Task: Look for space in Howick, South Africa from 12th July, 2023 to 16th July, 2023 for 8 adults in price range Rs.10000 to Rs.16000. Place can be private room with 8 bedrooms having 8 beds and 8 bathrooms. Property type can be house, flat, guest house, hotel. Amenities needed are: wifi, TV, free parkinig on premises, gym, breakfast. Booking option can be shelf check-in. Required host language is English.
Action: Mouse moved to (565, 135)
Screenshot: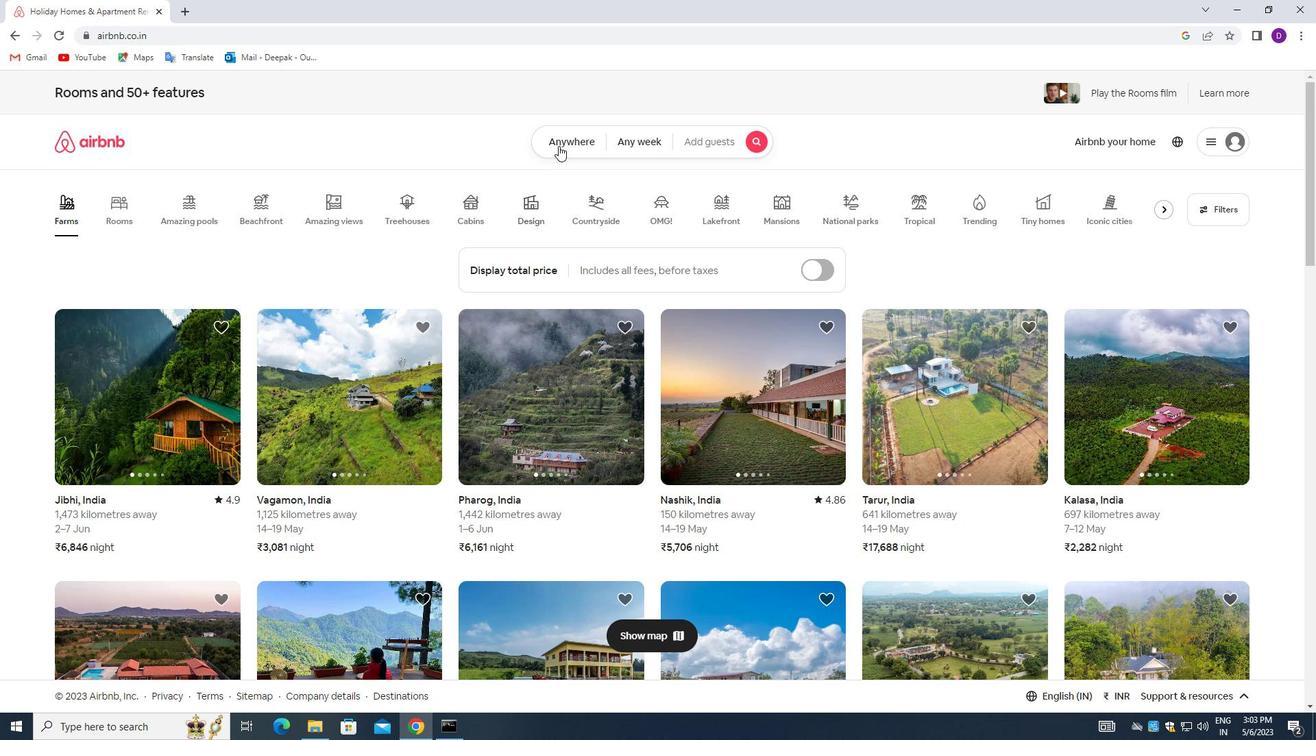 
Action: Mouse pressed left at (565, 135)
Screenshot: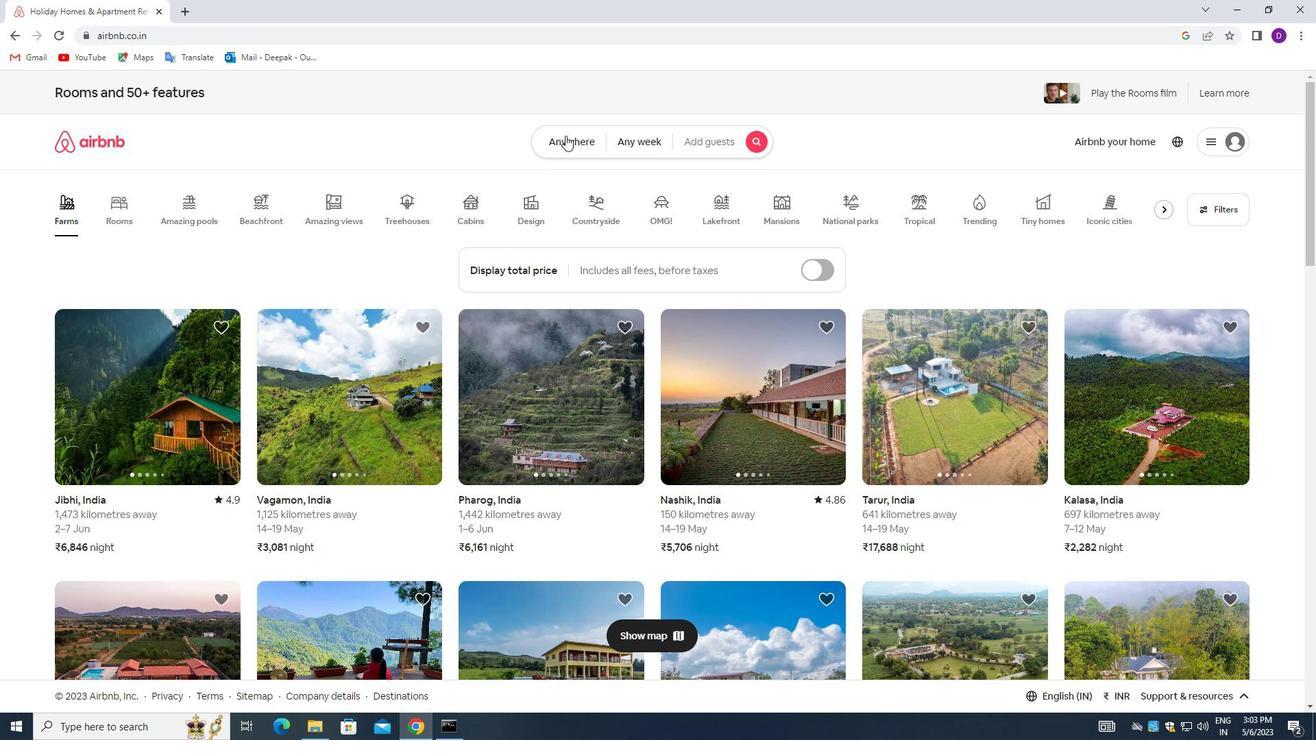 
Action: Mouse moved to (496, 190)
Screenshot: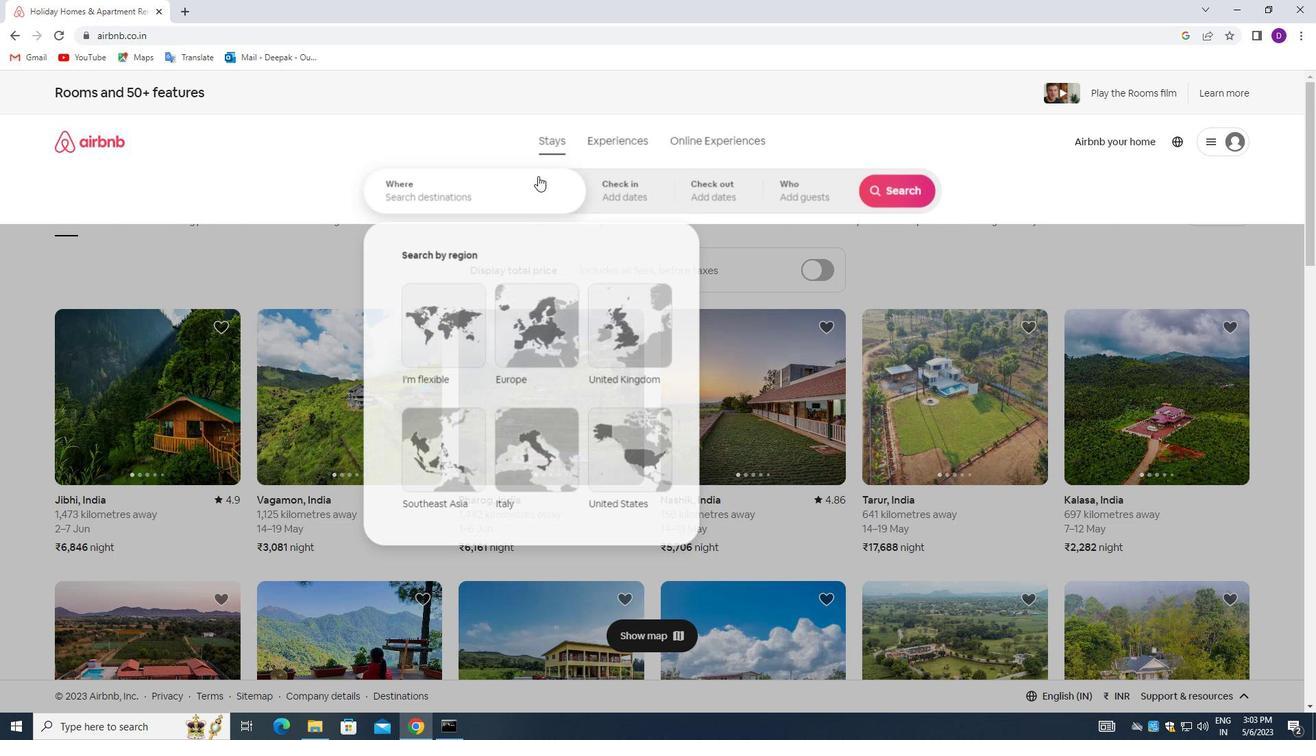 
Action: Mouse pressed left at (496, 190)
Screenshot: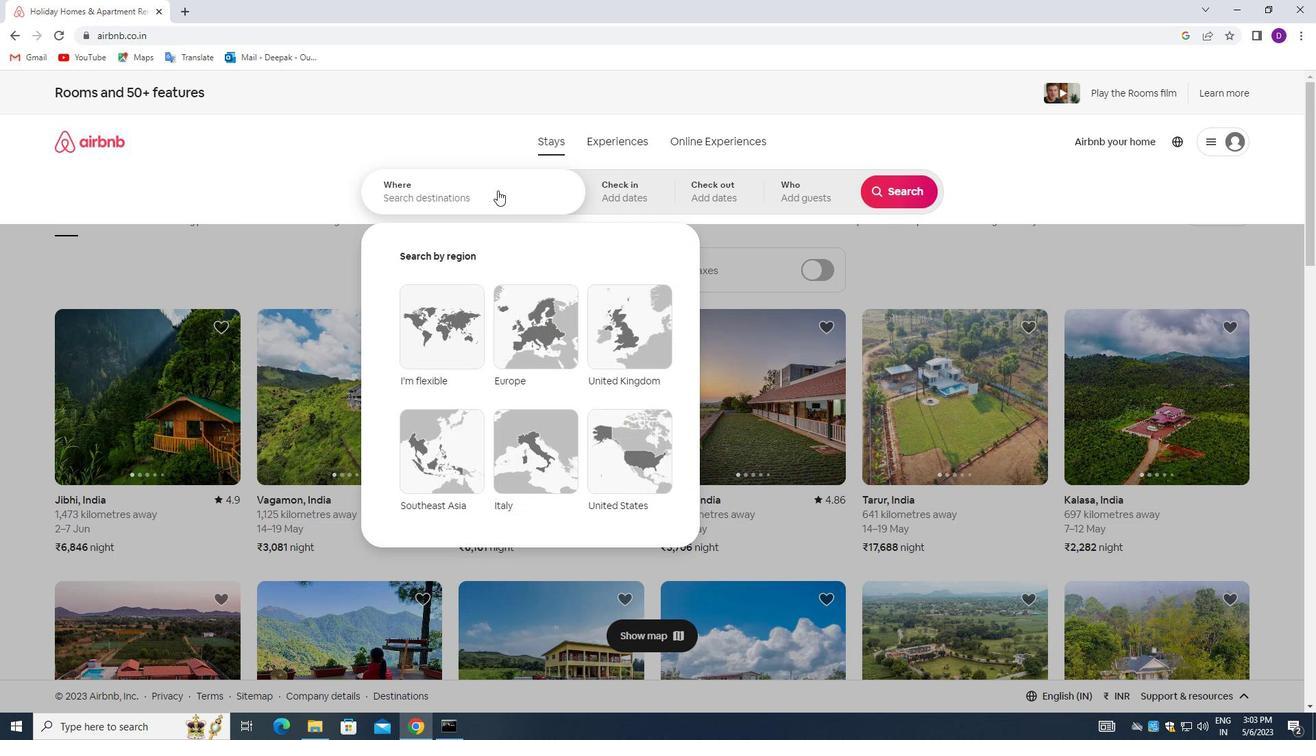 
Action: Mouse moved to (221, 287)
Screenshot: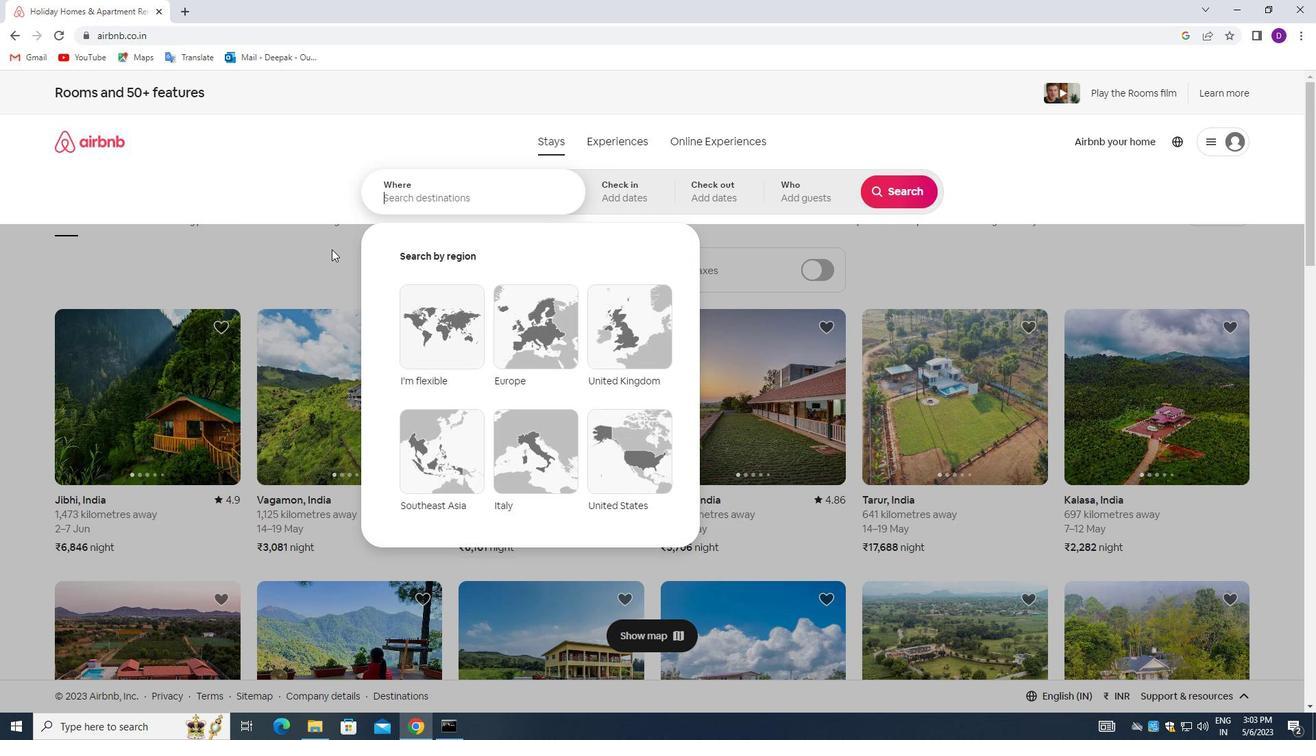 
Action: Key pressed <Key.shift>HOWICK,<Key.space><Key.shift_r>SOUTH<Key.space><Key.shift_r>AFRICA<Key.enter>
Screenshot: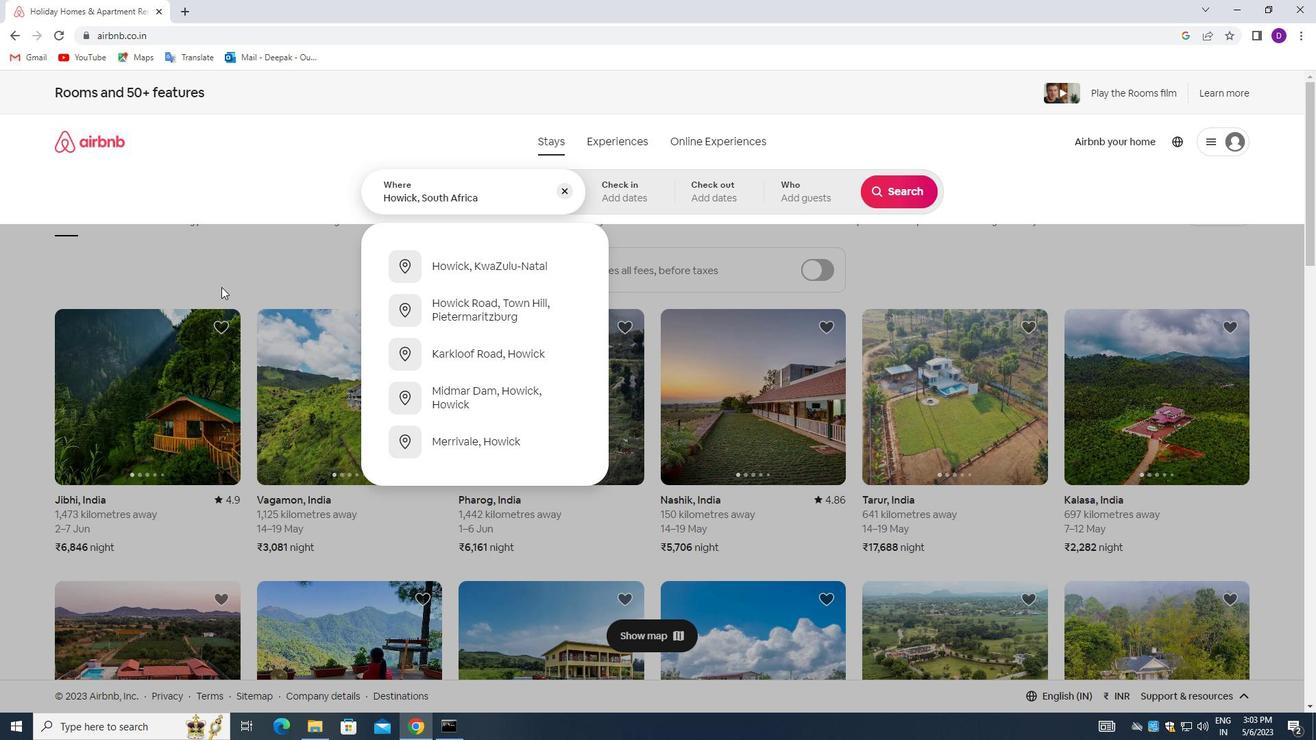 
Action: Mouse moved to (891, 302)
Screenshot: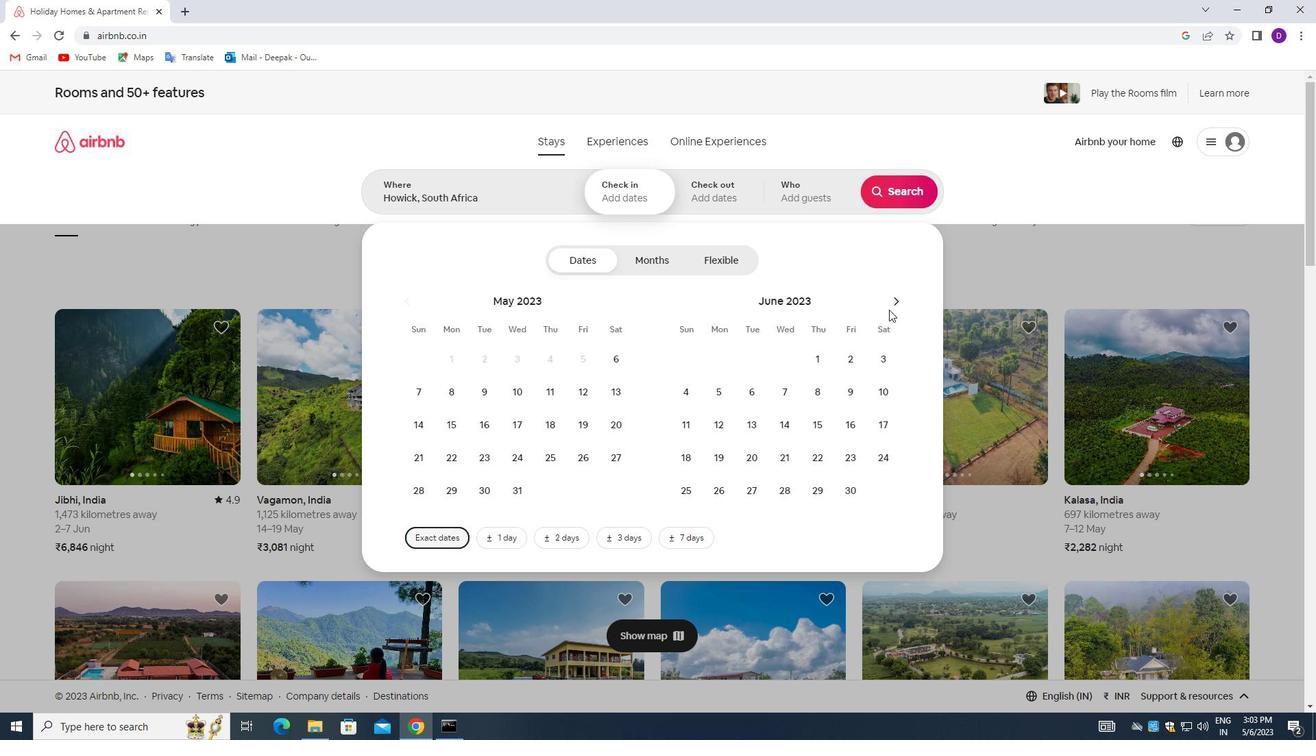 
Action: Mouse pressed left at (891, 302)
Screenshot: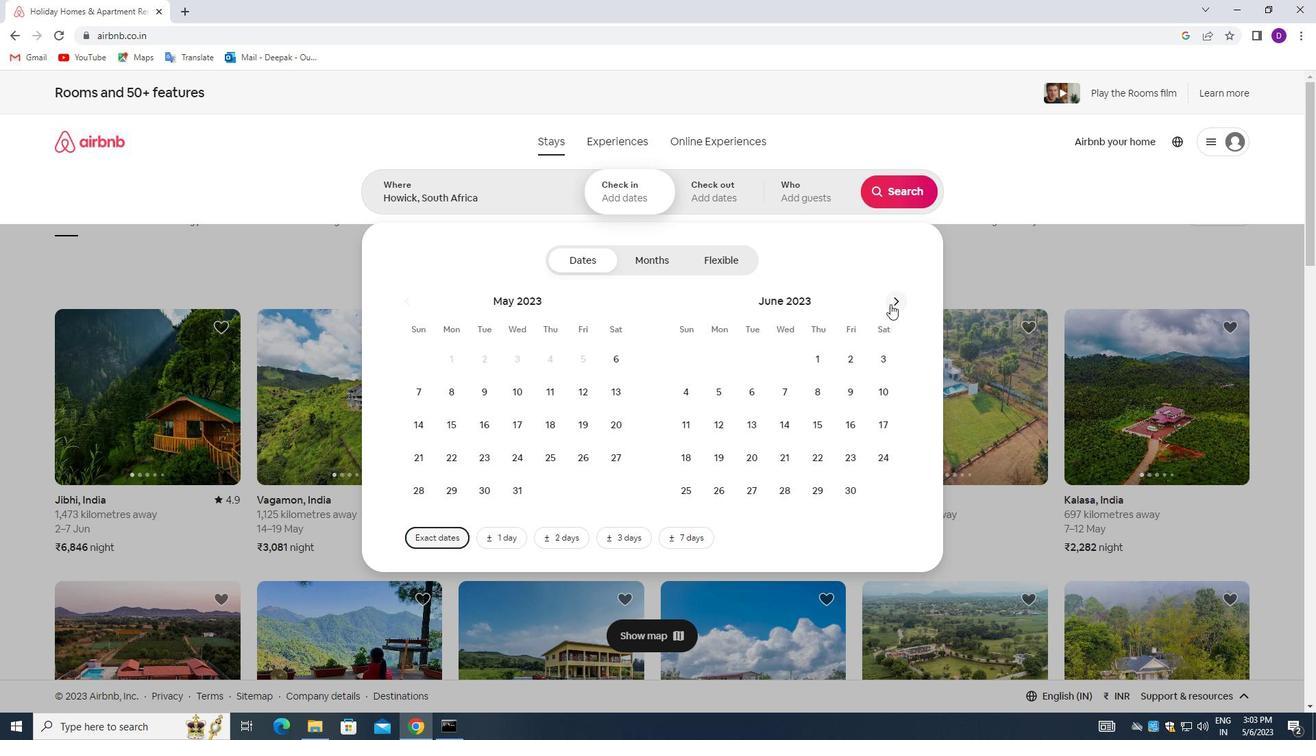 
Action: Mouse moved to (780, 424)
Screenshot: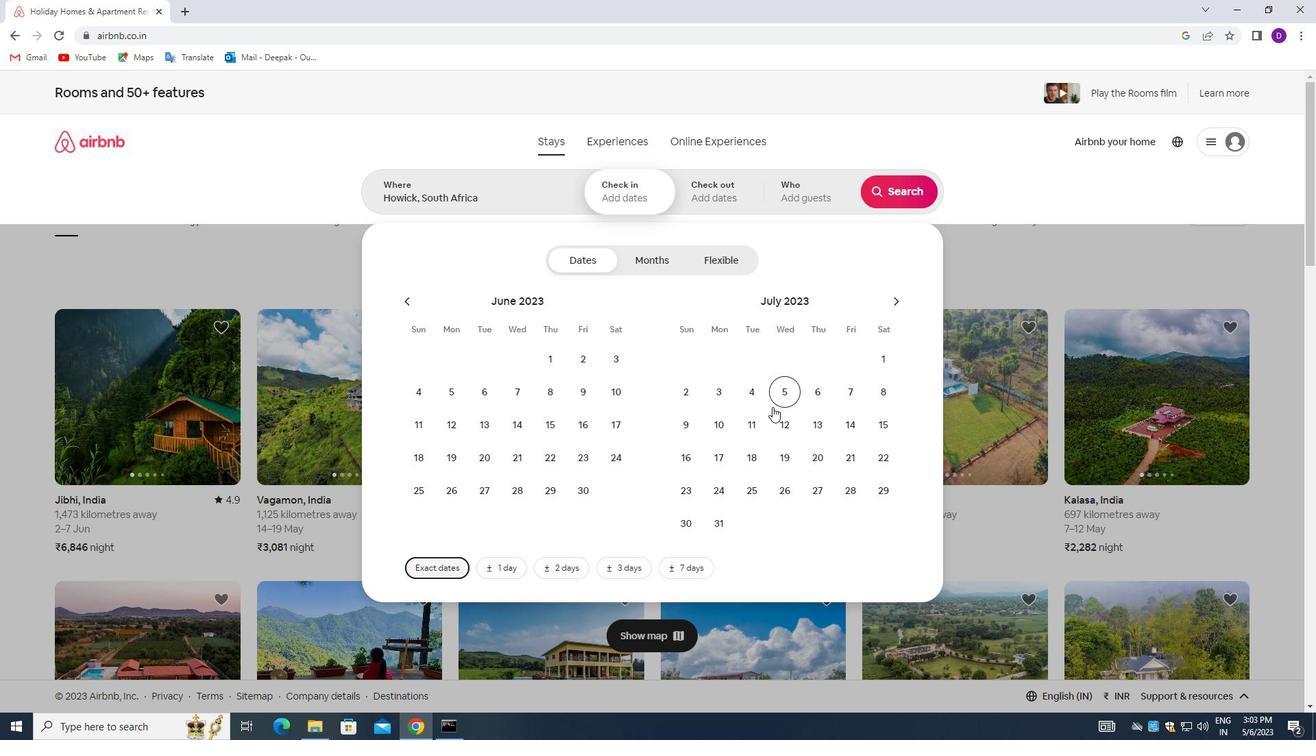 
Action: Mouse pressed left at (780, 424)
Screenshot: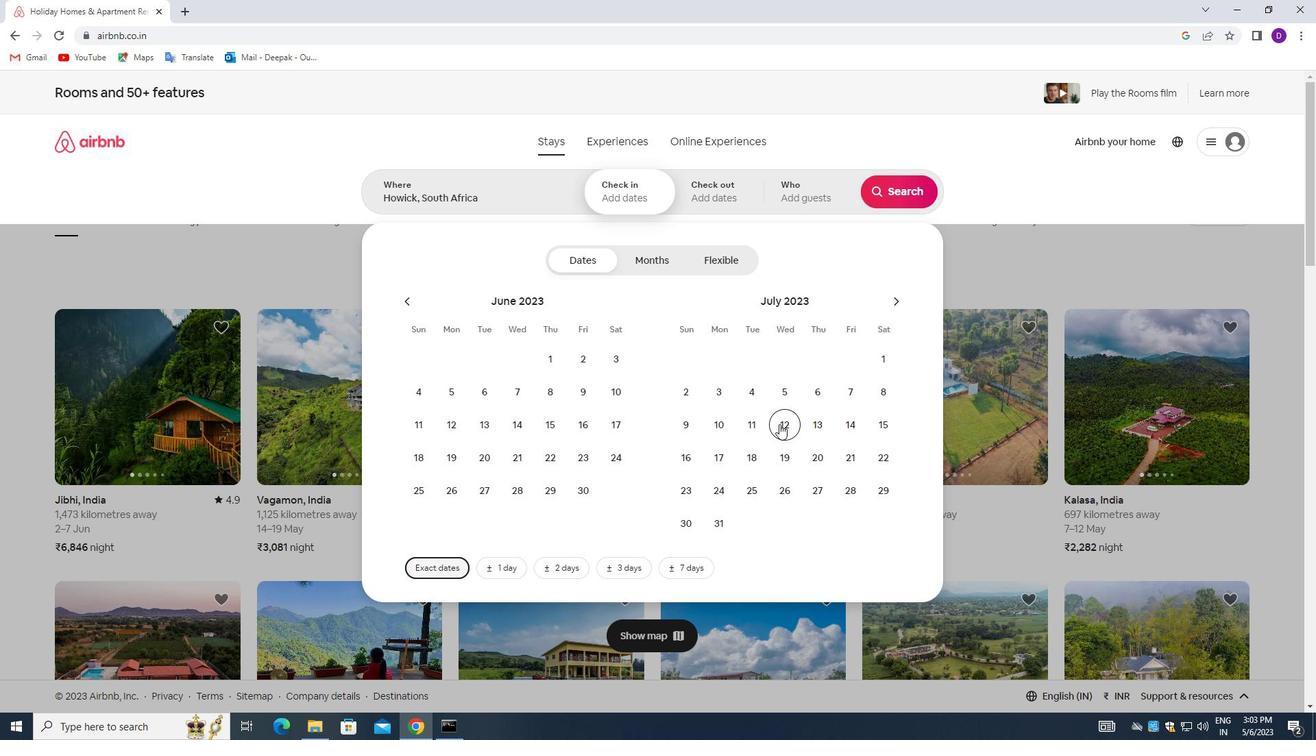
Action: Mouse moved to (688, 455)
Screenshot: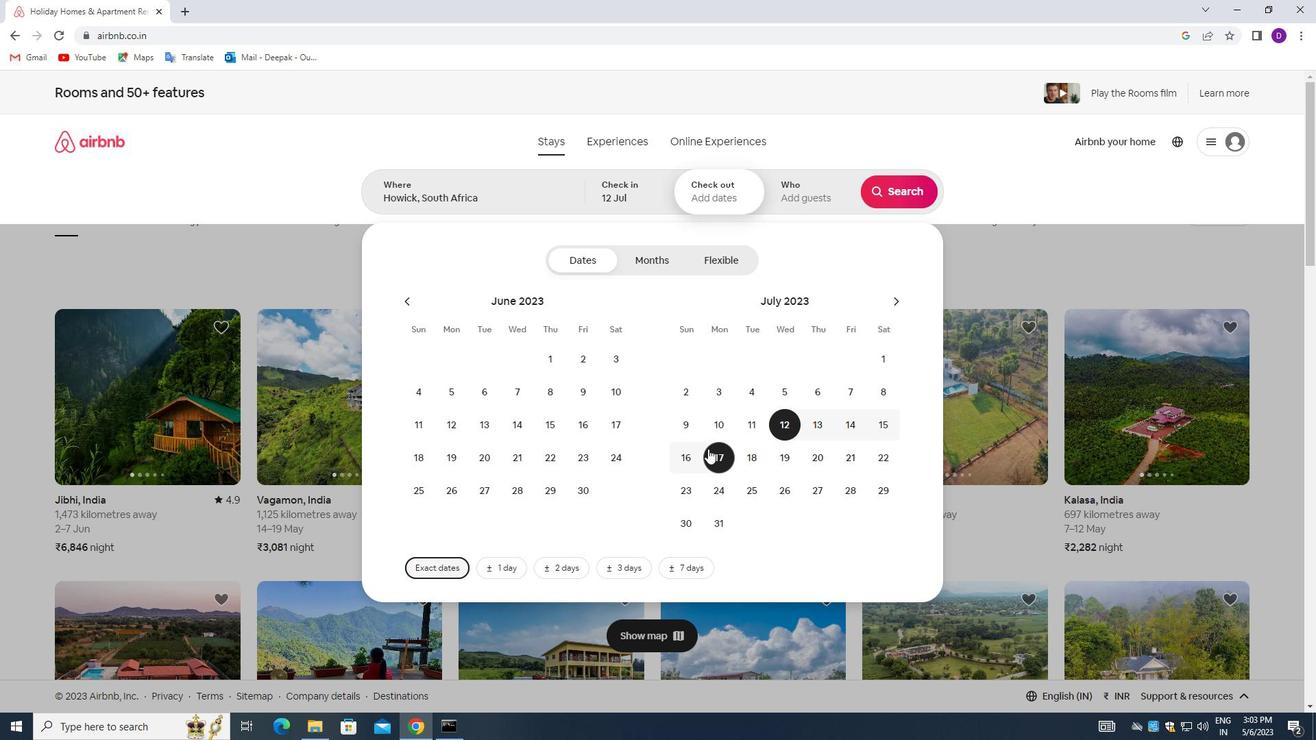 
Action: Mouse pressed left at (688, 455)
Screenshot: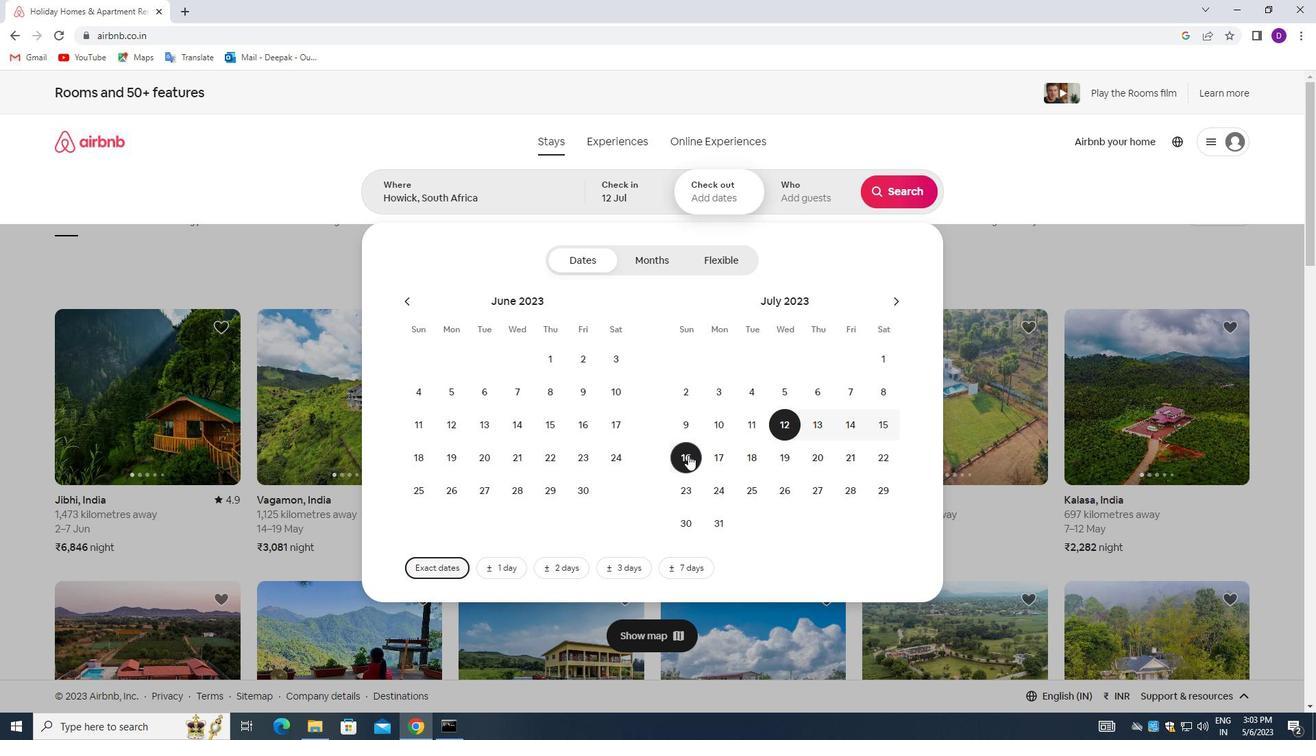 
Action: Mouse moved to (795, 198)
Screenshot: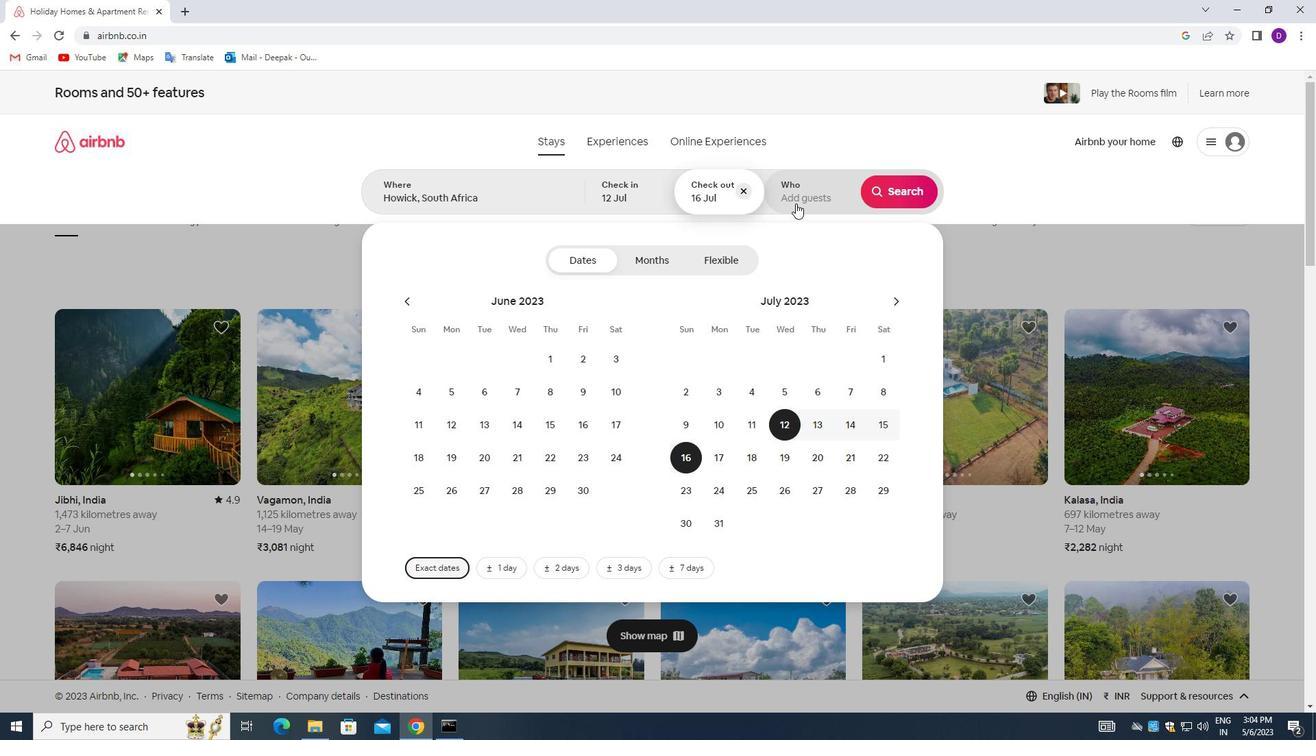 
Action: Mouse pressed left at (795, 198)
Screenshot: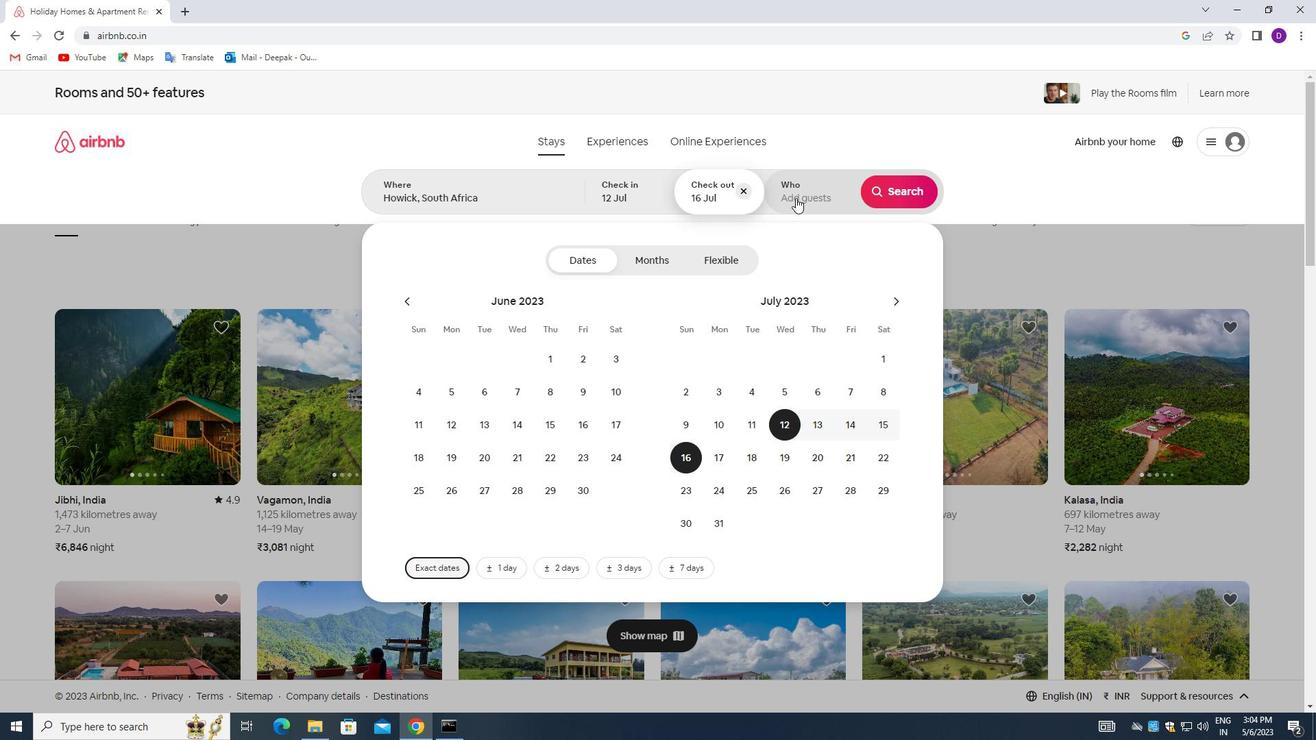 
Action: Mouse moved to (906, 261)
Screenshot: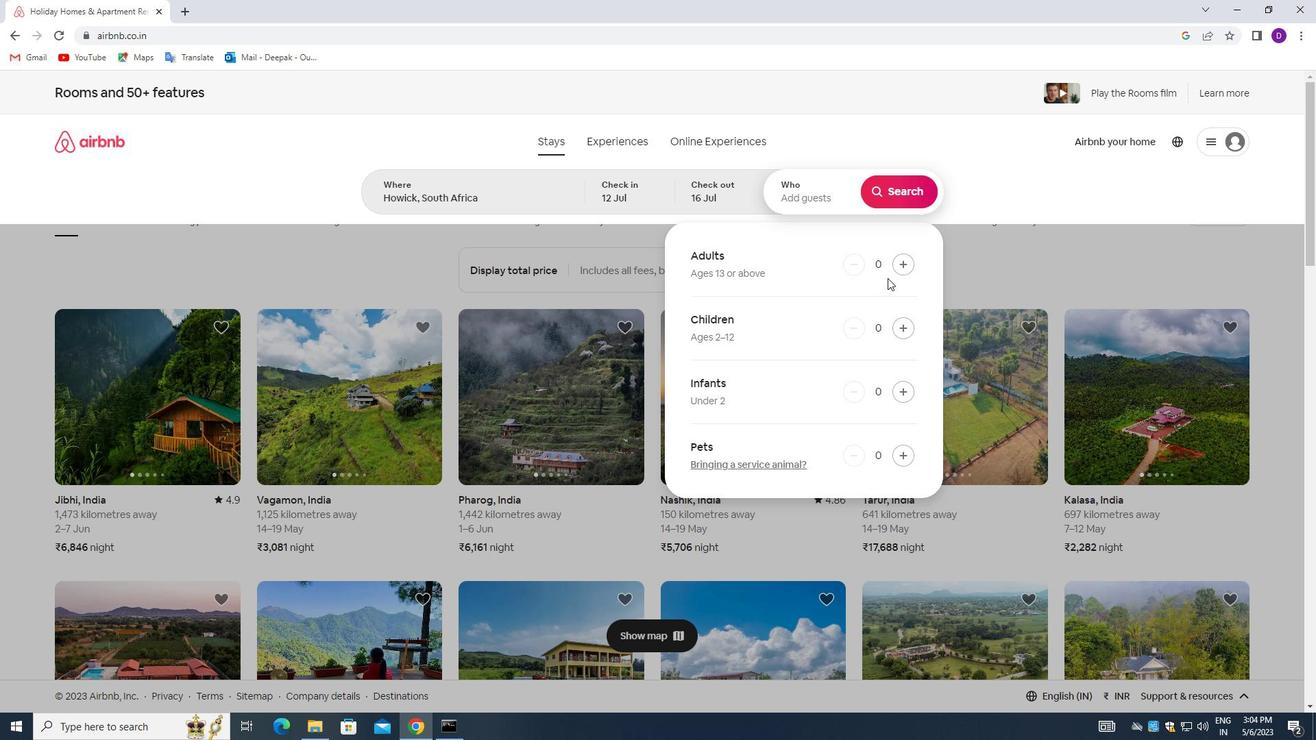 
Action: Mouse pressed left at (906, 261)
Screenshot: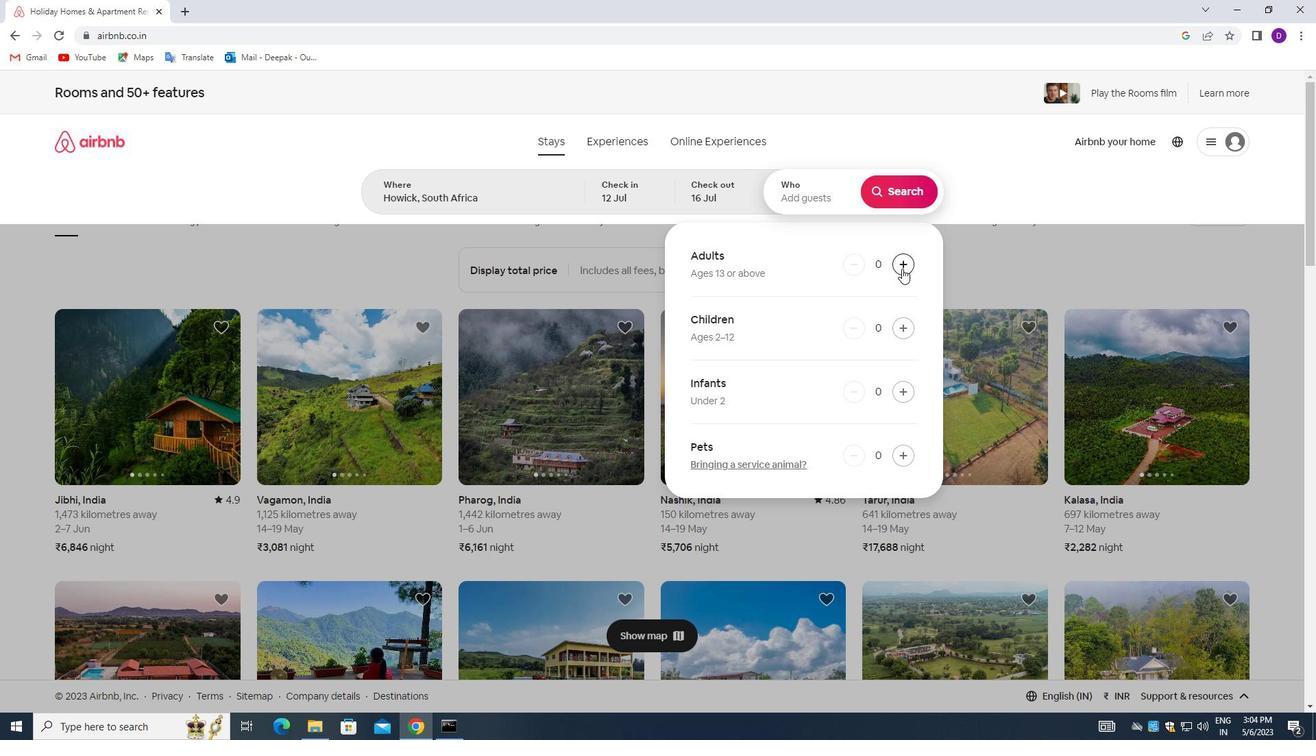 
Action: Mouse pressed left at (906, 261)
Screenshot: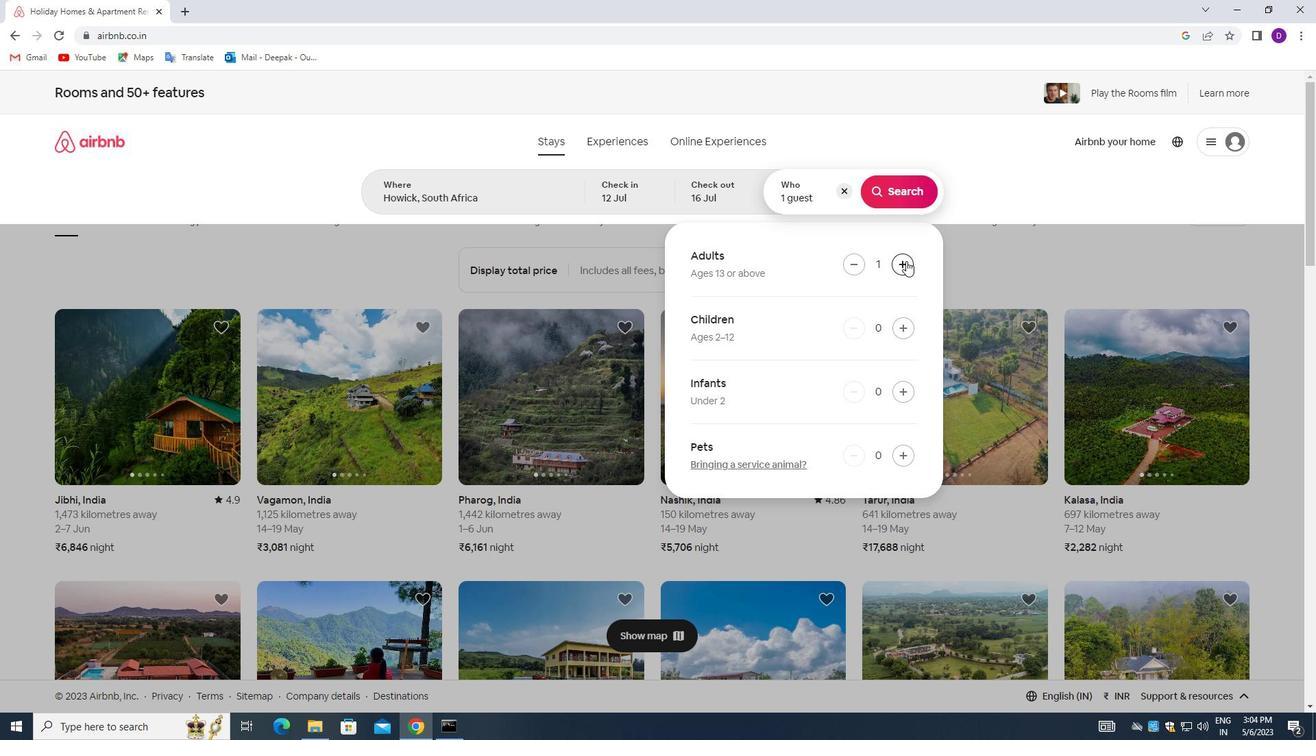 
Action: Mouse pressed left at (906, 261)
Screenshot: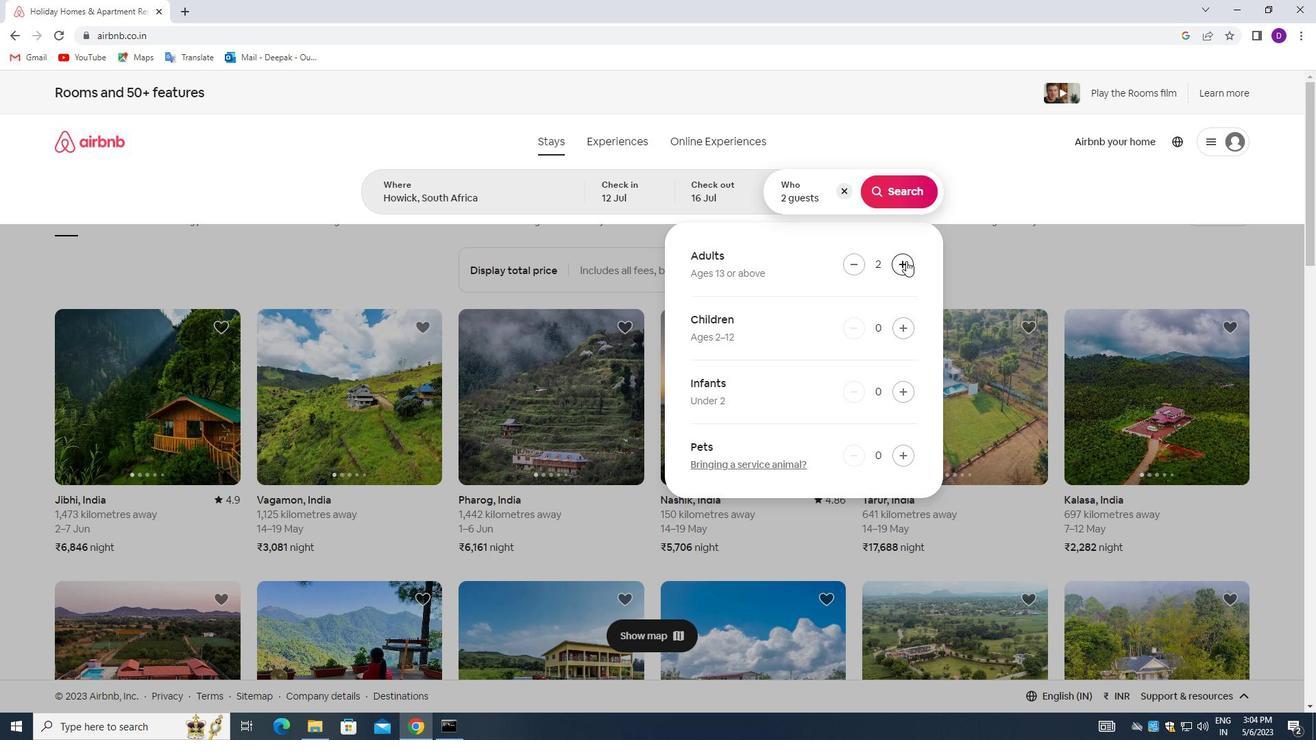 
Action: Mouse pressed left at (906, 261)
Screenshot: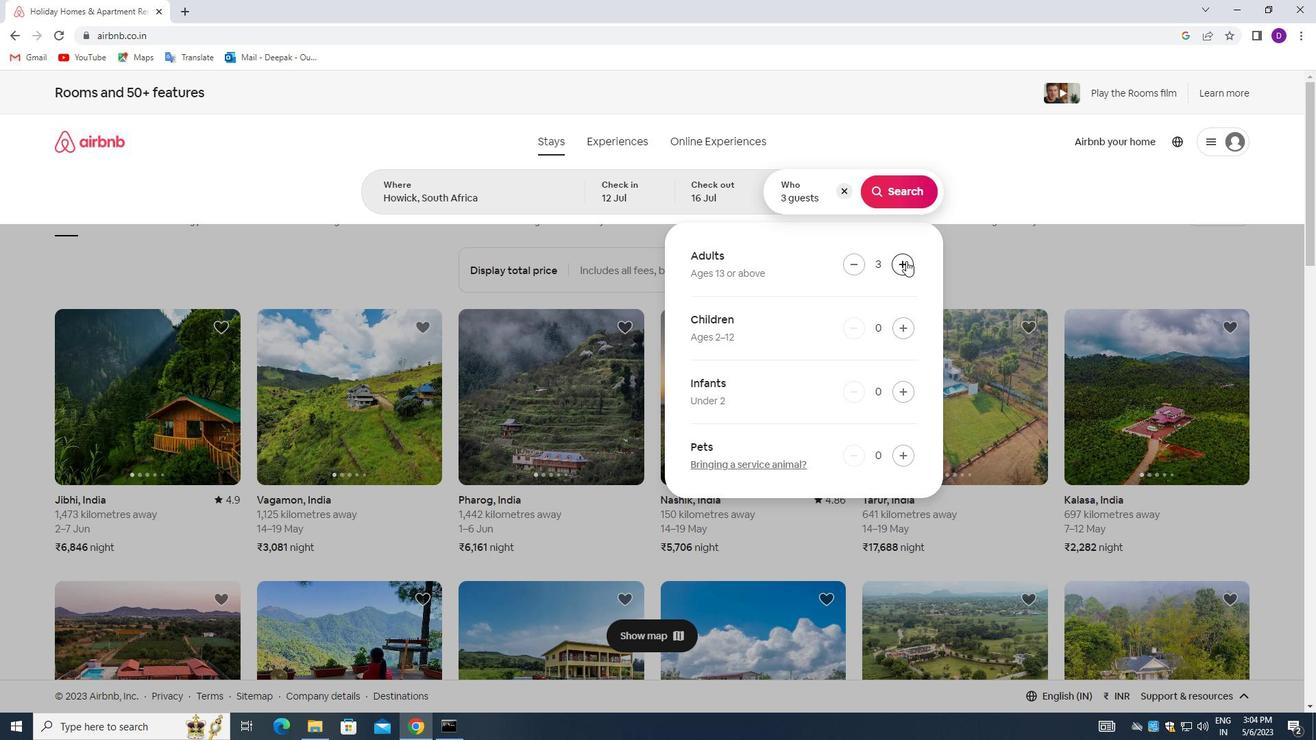 
Action: Mouse pressed left at (906, 261)
Screenshot: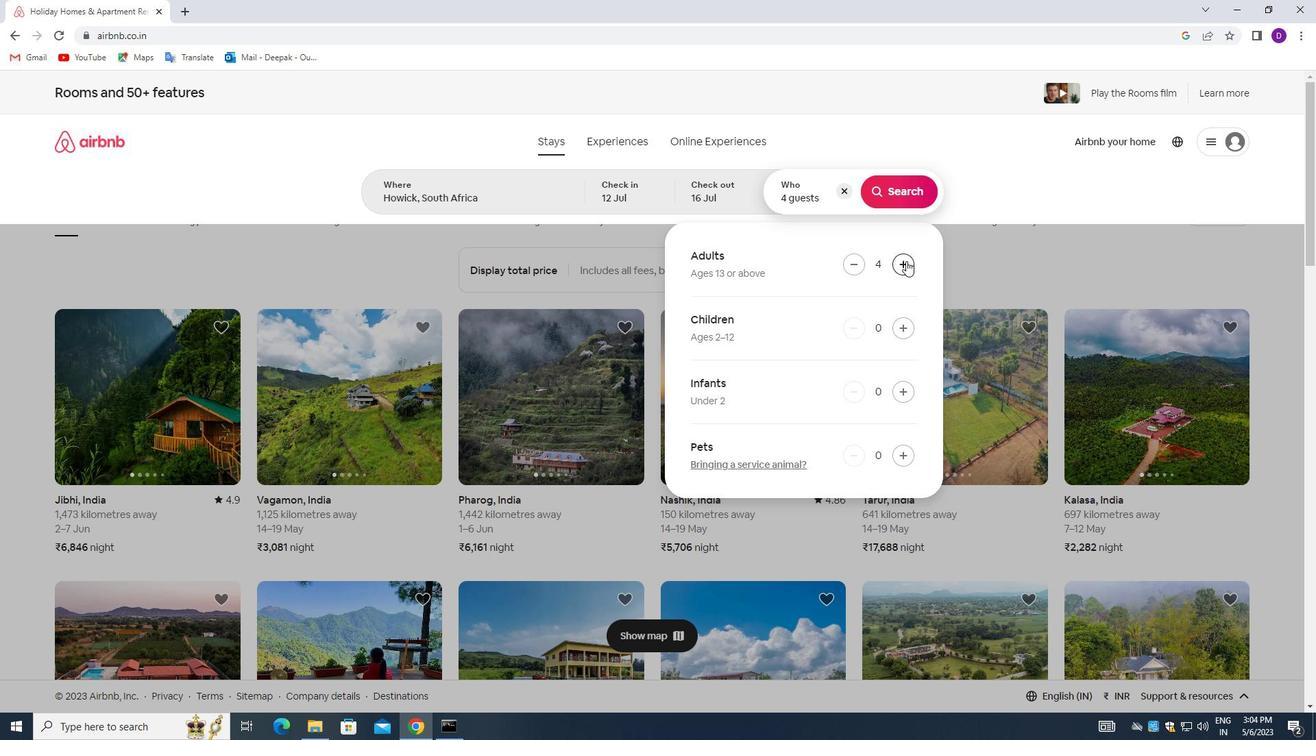 
Action: Mouse pressed left at (906, 261)
Screenshot: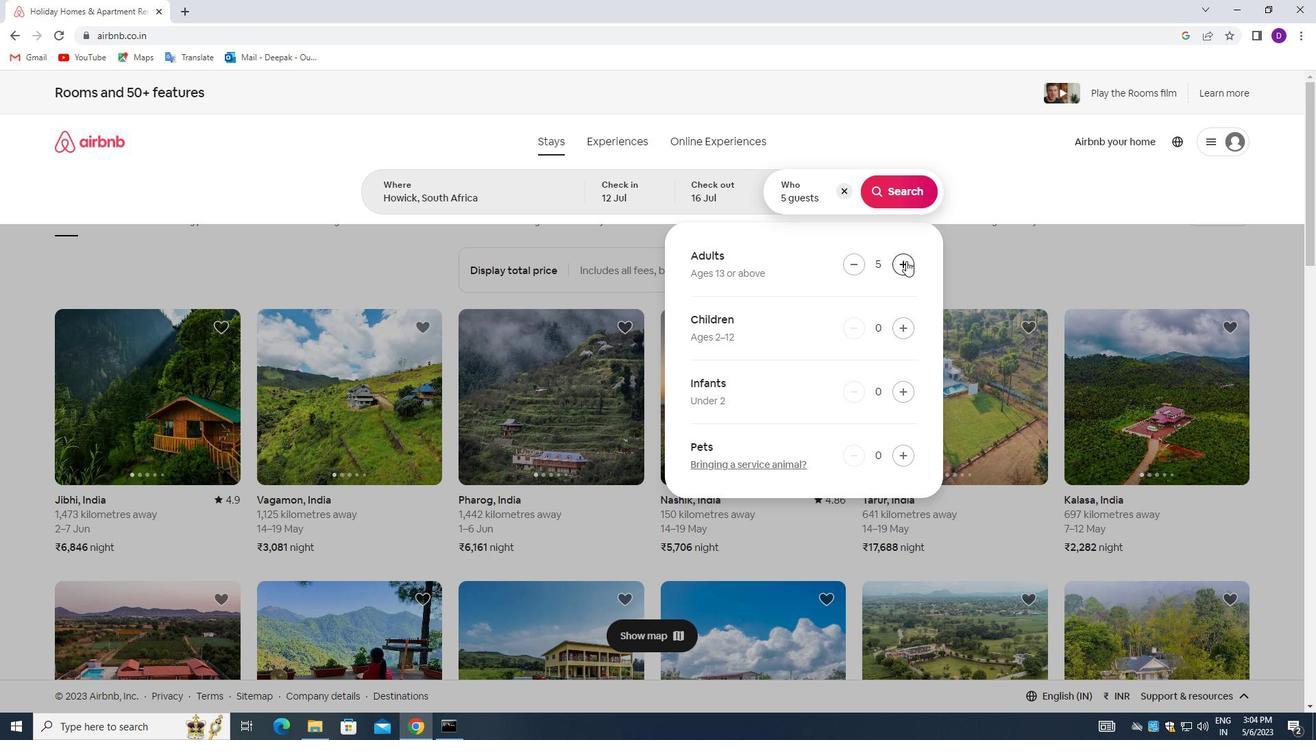 
Action: Mouse pressed left at (906, 261)
Screenshot: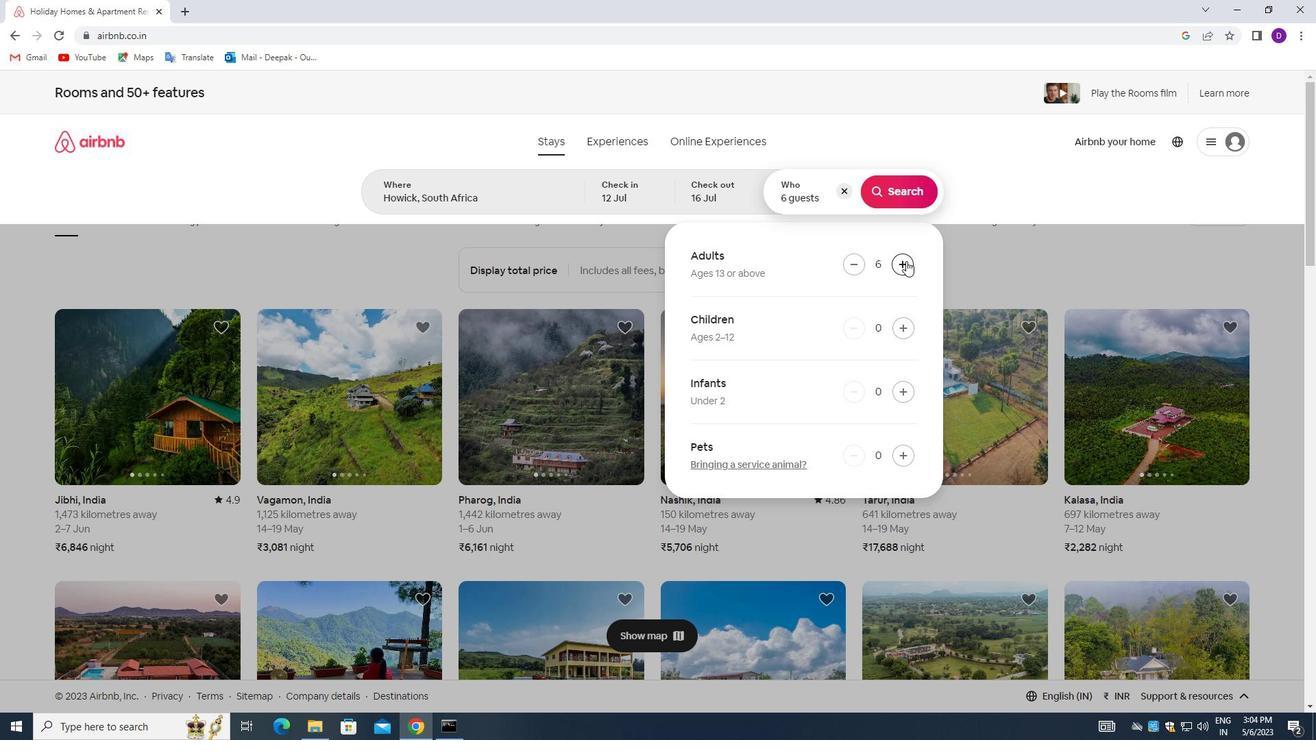 
Action: Mouse pressed left at (906, 261)
Screenshot: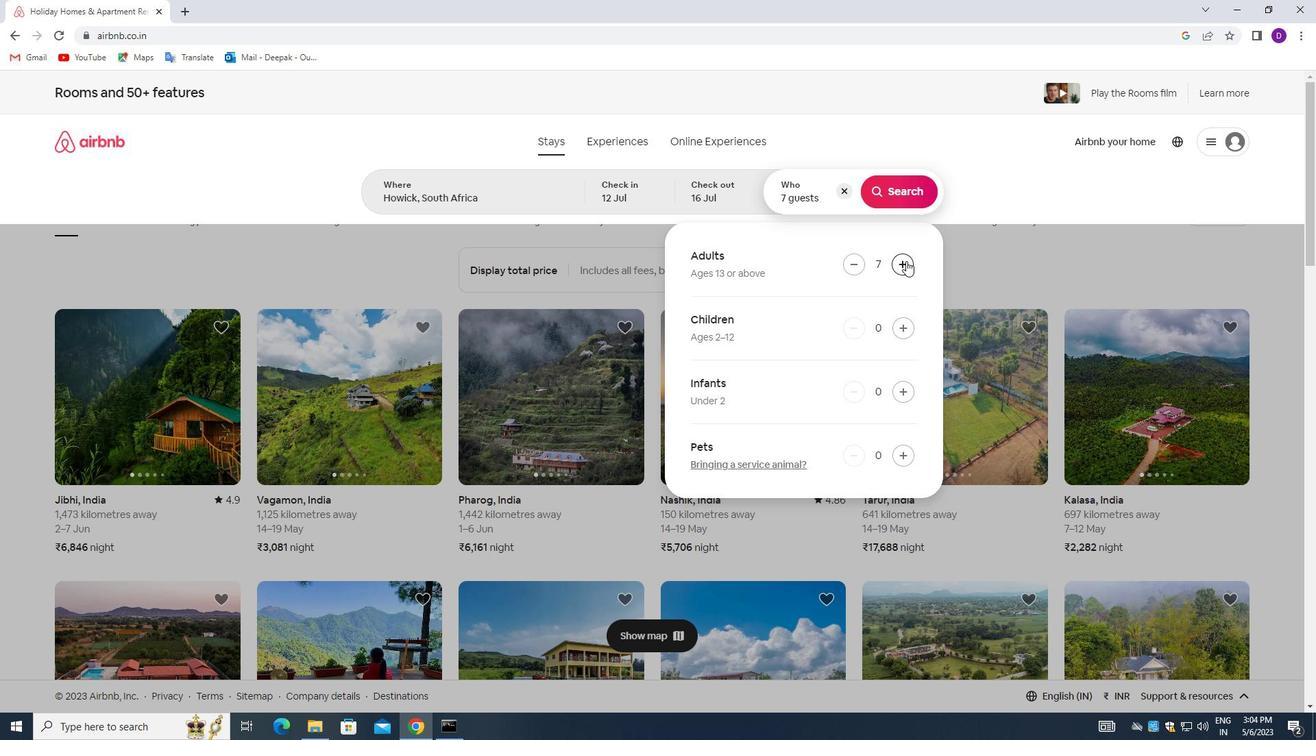 
Action: Mouse moved to (898, 189)
Screenshot: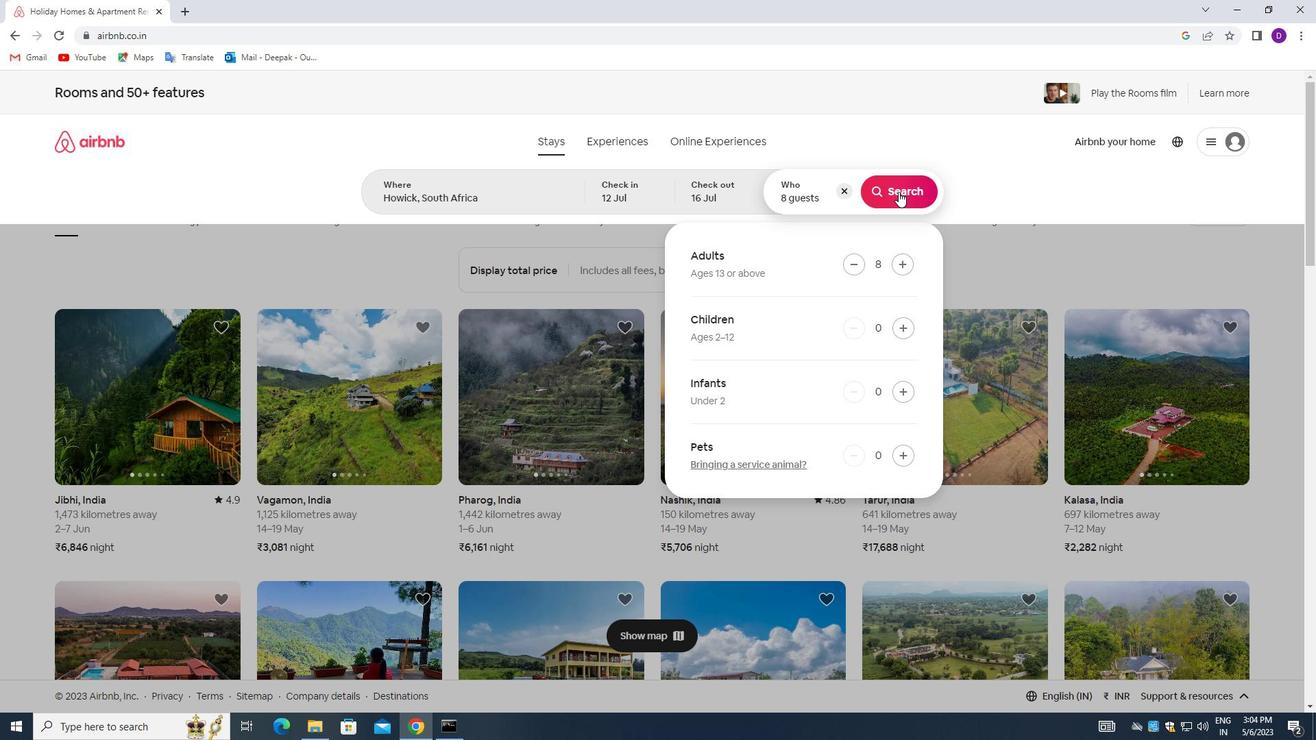 
Action: Mouse pressed left at (898, 189)
Screenshot: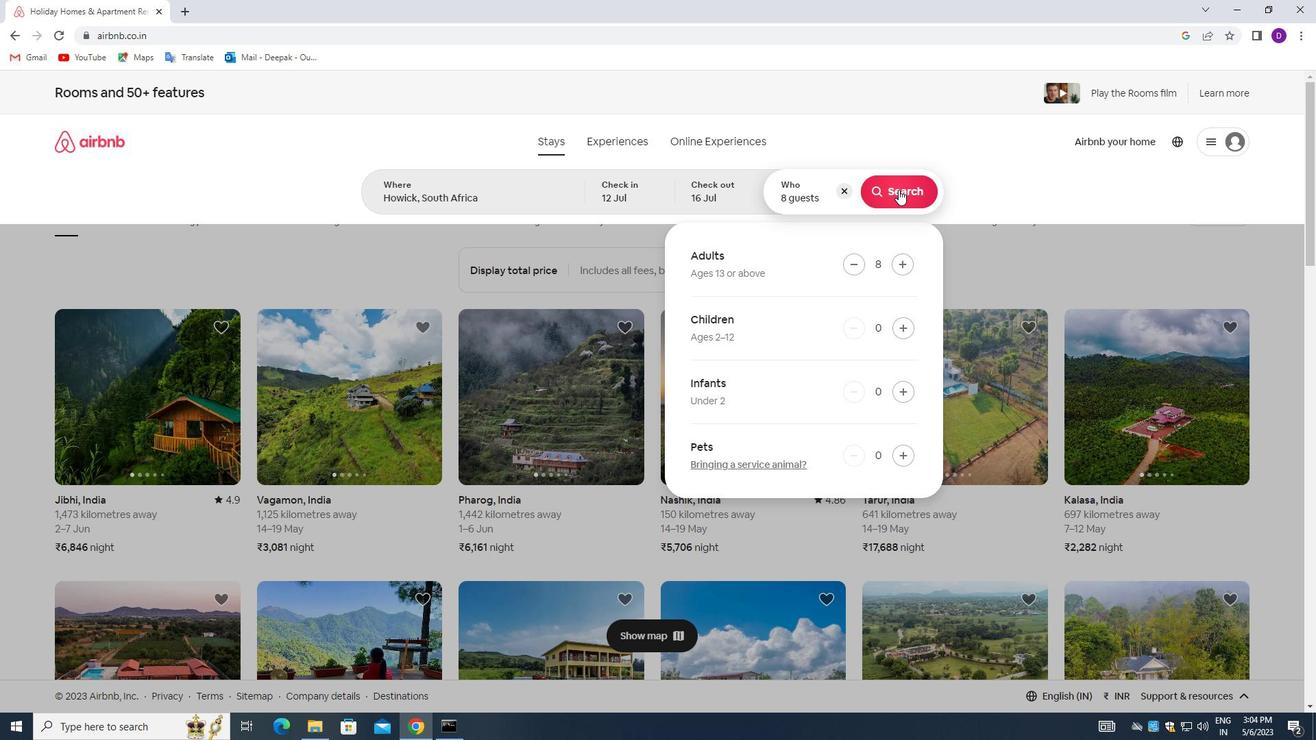 
Action: Mouse moved to (1248, 149)
Screenshot: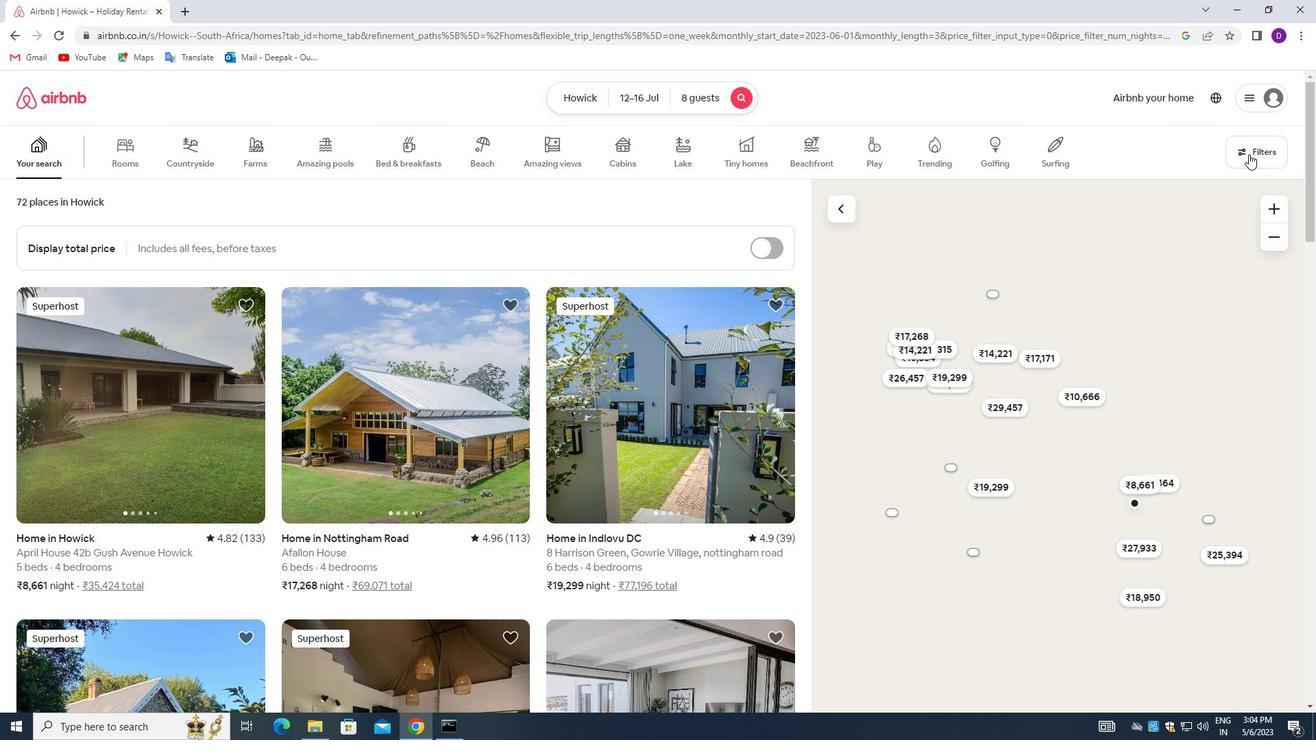 
Action: Mouse pressed left at (1248, 149)
Screenshot: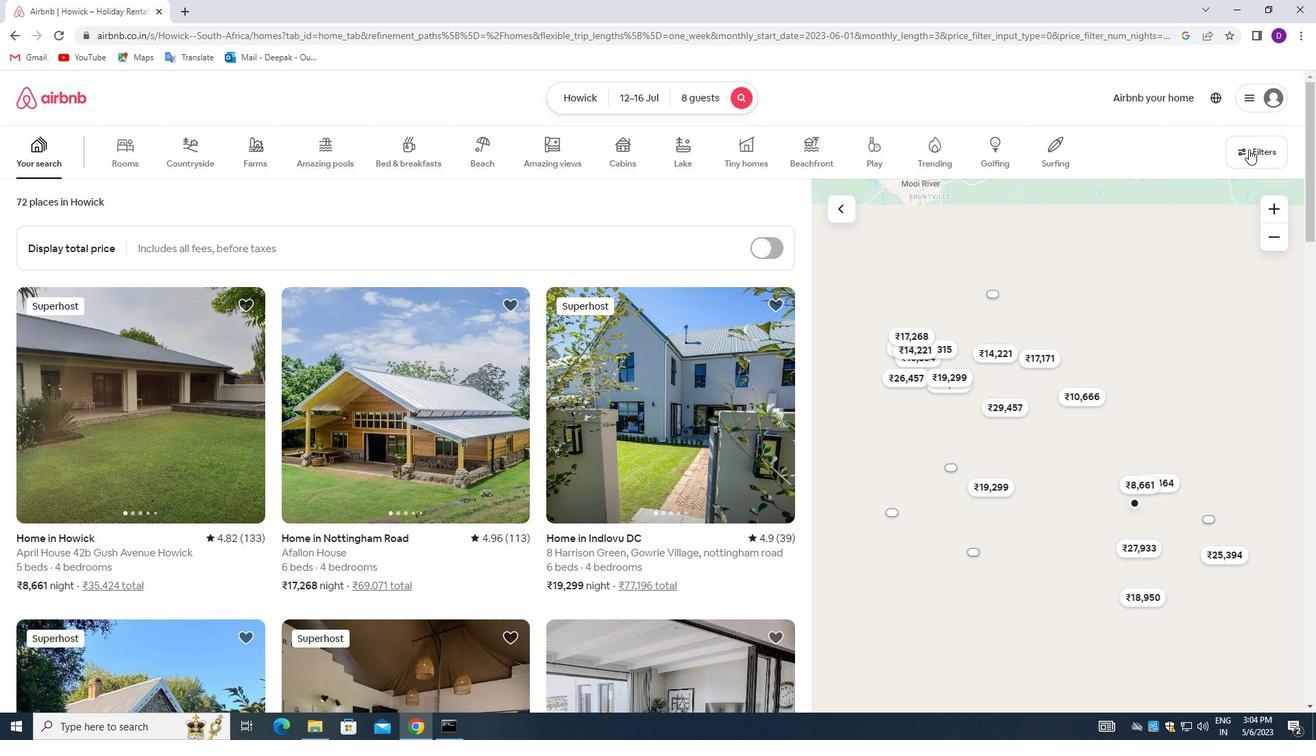 
Action: Mouse moved to (476, 497)
Screenshot: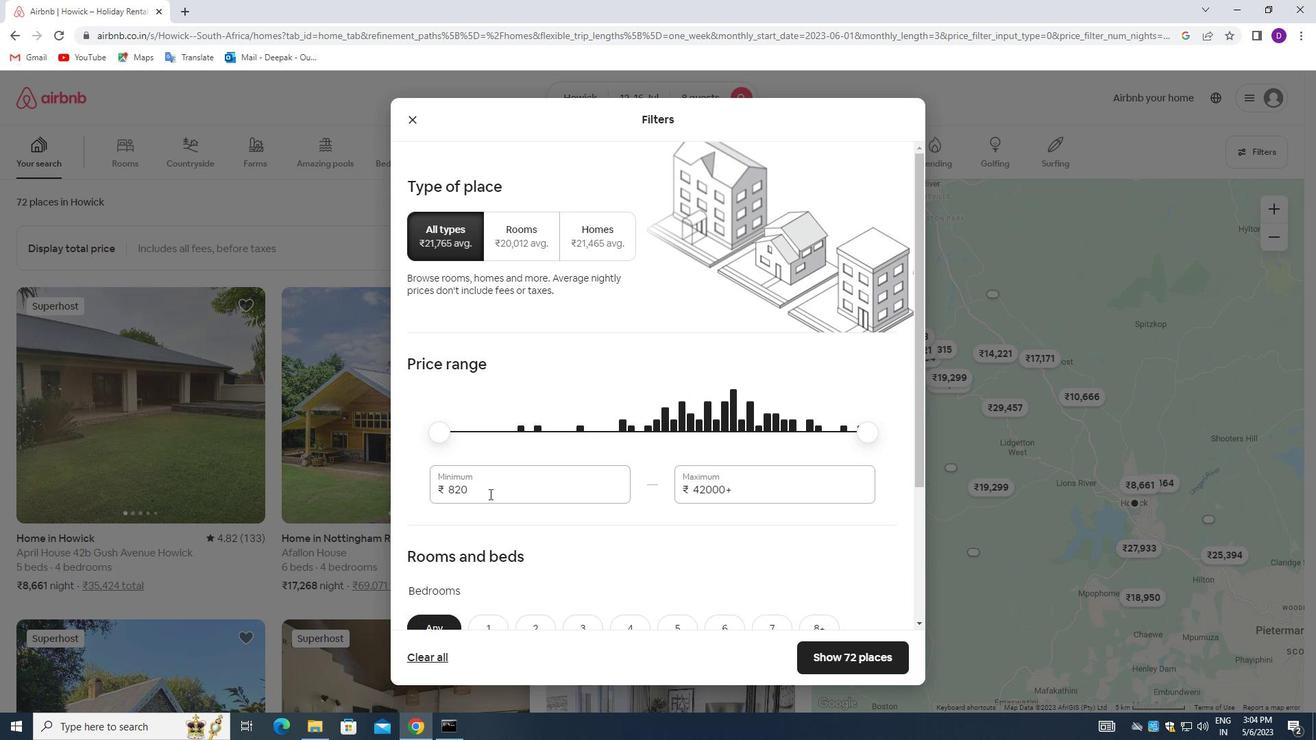 
Action: Mouse pressed left at (476, 497)
Screenshot: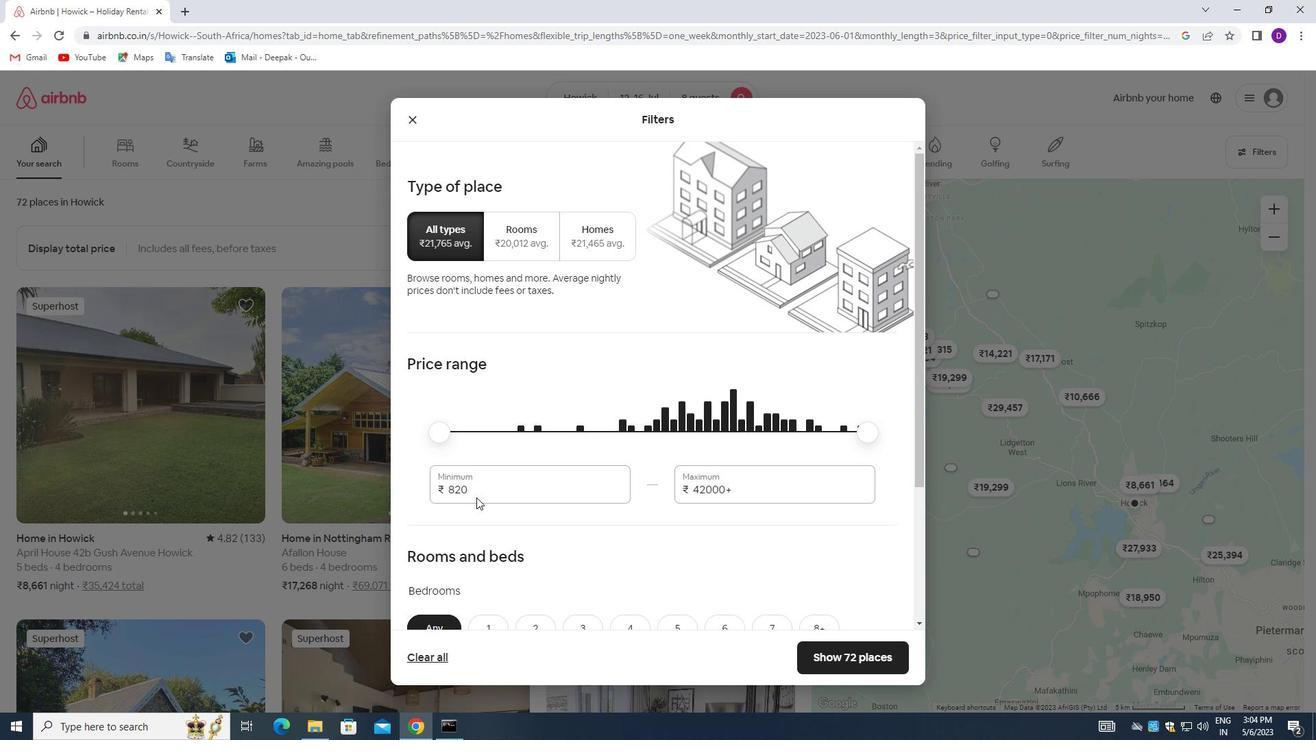 
Action: Mouse moved to (475, 493)
Screenshot: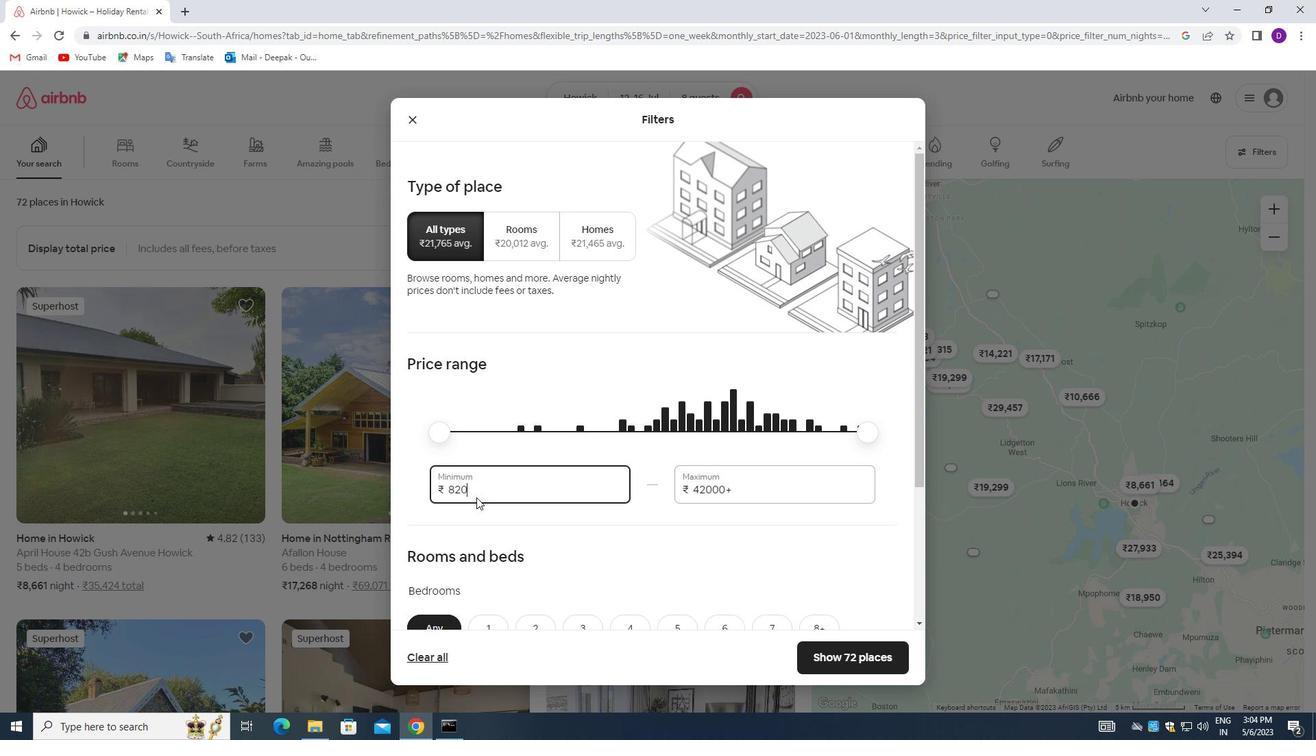 
Action: Mouse pressed left at (475, 493)
Screenshot: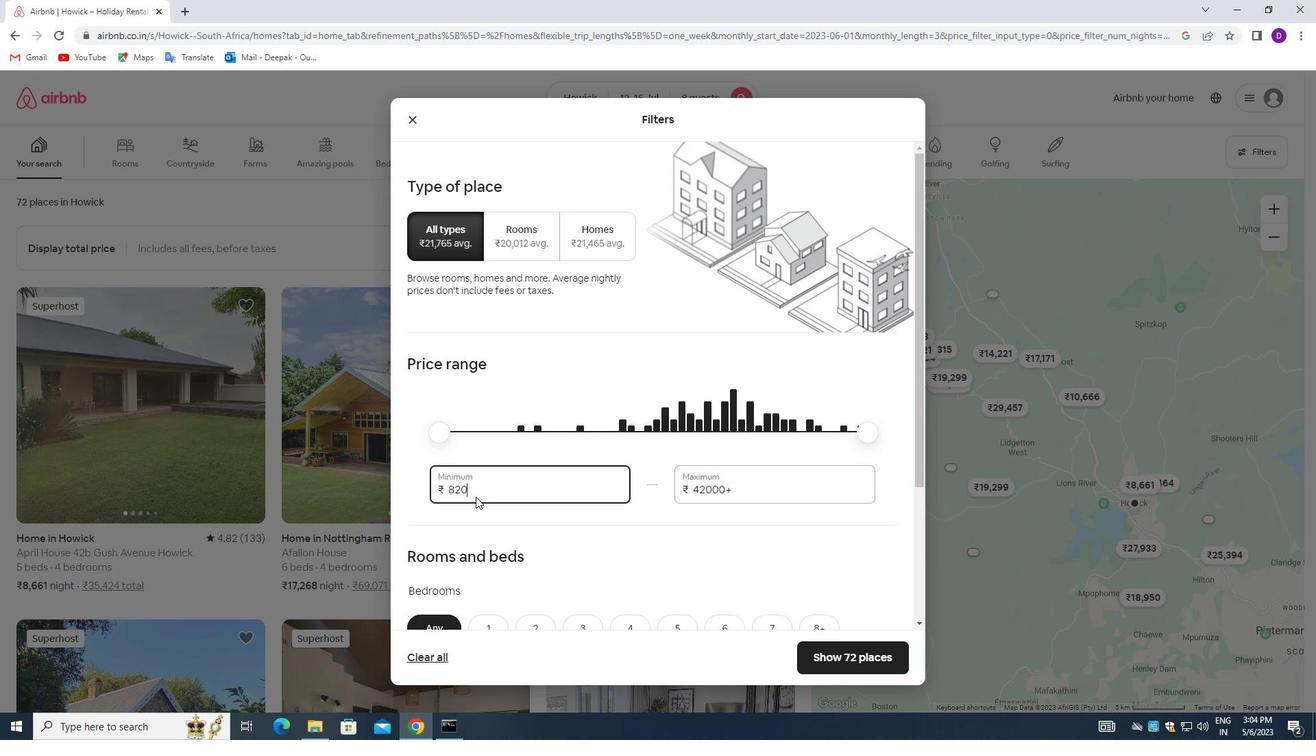 
Action: Mouse pressed left at (475, 493)
Screenshot: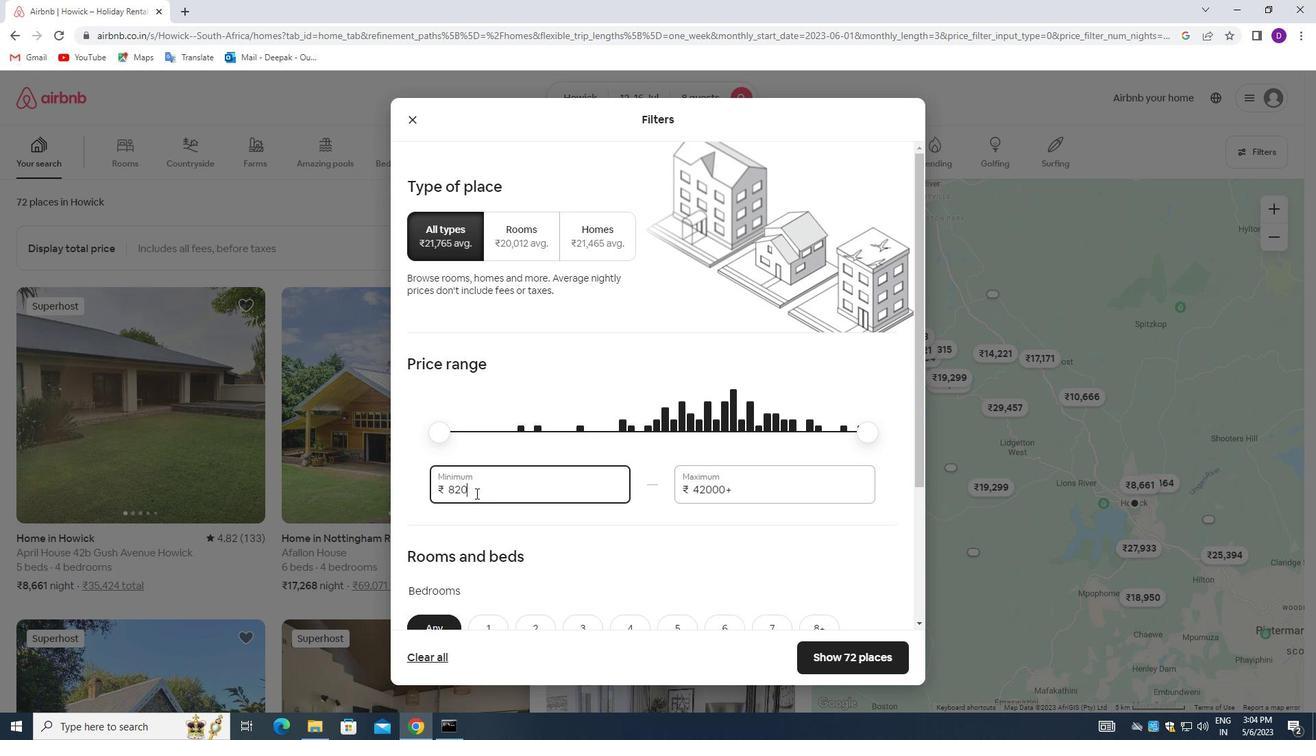 
Action: Key pressed 10000<Key.tab>16000
Screenshot: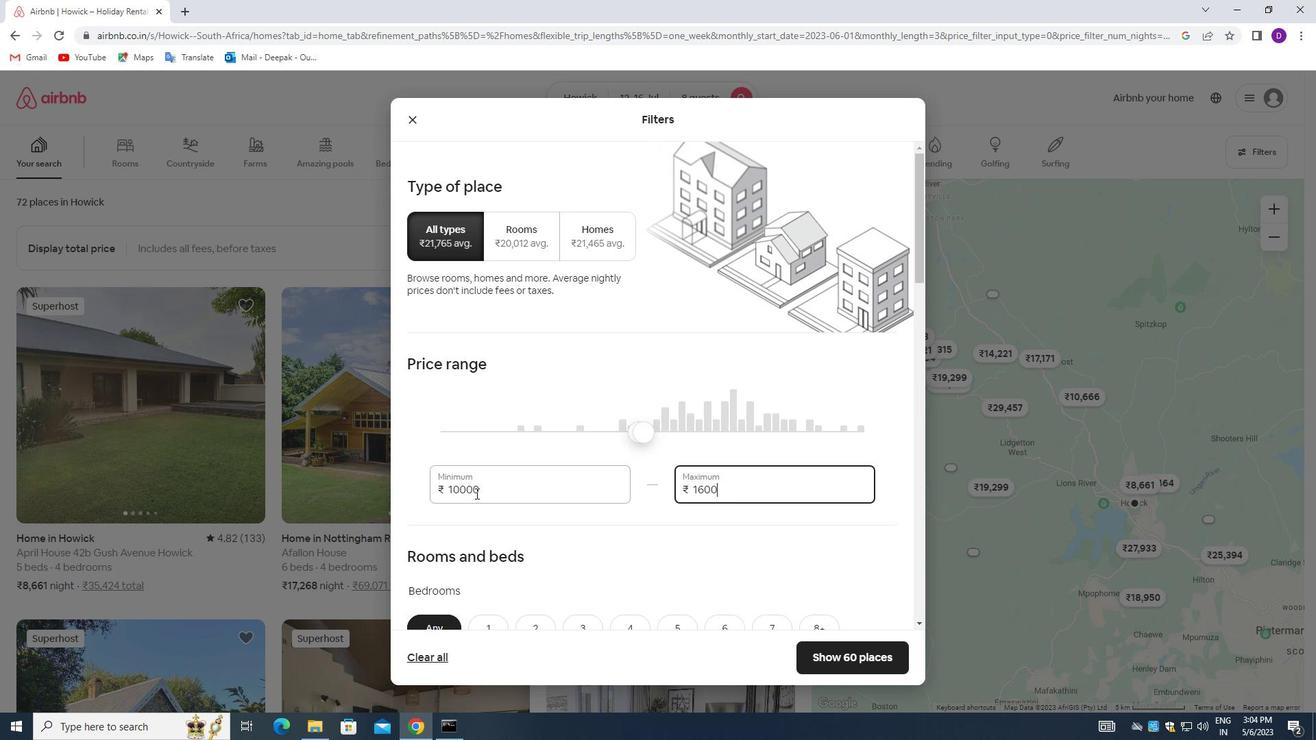 
Action: Mouse moved to (502, 499)
Screenshot: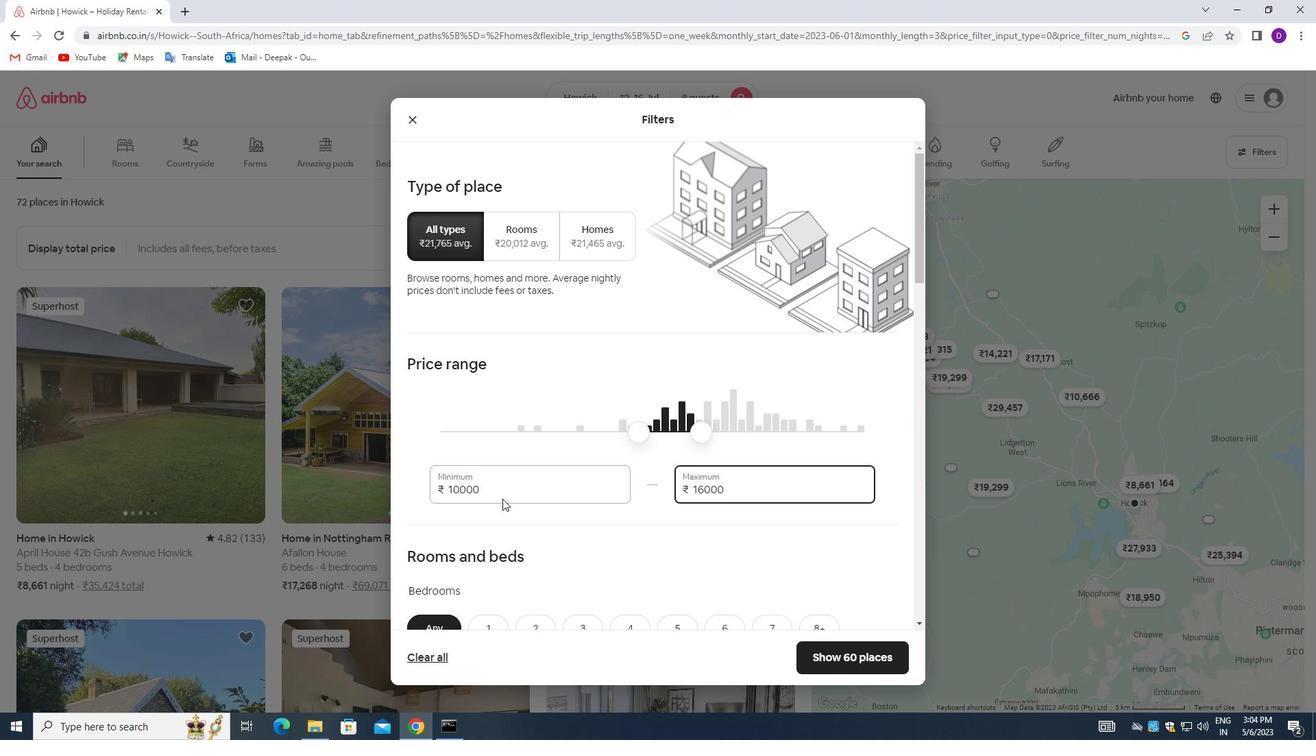 
Action: Mouse scrolled (502, 499) with delta (0, 0)
Screenshot: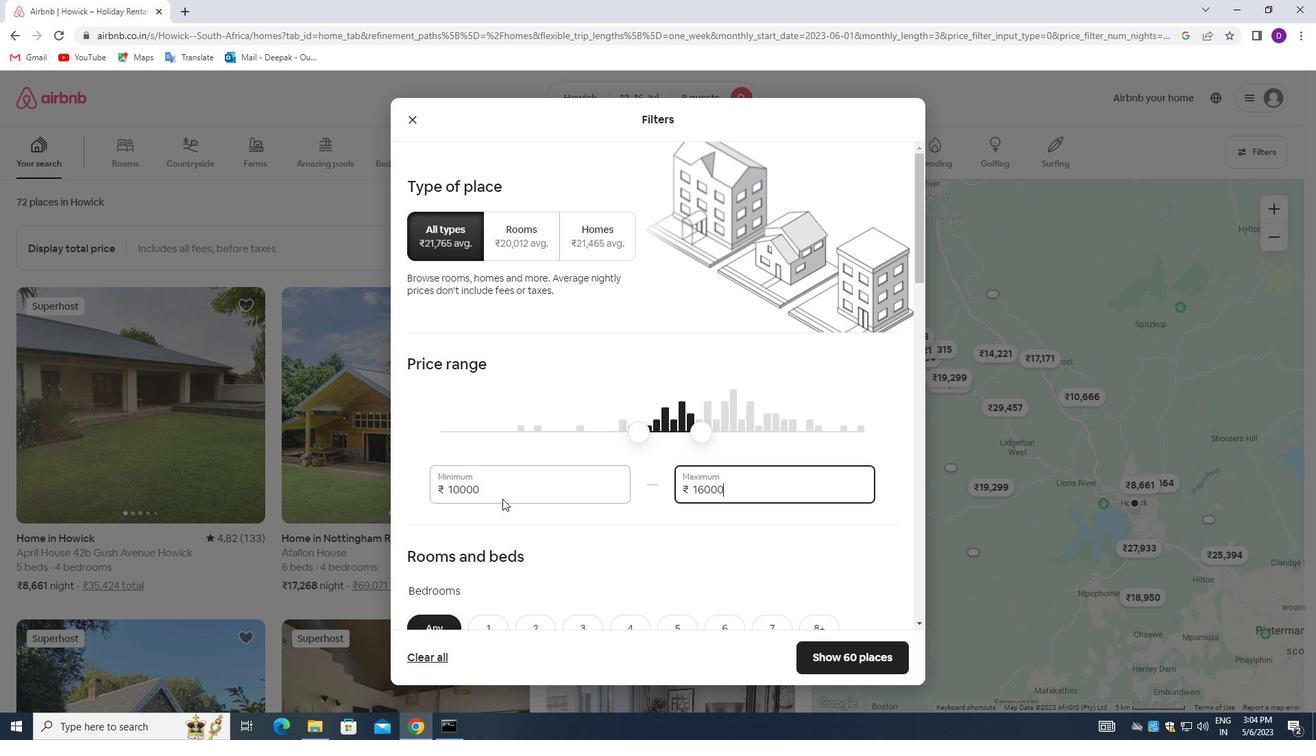 
Action: Mouse moved to (502, 500)
Screenshot: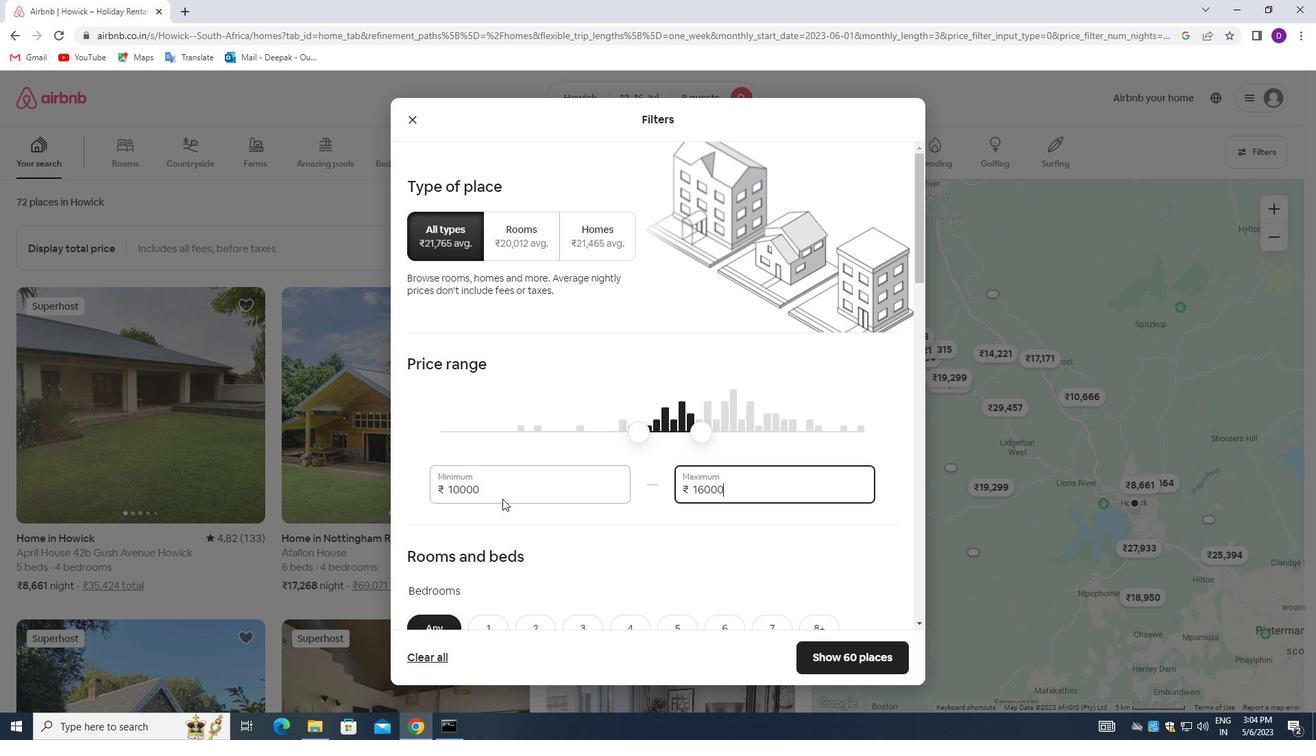 
Action: Mouse scrolled (502, 499) with delta (0, 0)
Screenshot: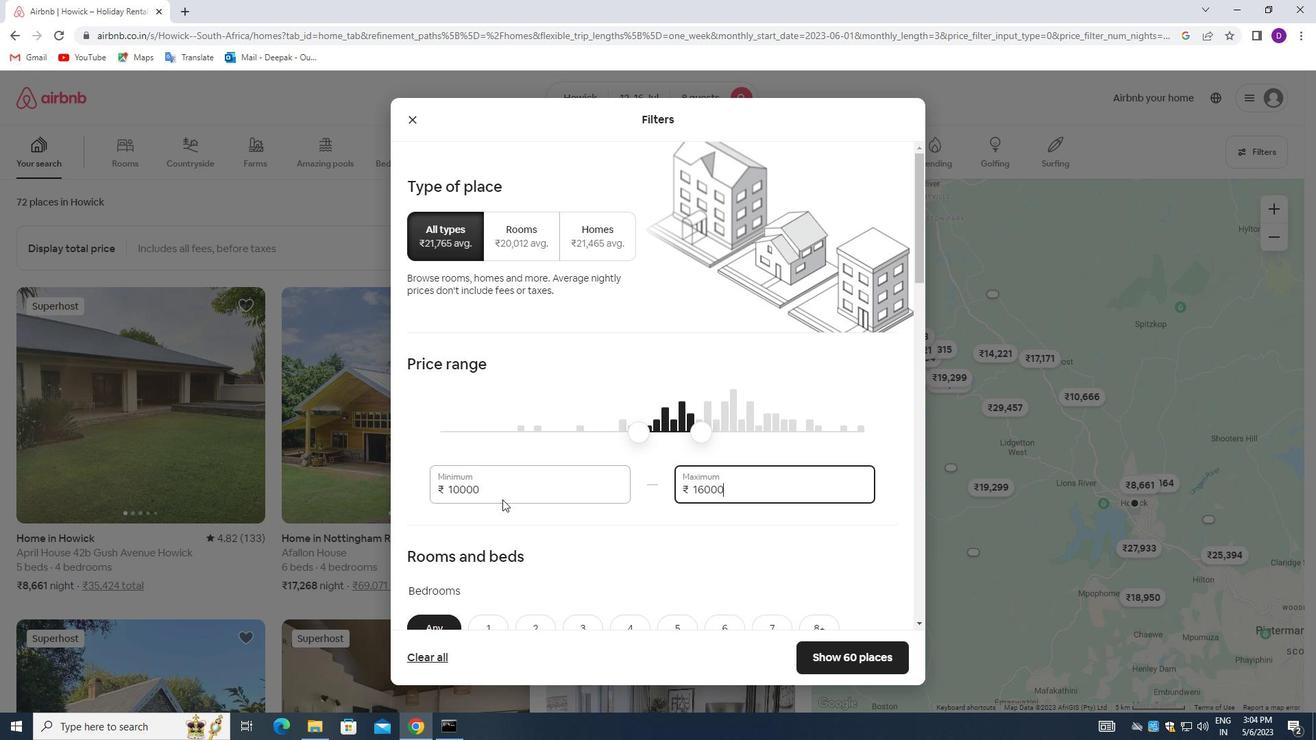 
Action: Mouse moved to (503, 501)
Screenshot: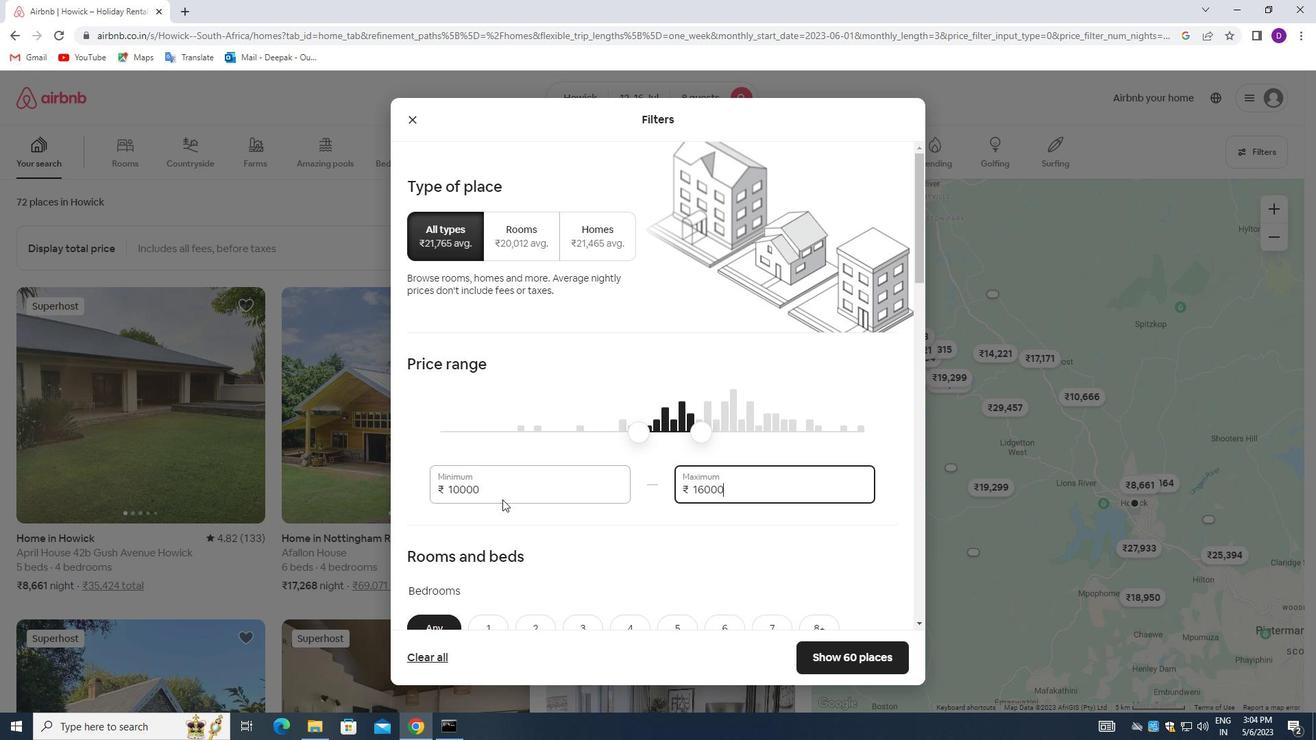 
Action: Mouse scrolled (503, 500) with delta (0, 0)
Screenshot: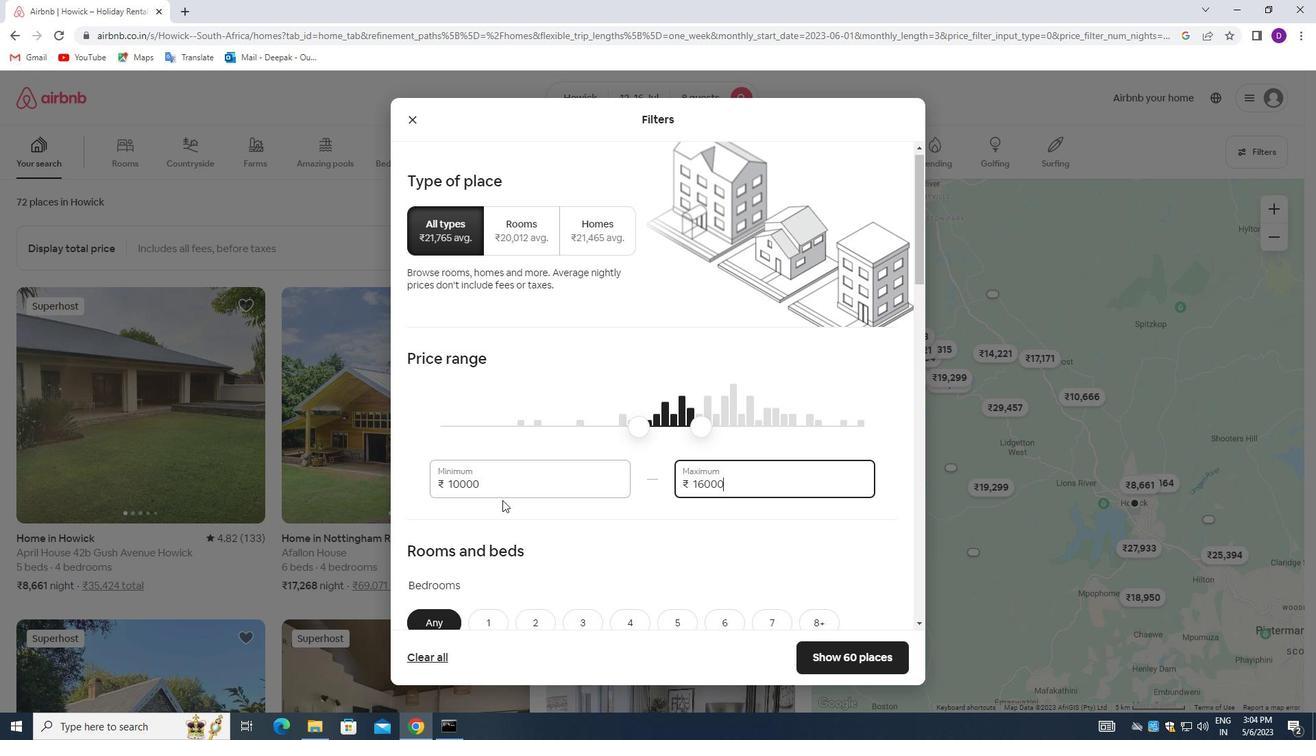 
Action: Mouse moved to (590, 496)
Screenshot: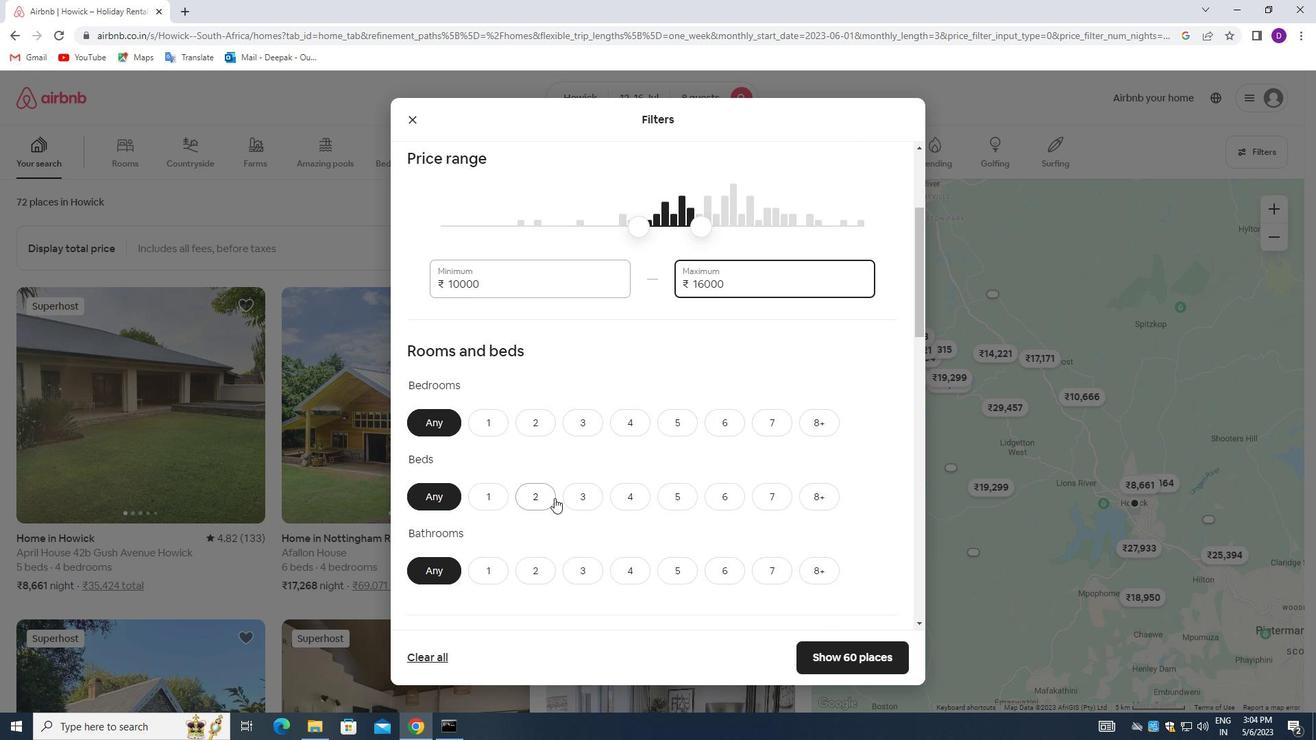 
Action: Mouse scrolled (590, 496) with delta (0, 0)
Screenshot: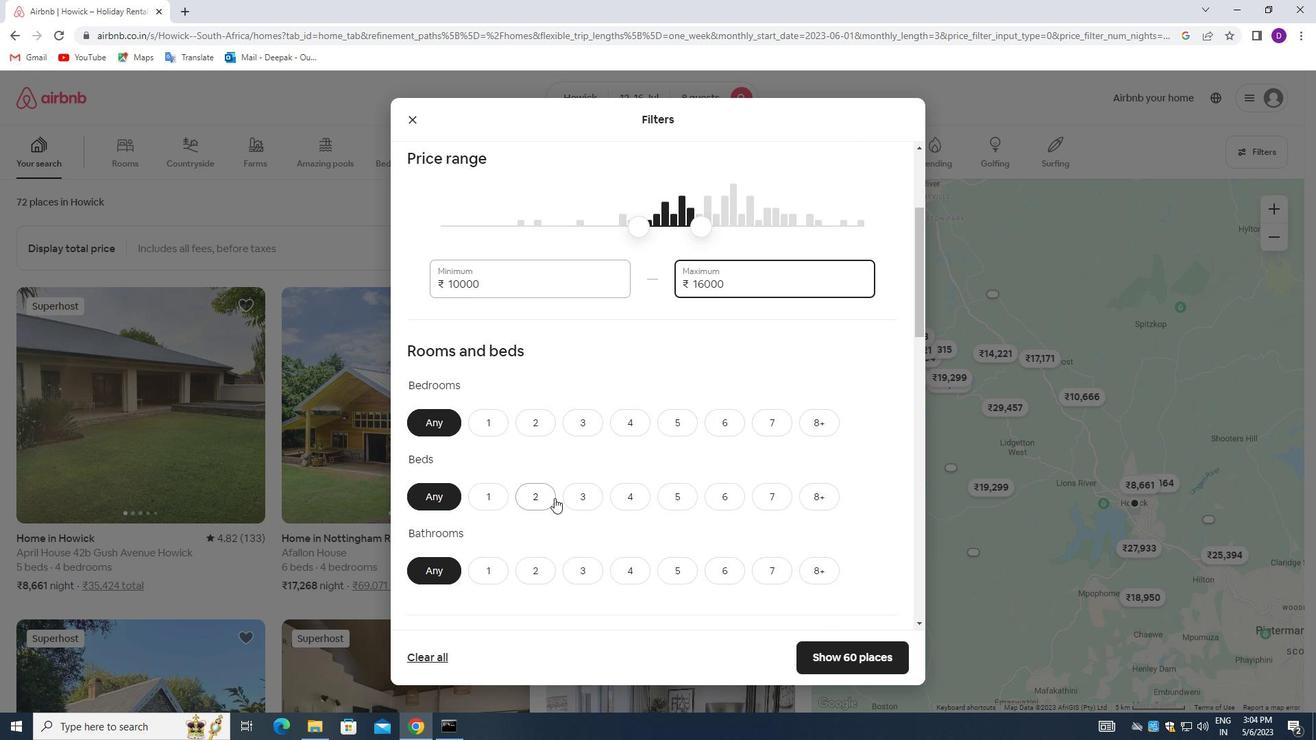 
Action: Mouse moved to (822, 357)
Screenshot: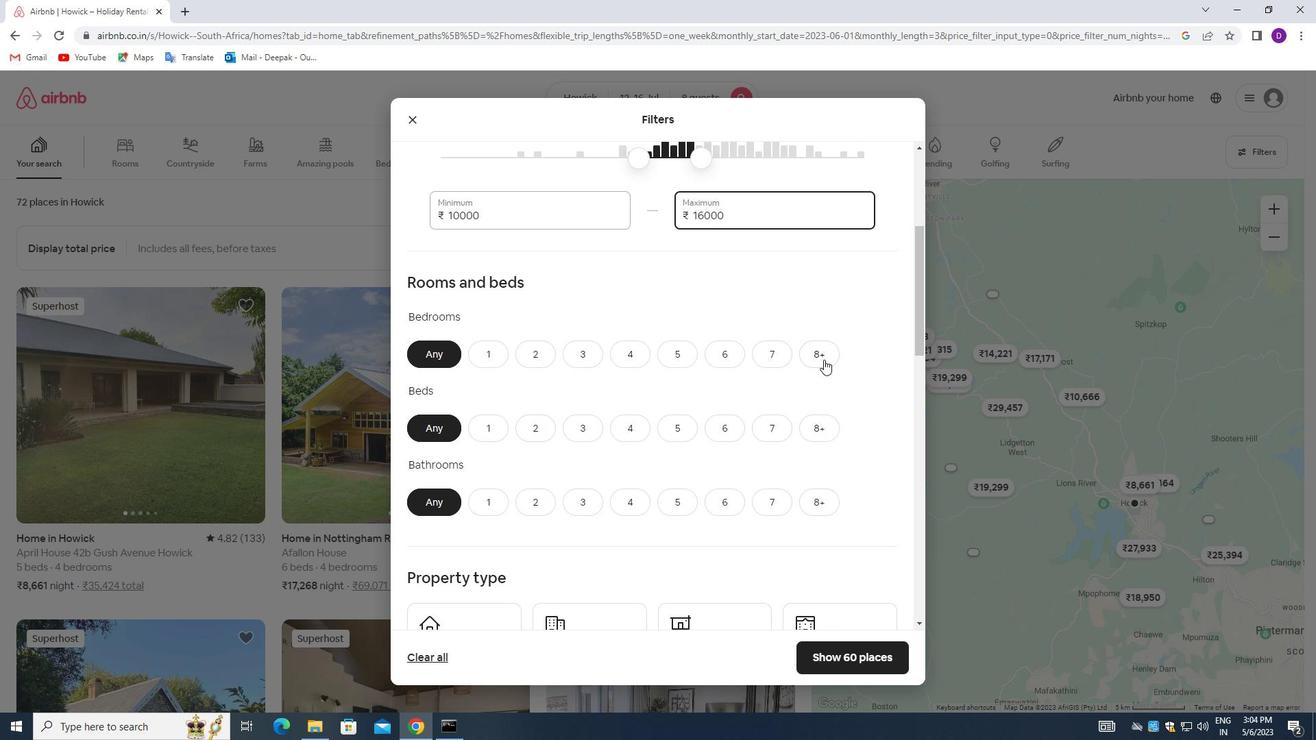 
Action: Mouse pressed left at (822, 357)
Screenshot: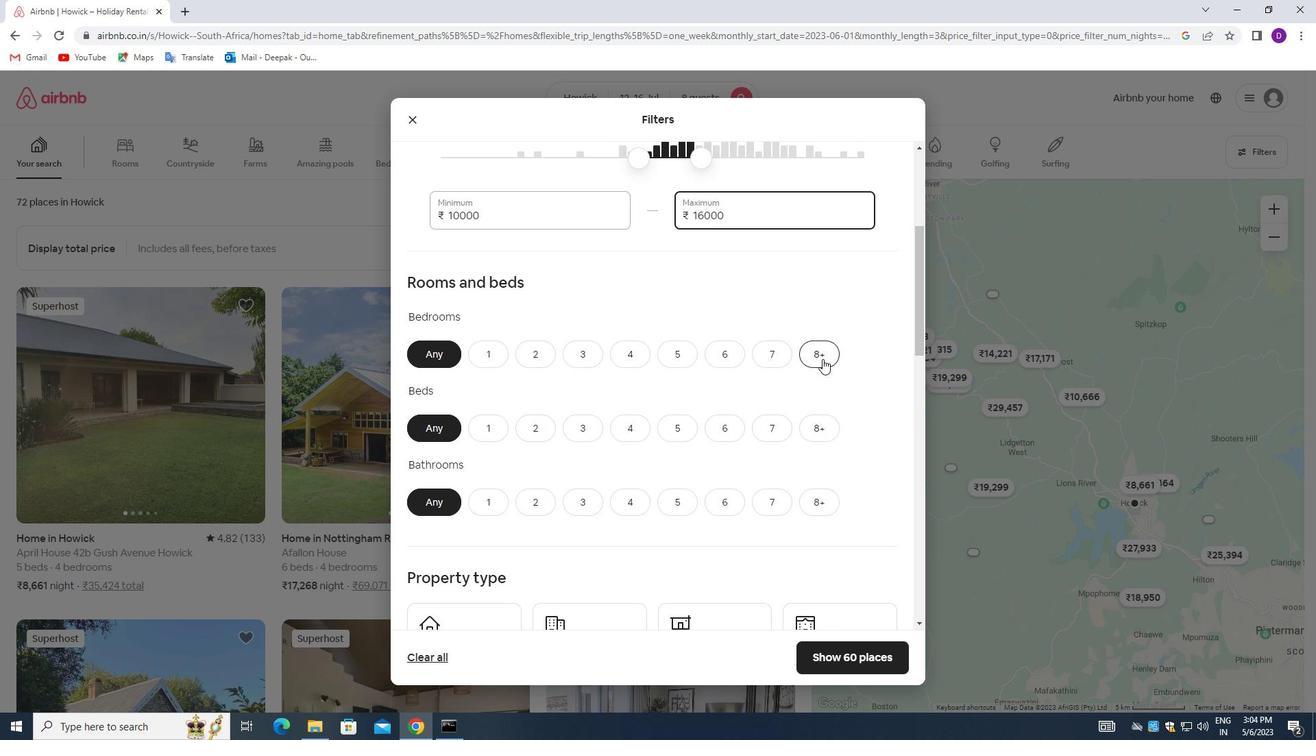 
Action: Mouse moved to (823, 425)
Screenshot: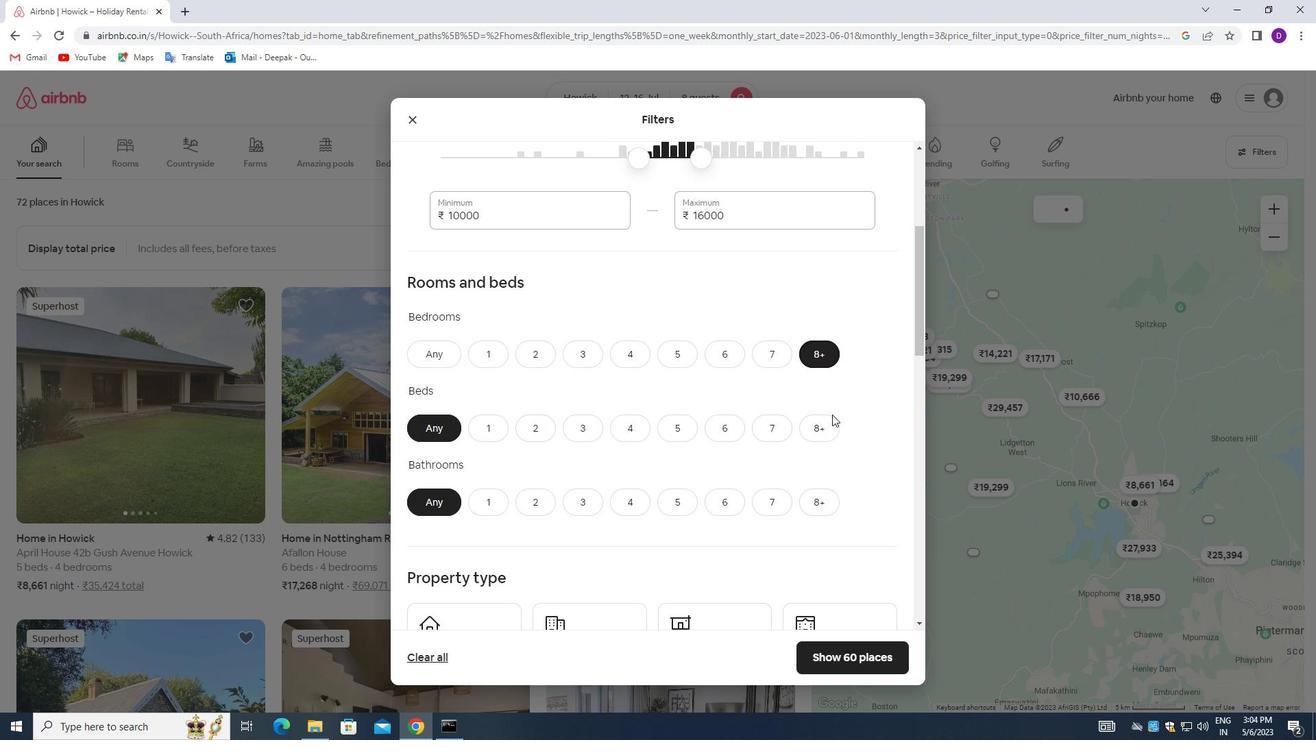 
Action: Mouse pressed left at (823, 425)
Screenshot: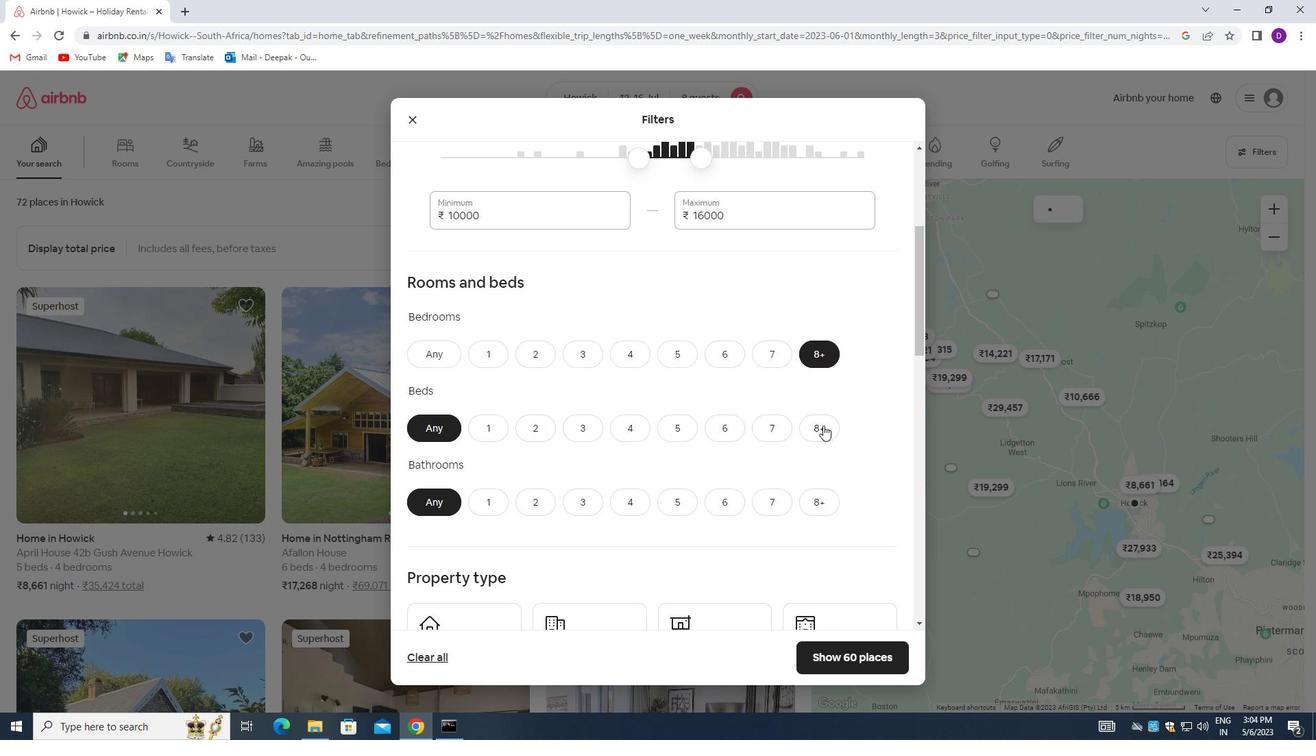 
Action: Mouse moved to (823, 499)
Screenshot: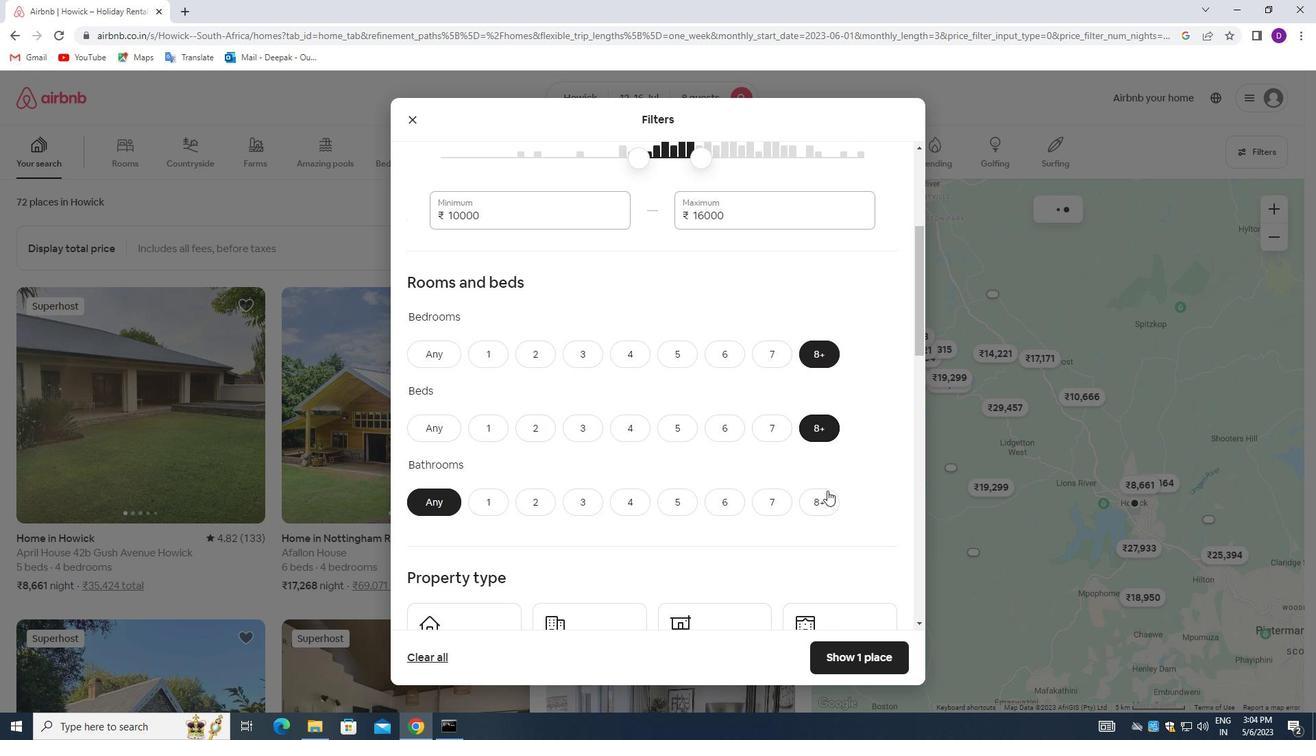 
Action: Mouse pressed left at (823, 499)
Screenshot: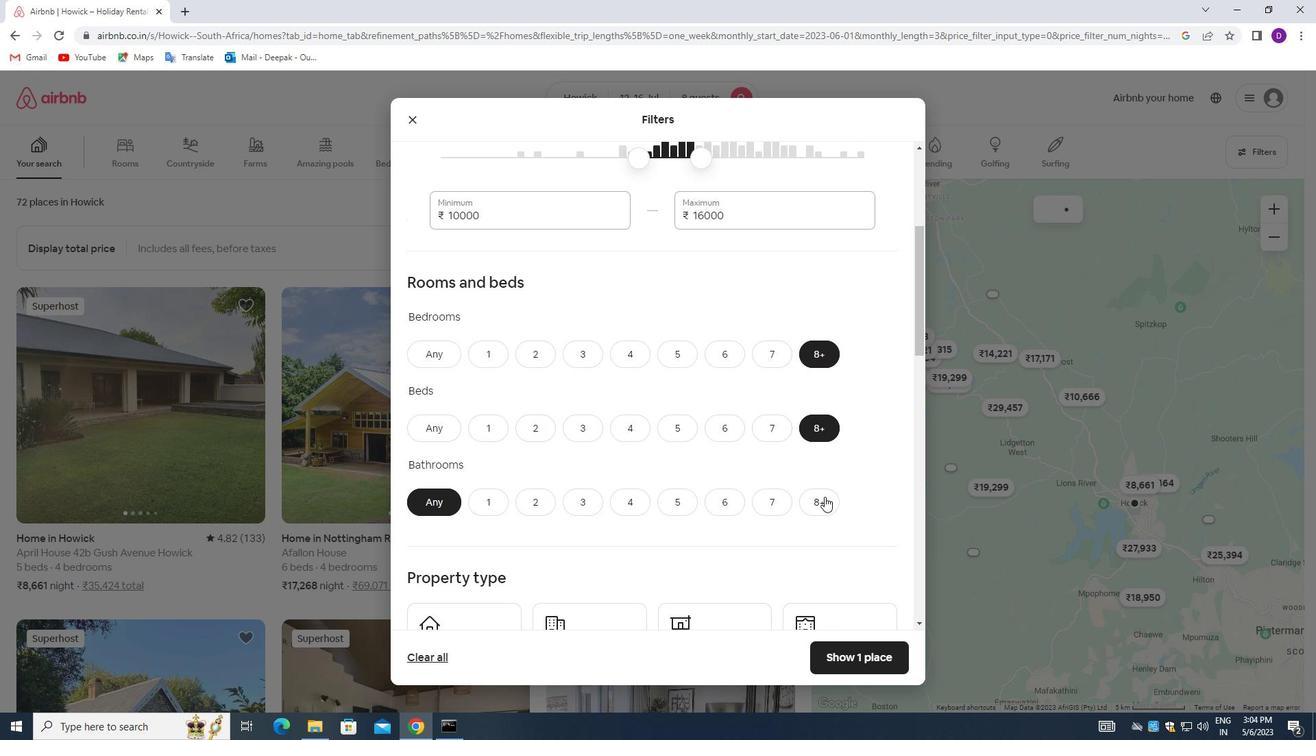 
Action: Mouse moved to (677, 411)
Screenshot: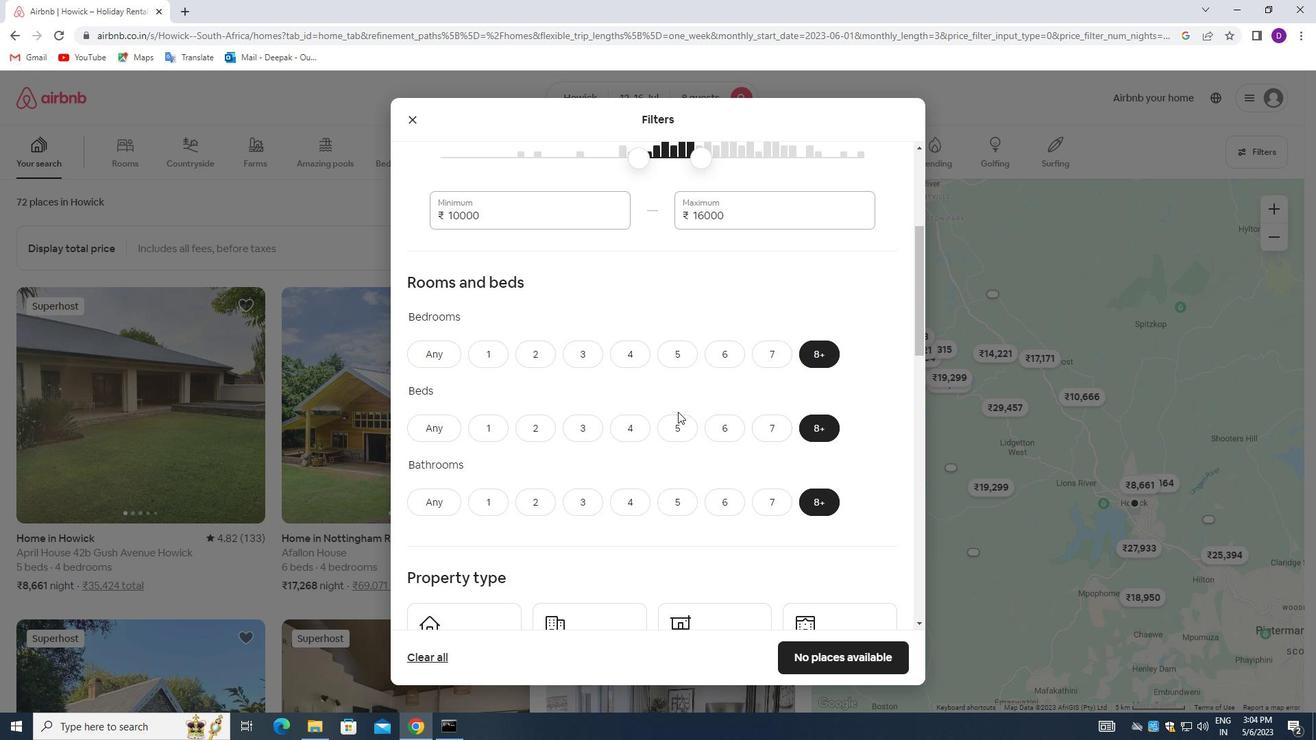 
Action: Mouse scrolled (677, 411) with delta (0, 0)
Screenshot: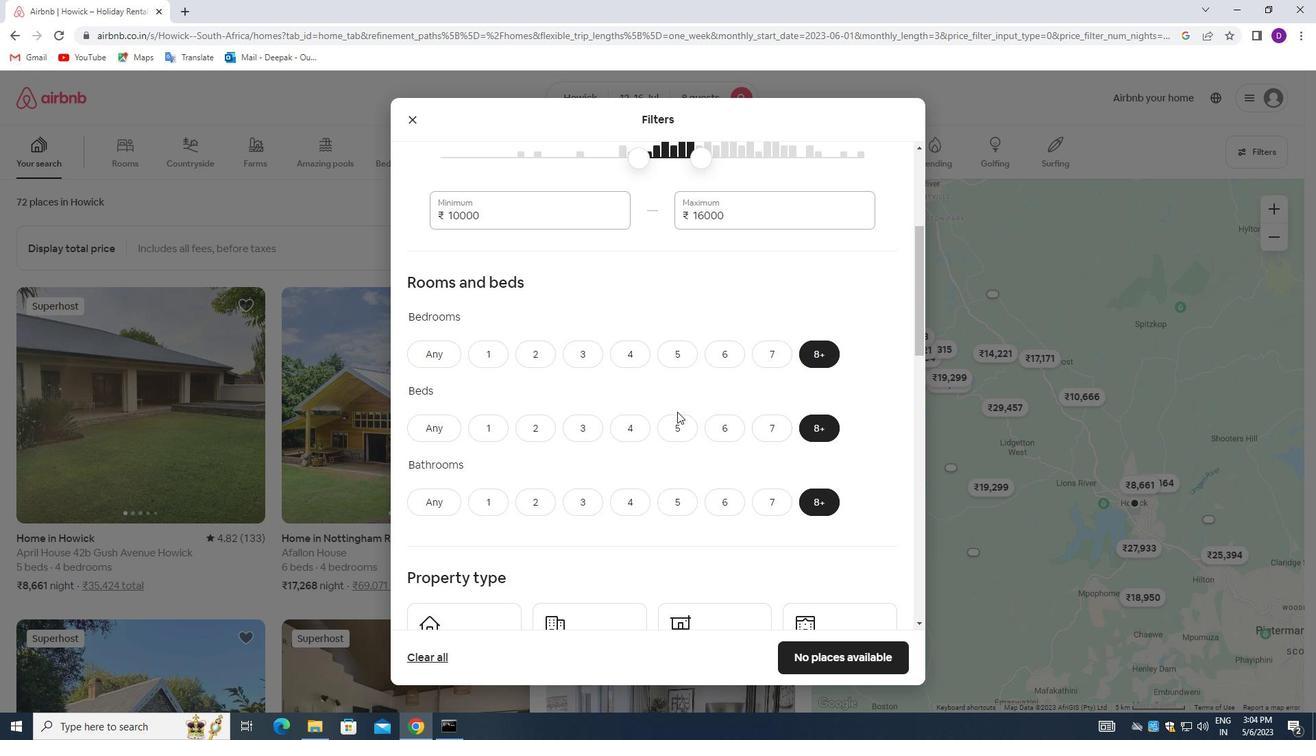 
Action: Mouse scrolled (677, 411) with delta (0, 0)
Screenshot: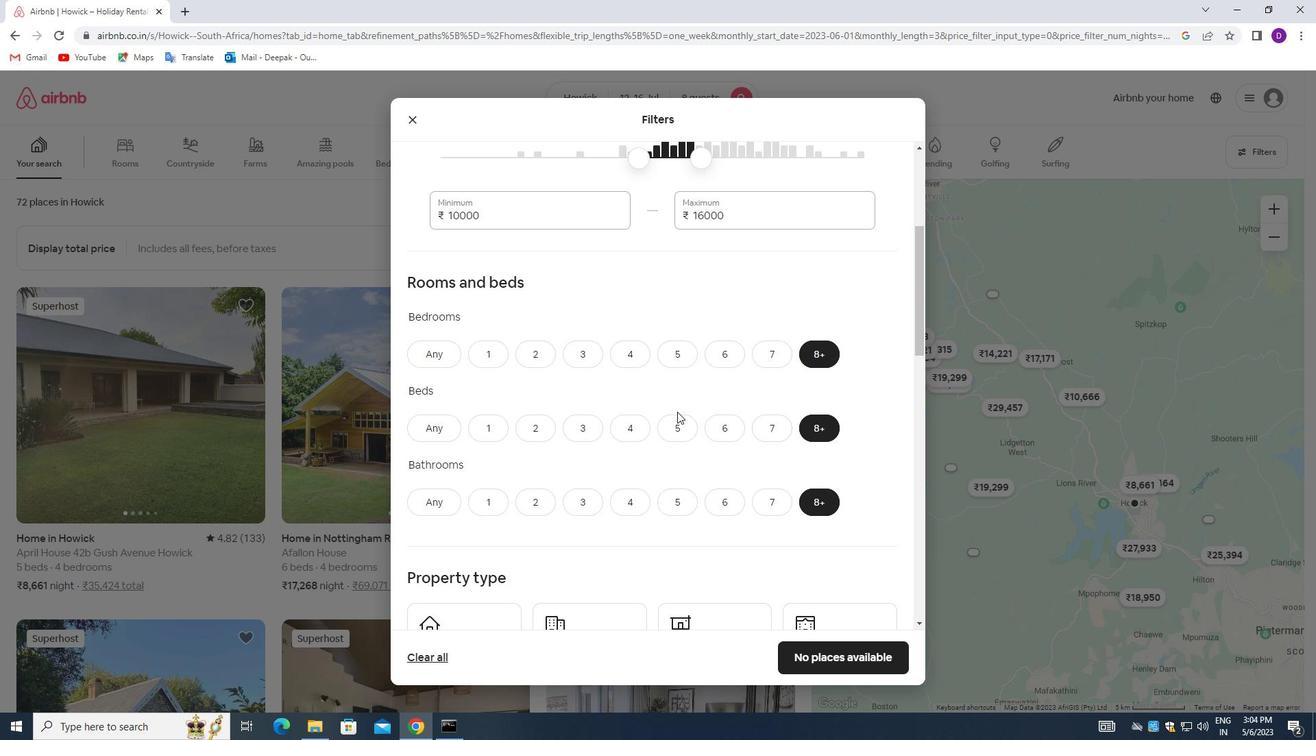 
Action: Mouse scrolled (677, 411) with delta (0, 0)
Screenshot: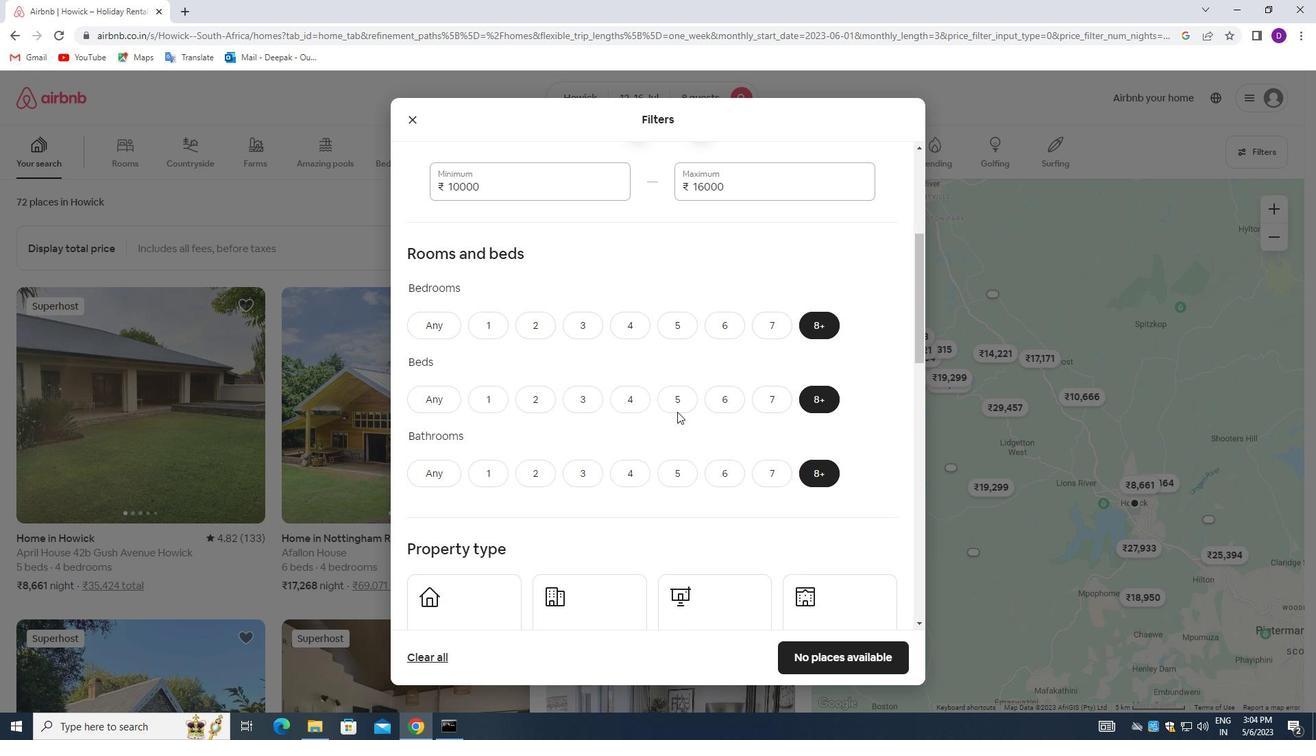 
Action: Mouse moved to (476, 447)
Screenshot: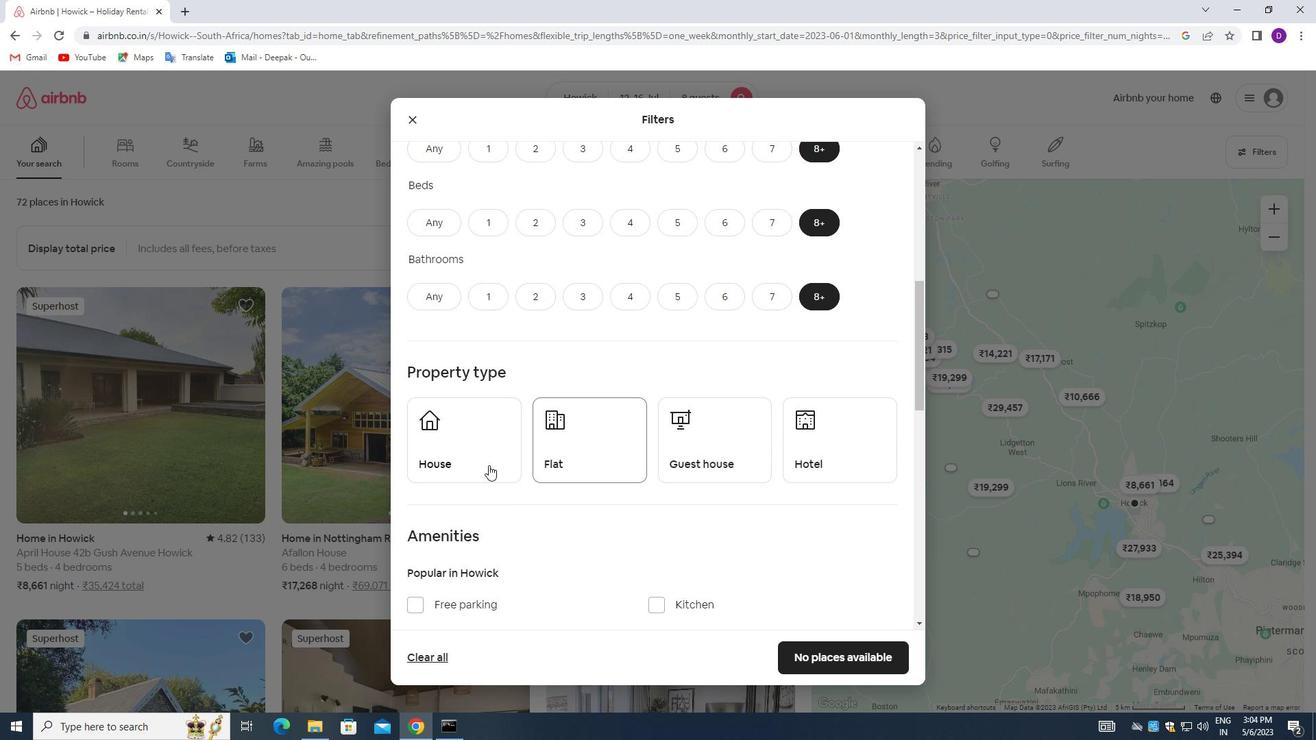 
Action: Mouse pressed left at (476, 447)
Screenshot: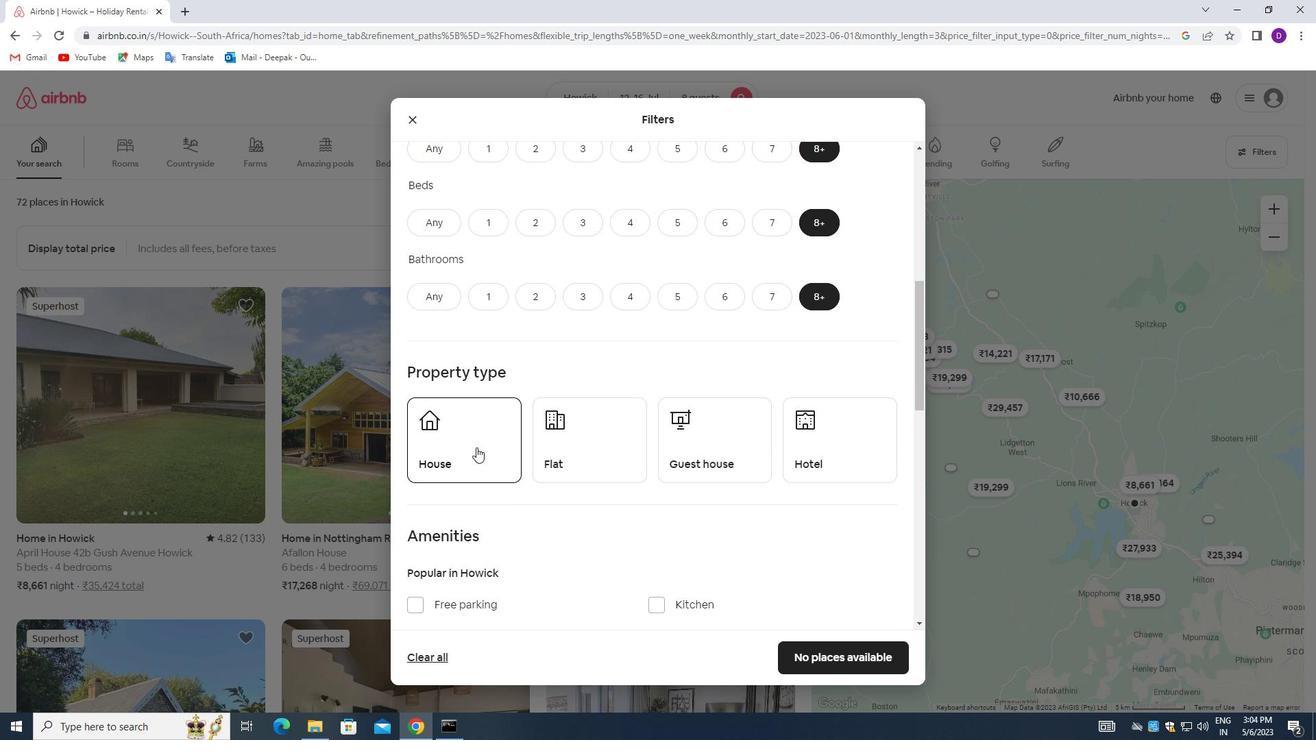 
Action: Mouse moved to (592, 450)
Screenshot: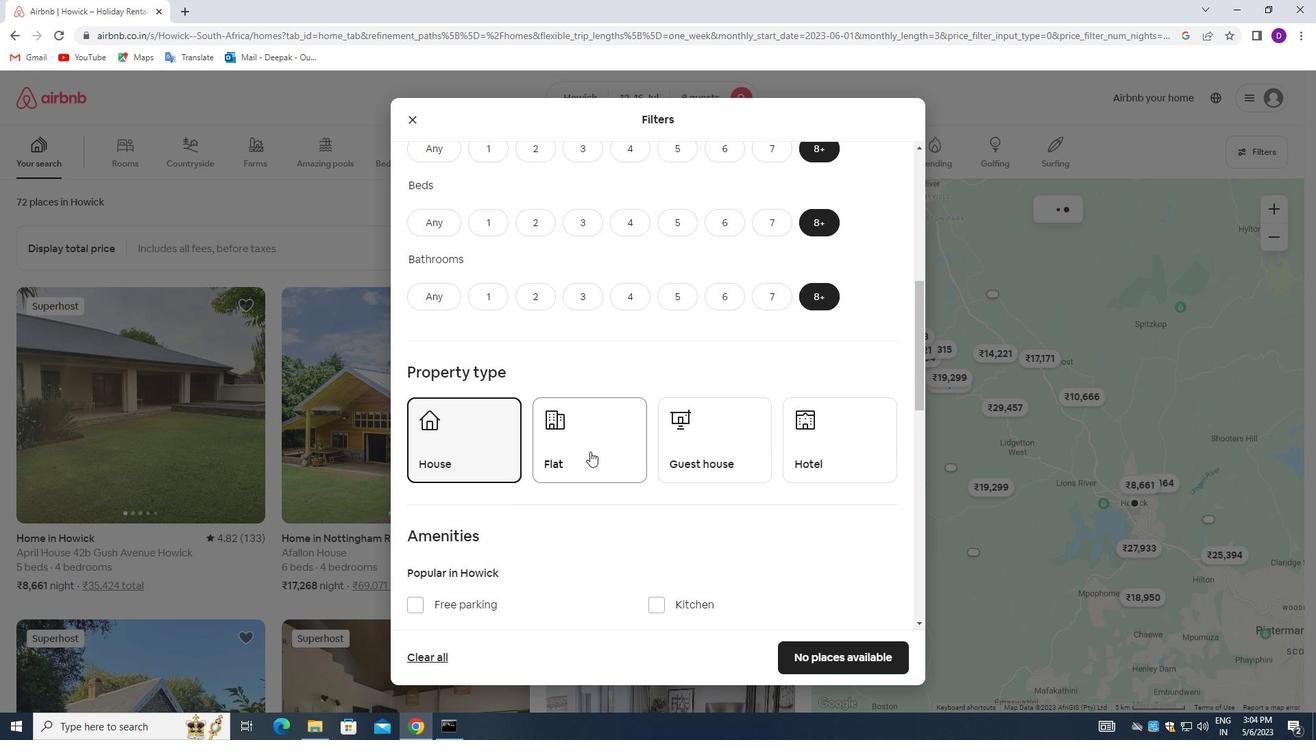 
Action: Mouse pressed left at (592, 450)
Screenshot: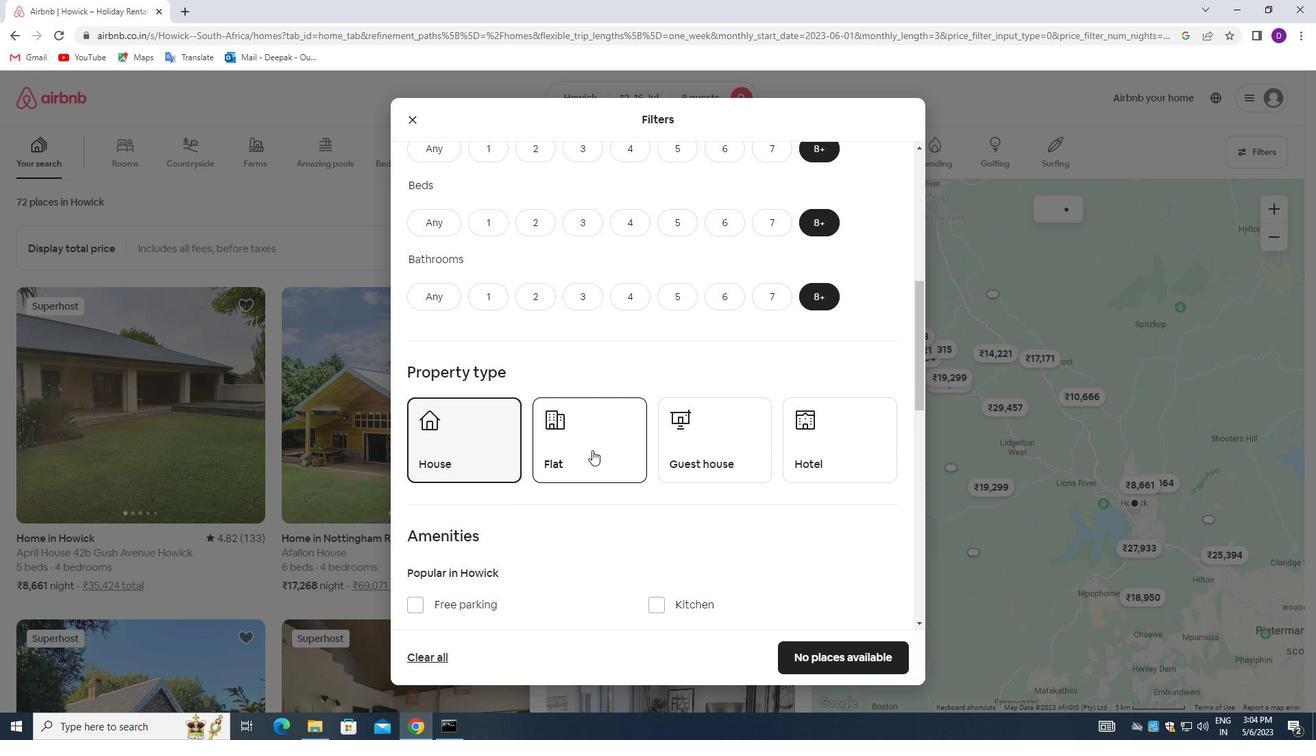
Action: Mouse moved to (710, 445)
Screenshot: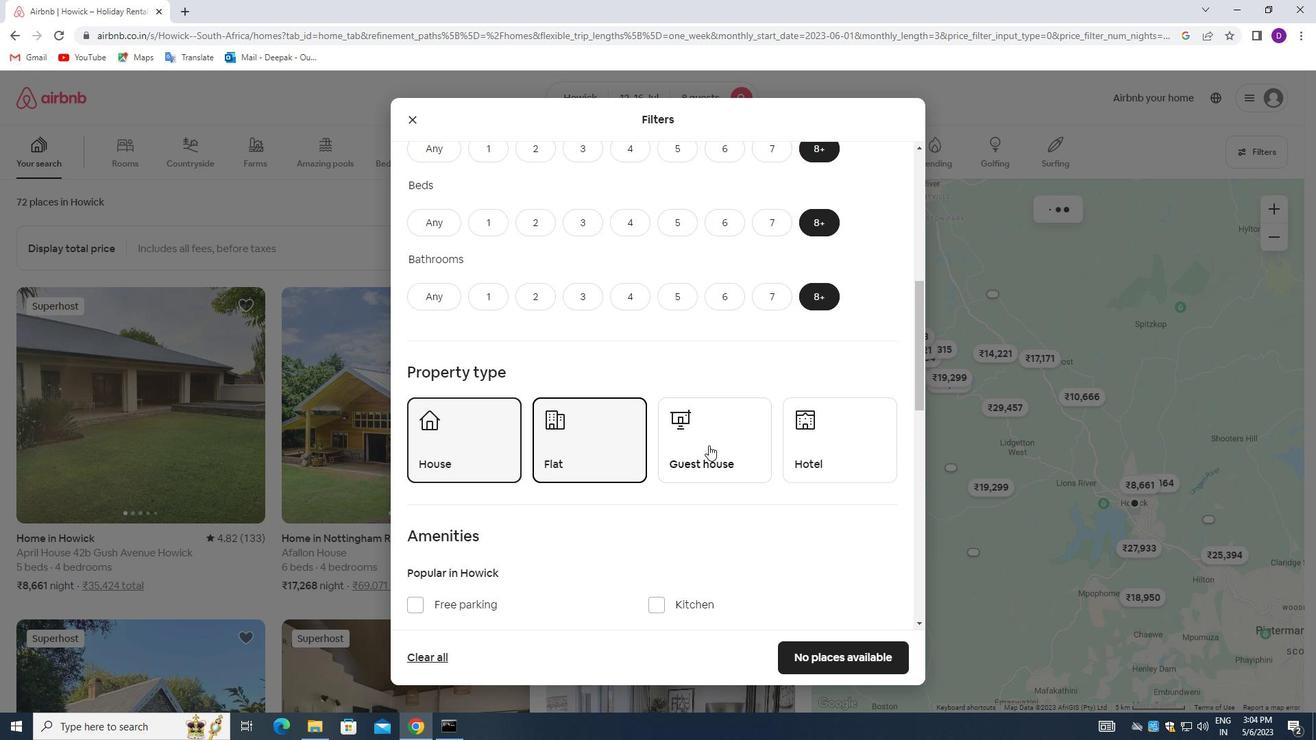 
Action: Mouse pressed left at (710, 445)
Screenshot: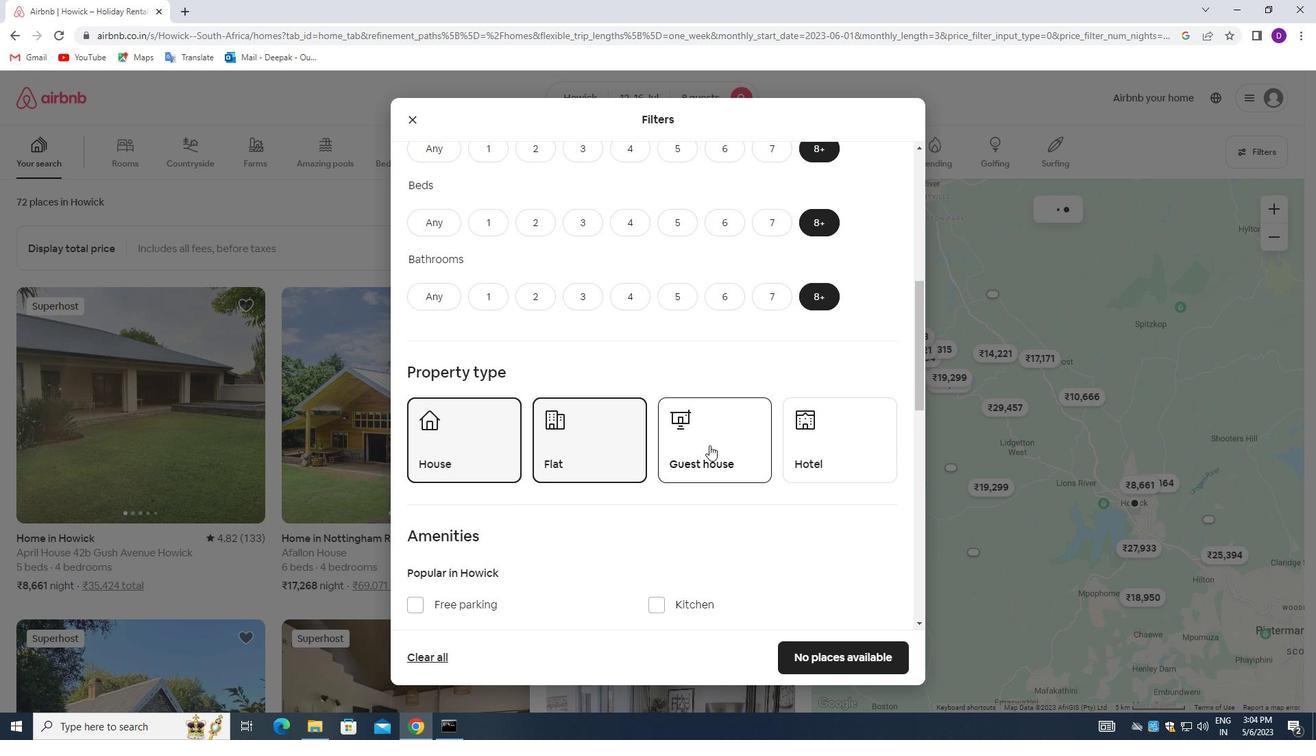
Action: Mouse moved to (808, 438)
Screenshot: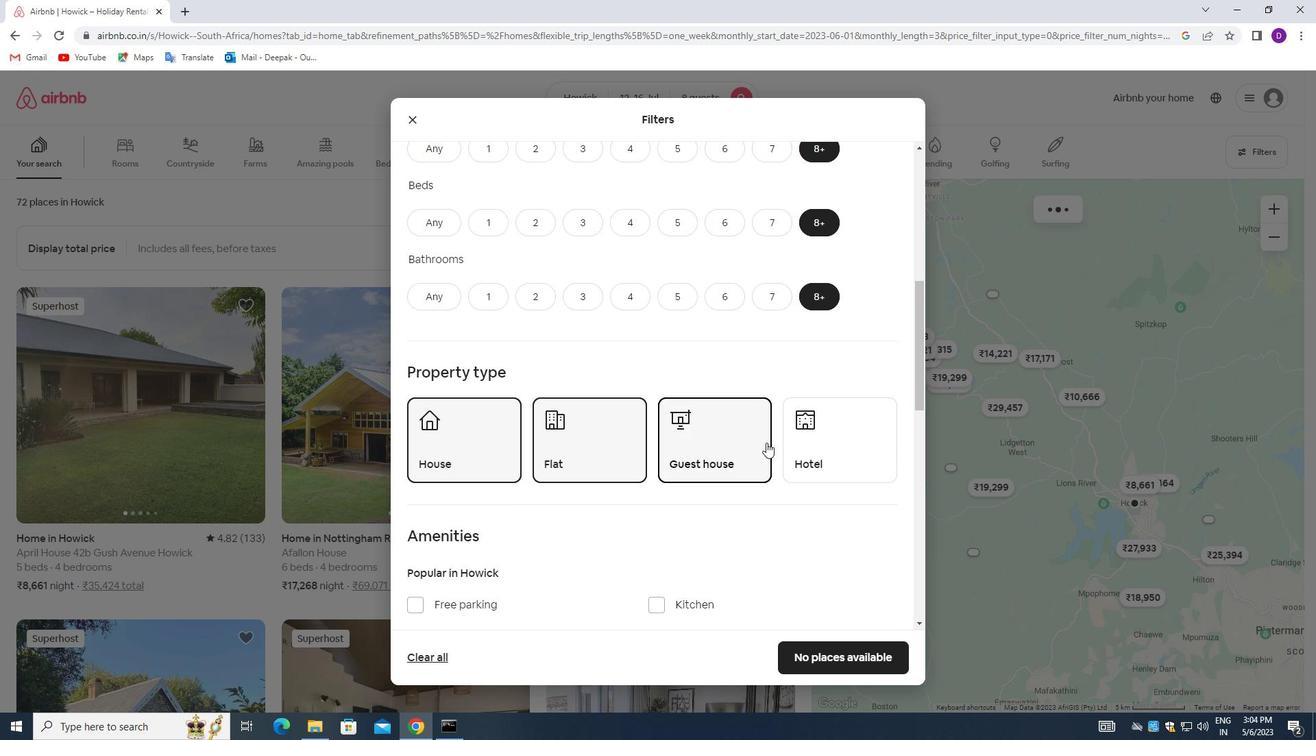 
Action: Mouse pressed left at (808, 438)
Screenshot: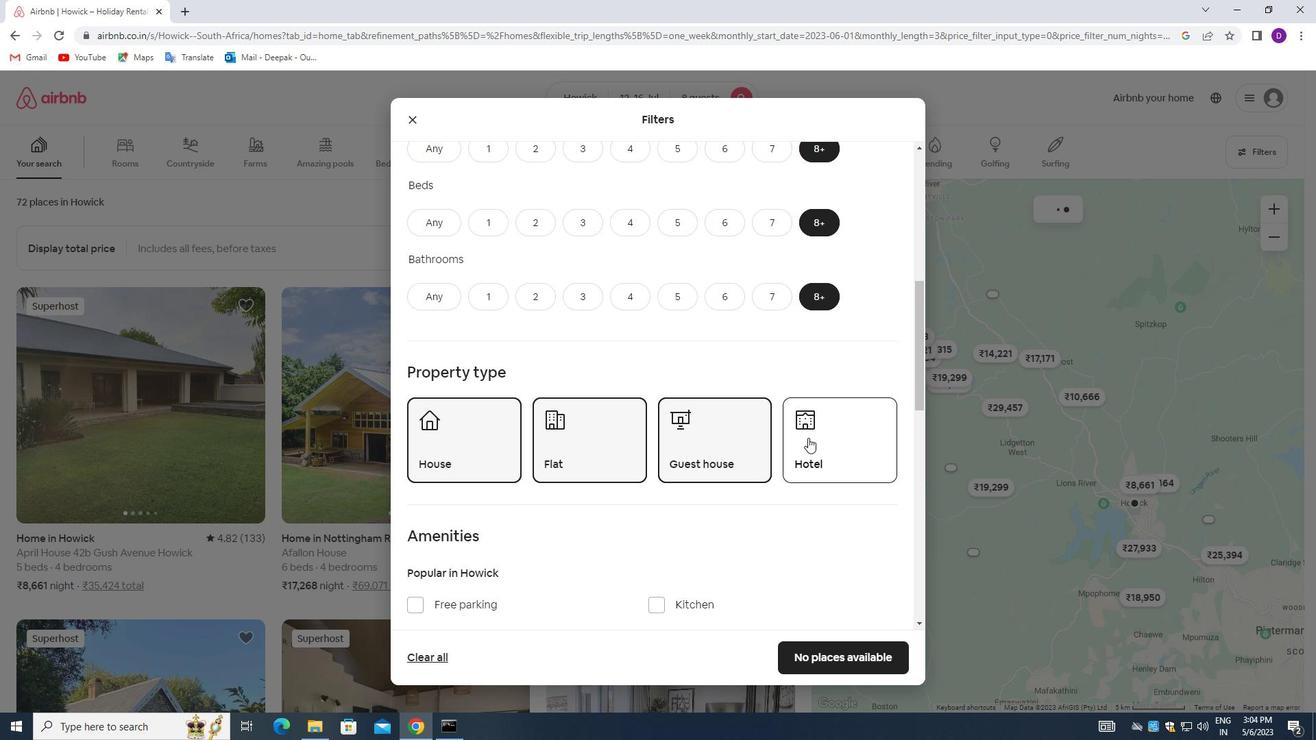
Action: Mouse moved to (645, 452)
Screenshot: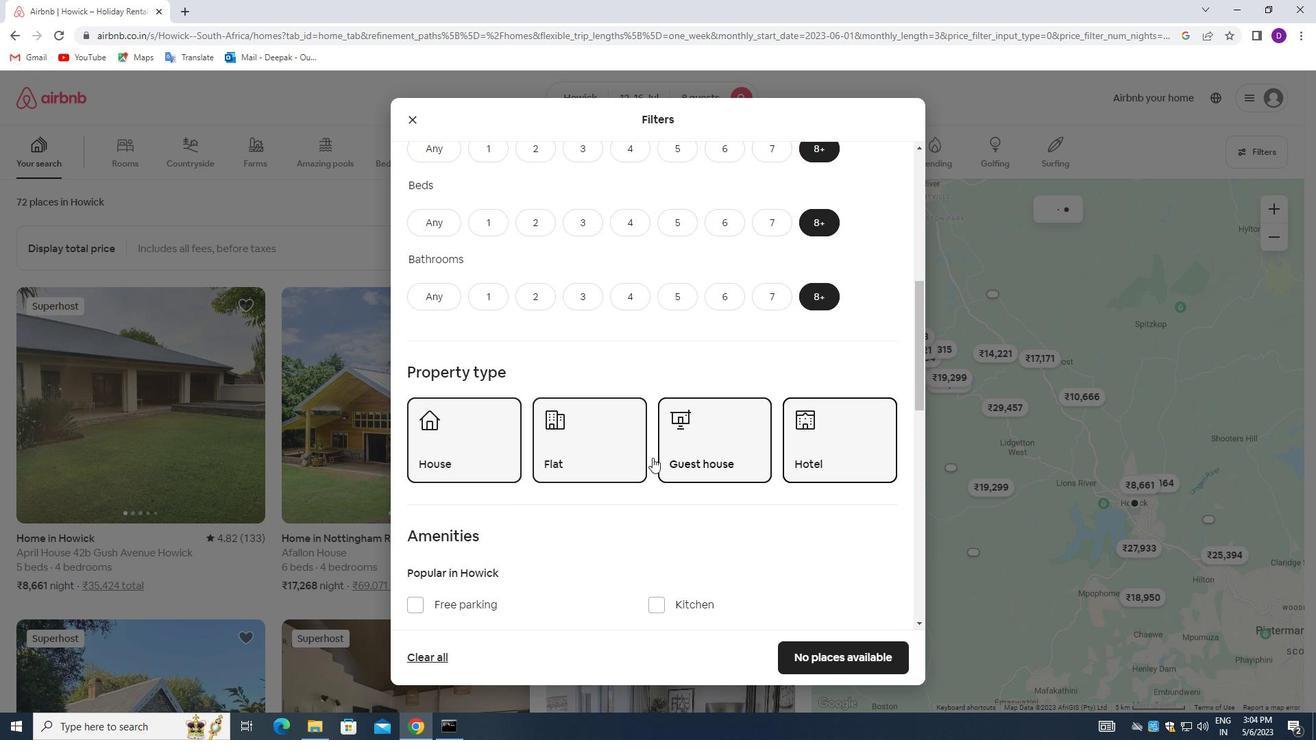 
Action: Mouse scrolled (645, 451) with delta (0, 0)
Screenshot: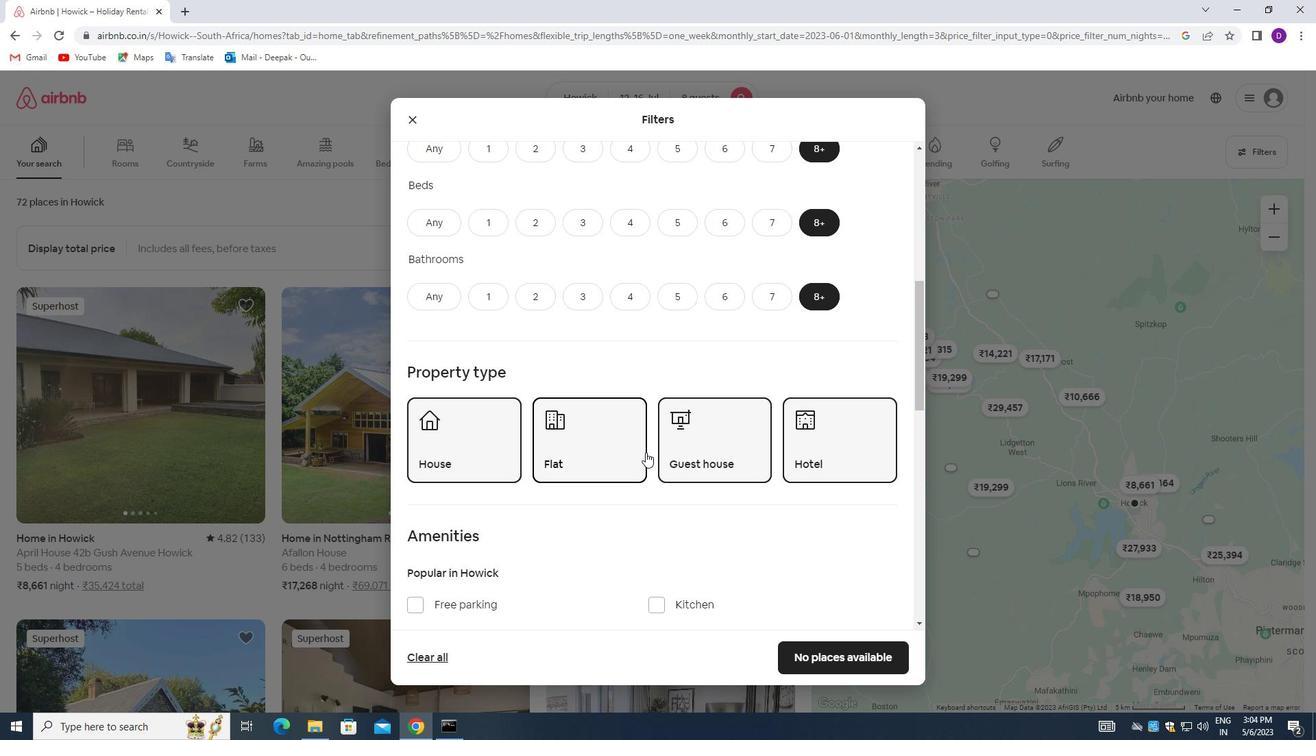 
Action: Mouse scrolled (645, 451) with delta (0, 0)
Screenshot: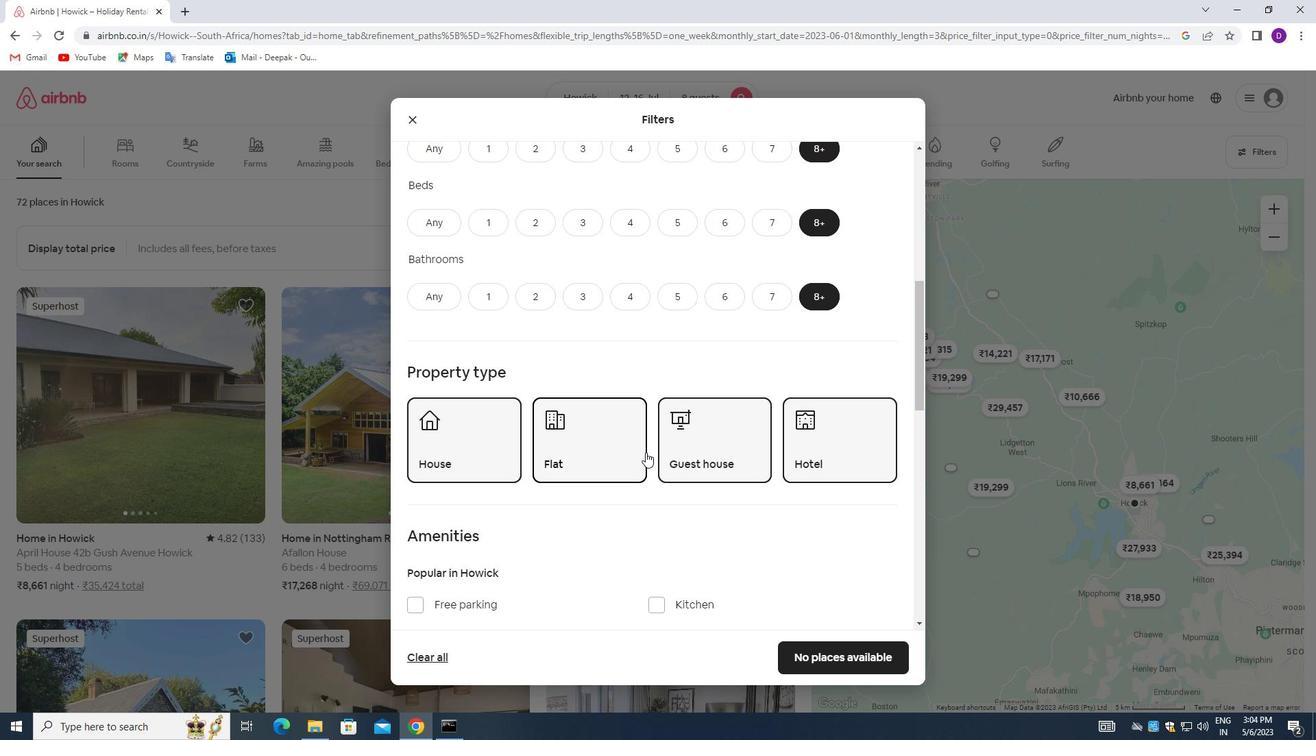 
Action: Mouse moved to (418, 501)
Screenshot: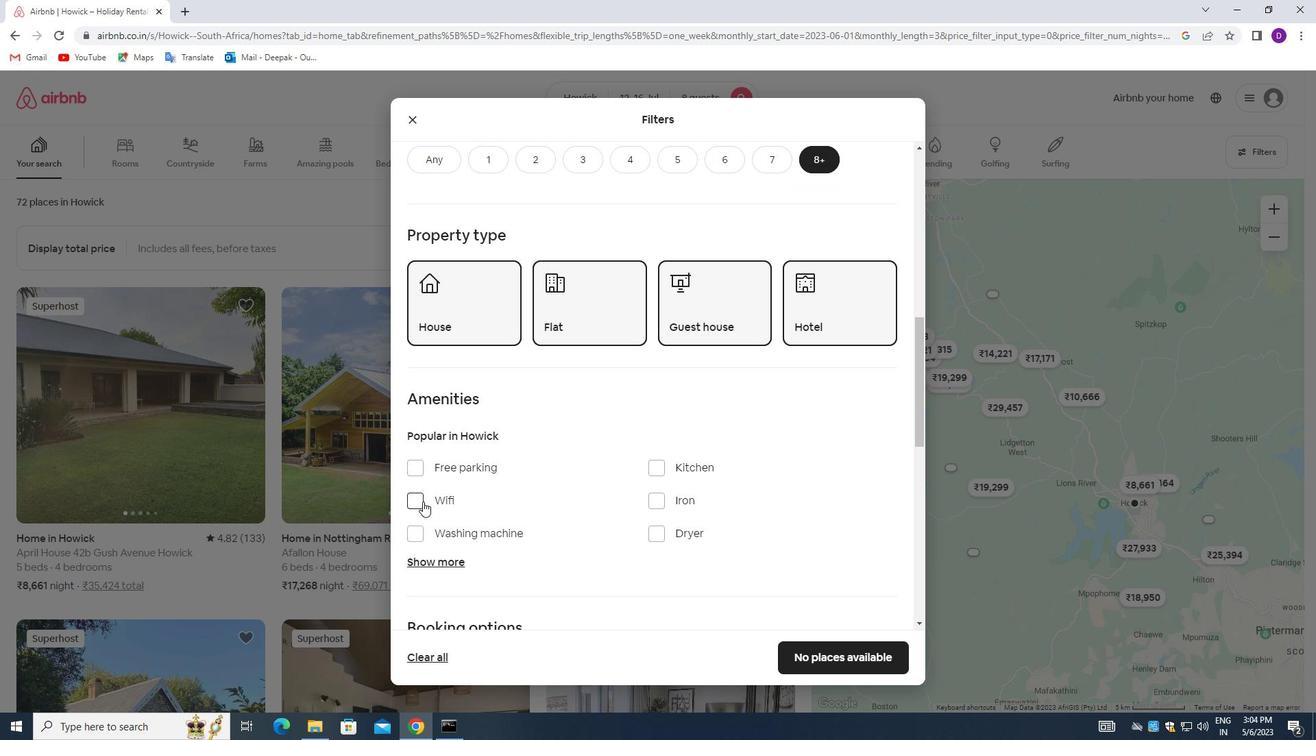 
Action: Mouse pressed left at (418, 501)
Screenshot: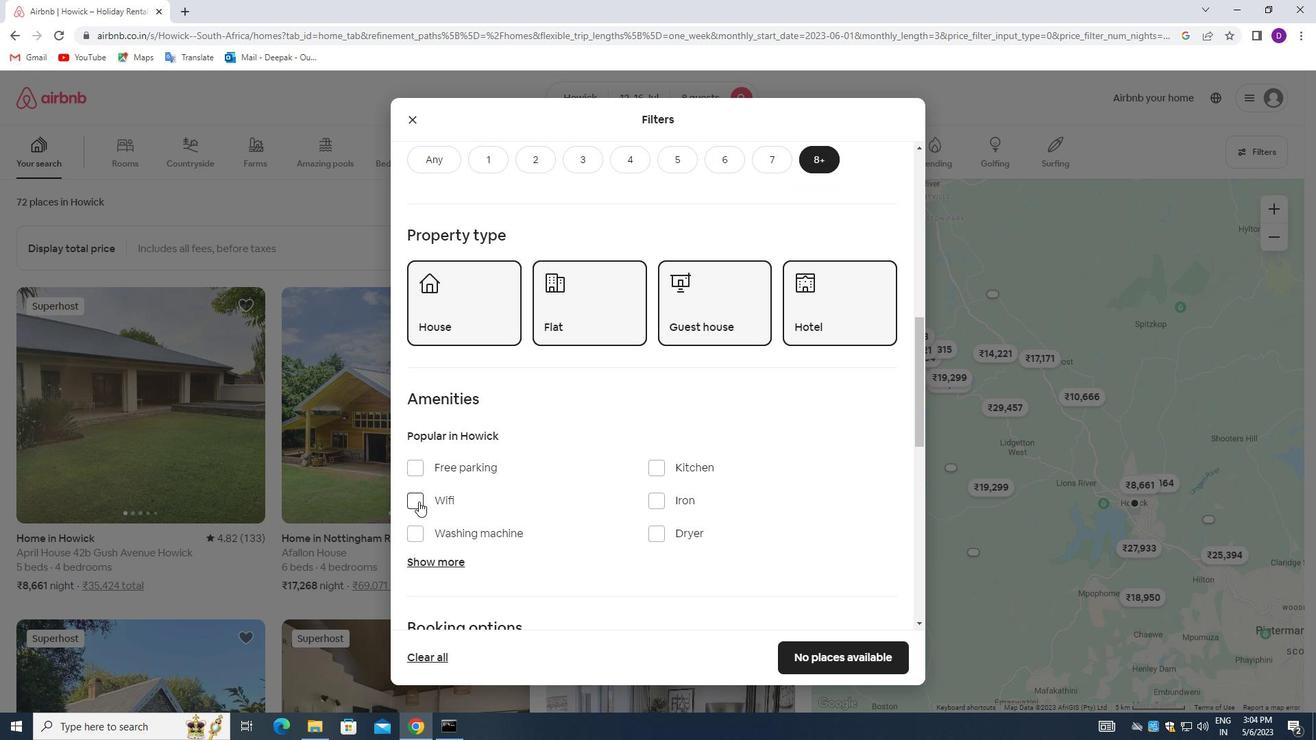 
Action: Mouse moved to (566, 486)
Screenshot: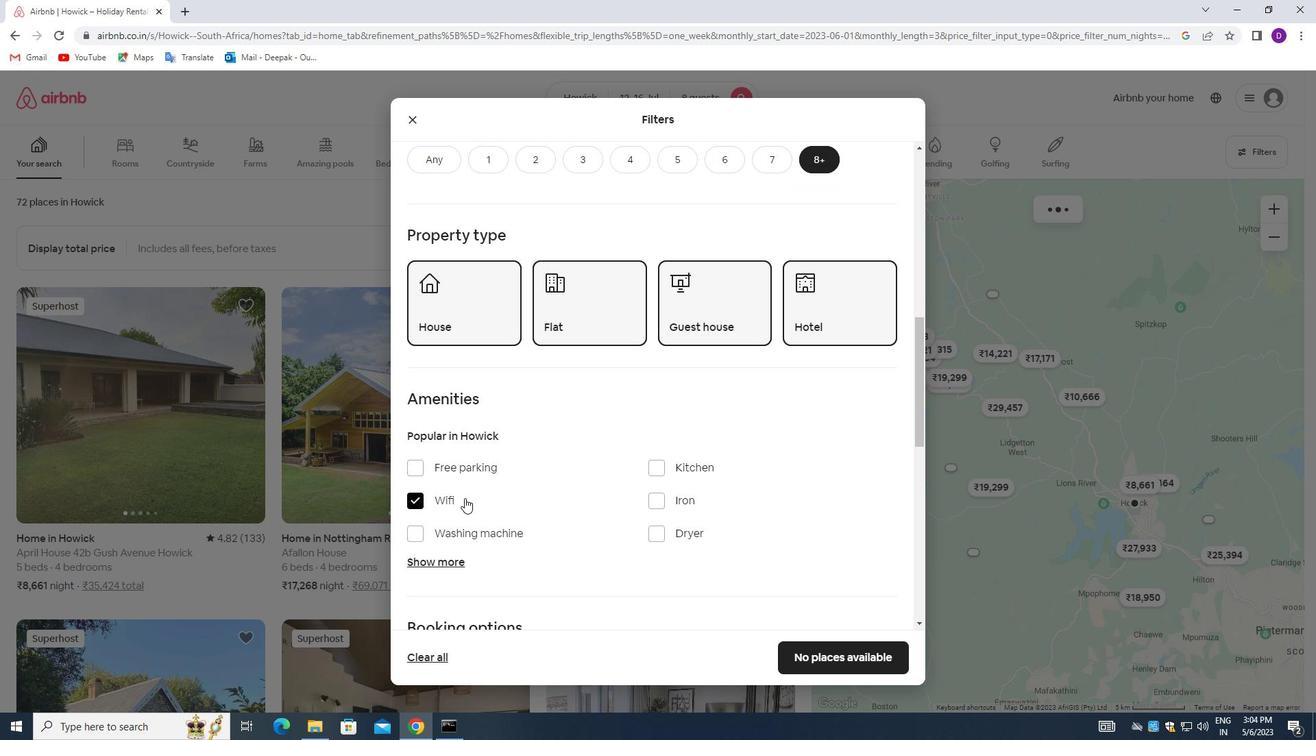 
Action: Mouse scrolled (566, 485) with delta (0, 0)
Screenshot: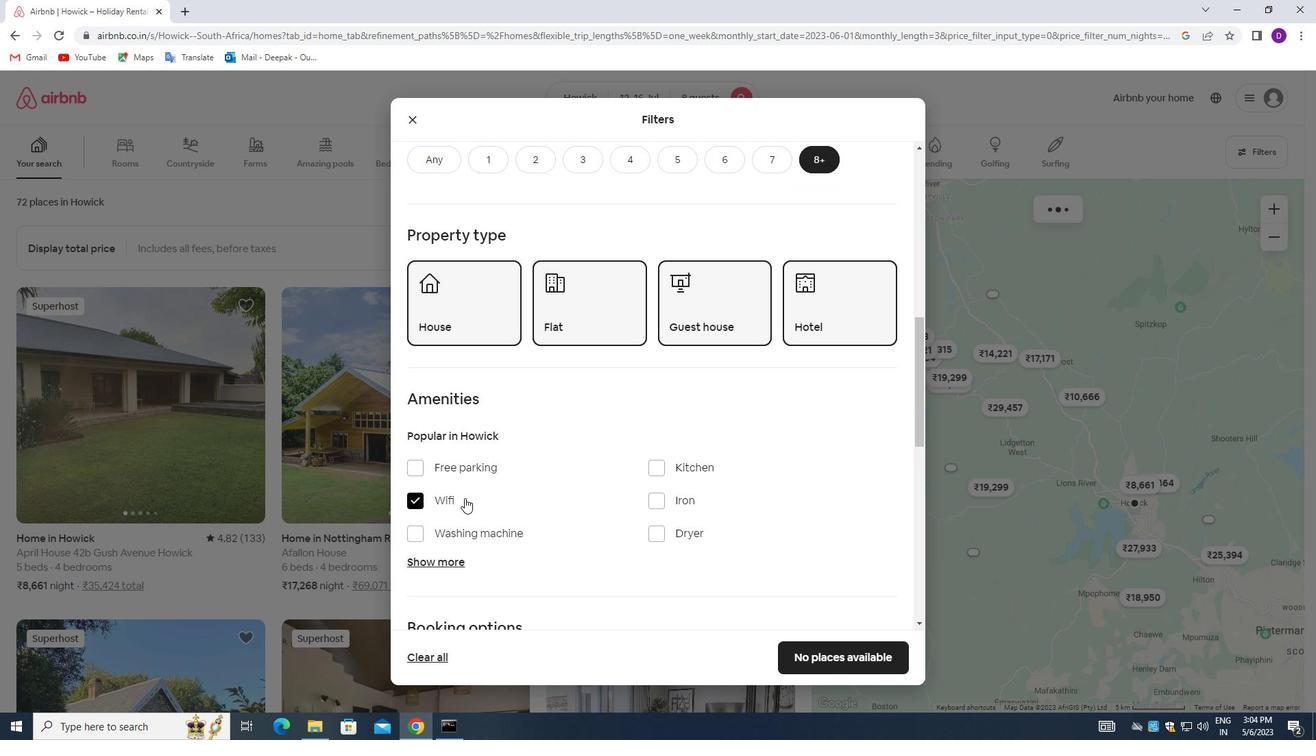 
Action: Mouse moved to (566, 486)
Screenshot: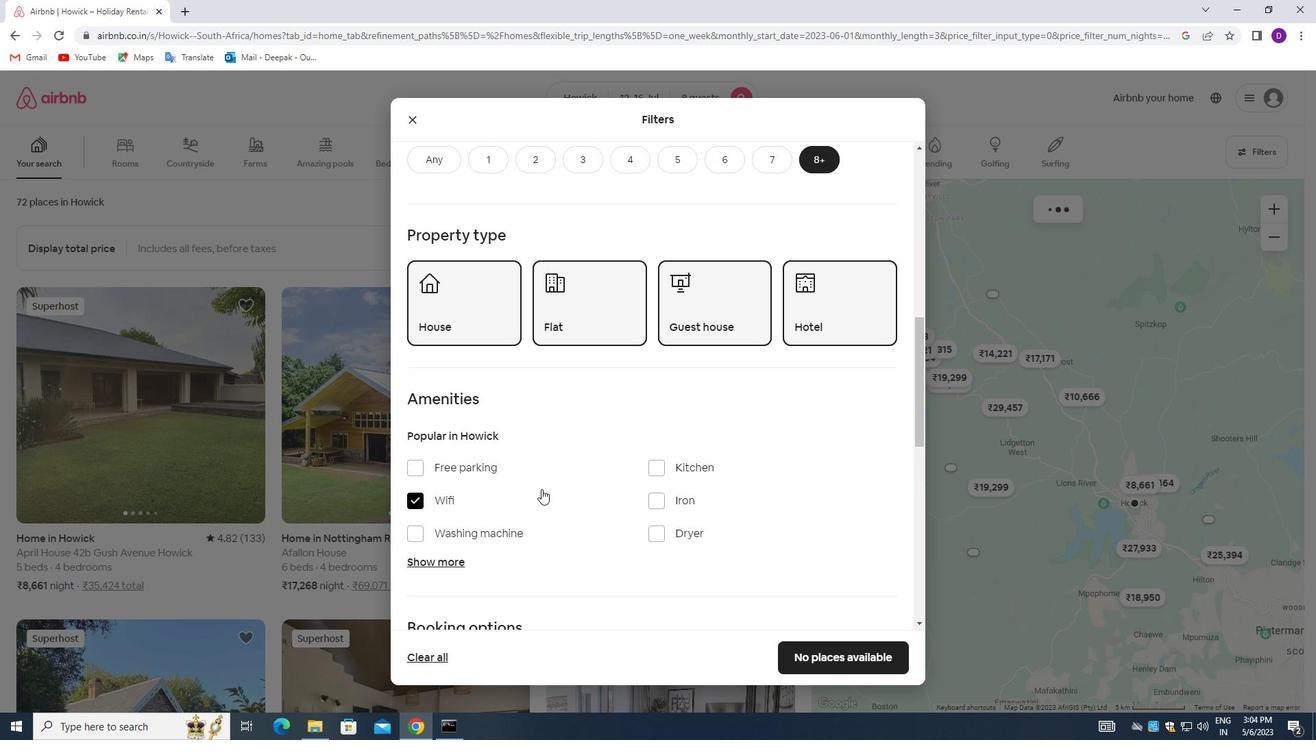 
Action: Mouse scrolled (566, 485) with delta (0, 0)
Screenshot: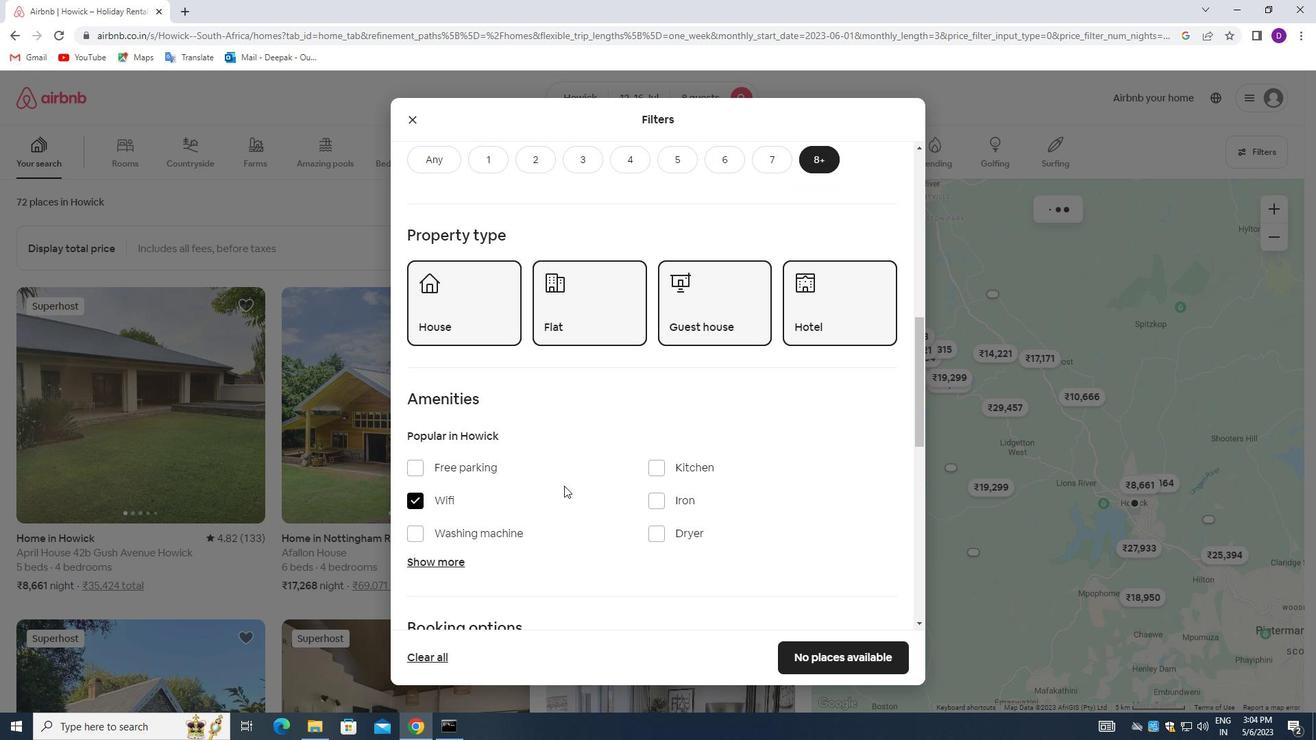 
Action: Mouse moved to (431, 425)
Screenshot: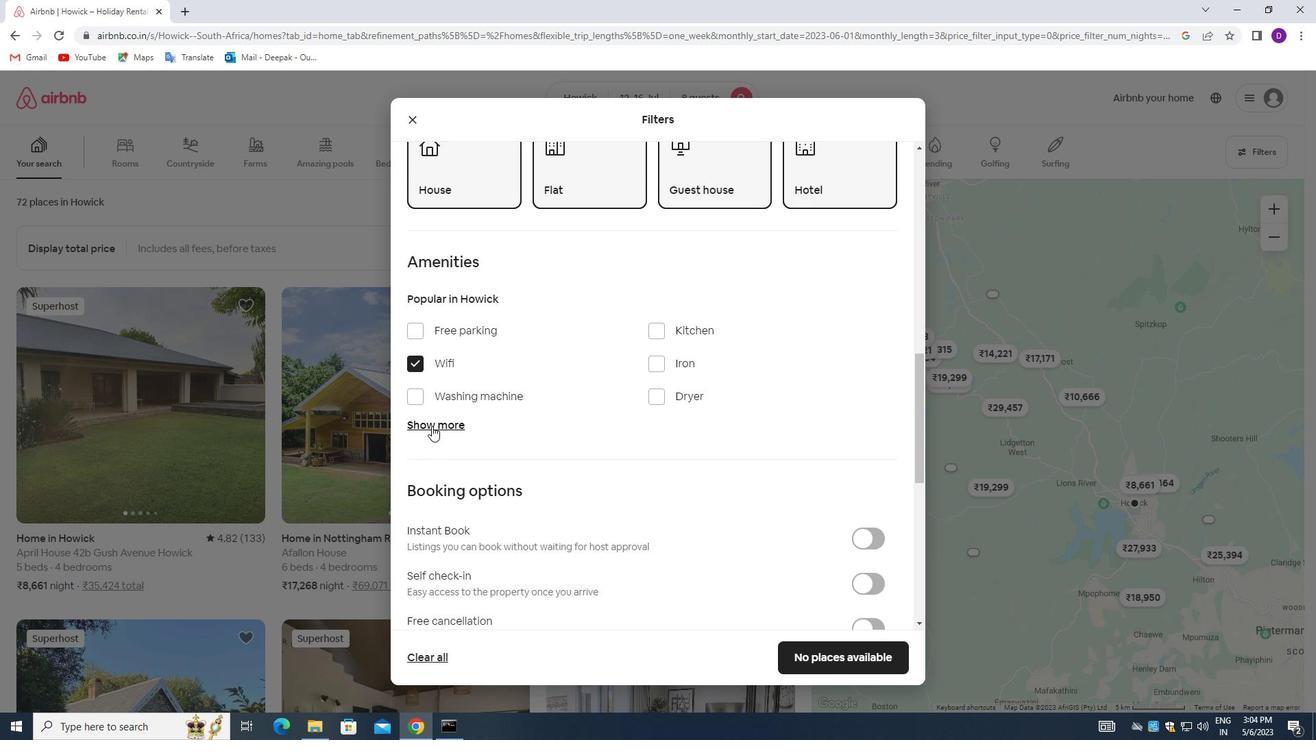 
Action: Mouse pressed left at (431, 425)
Screenshot: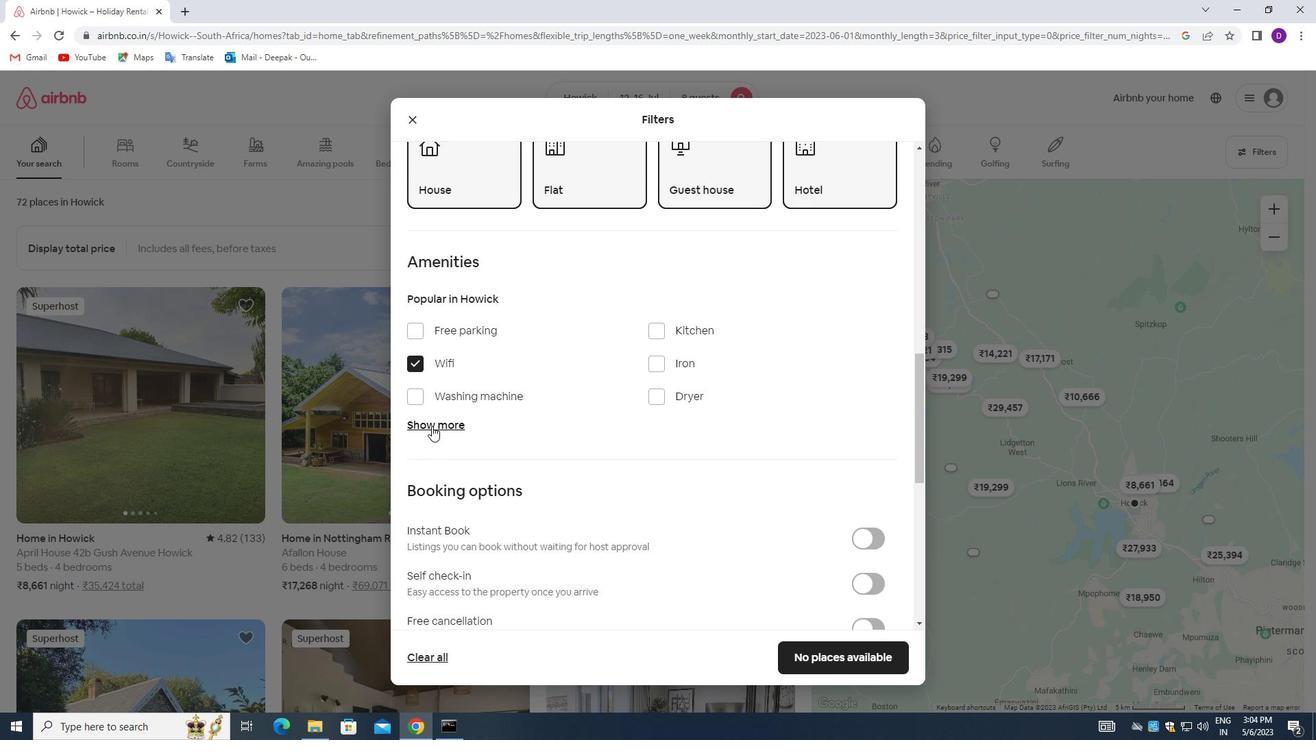 
Action: Mouse moved to (657, 505)
Screenshot: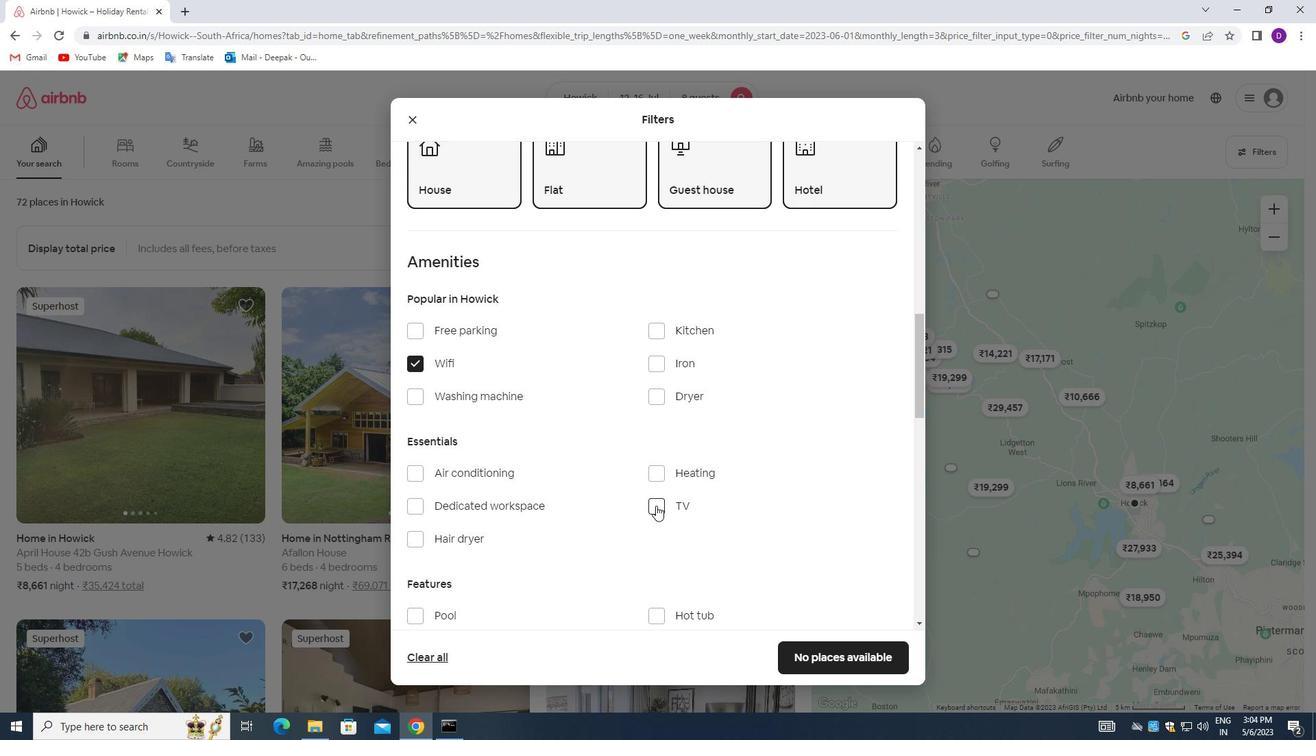 
Action: Mouse pressed left at (657, 505)
Screenshot: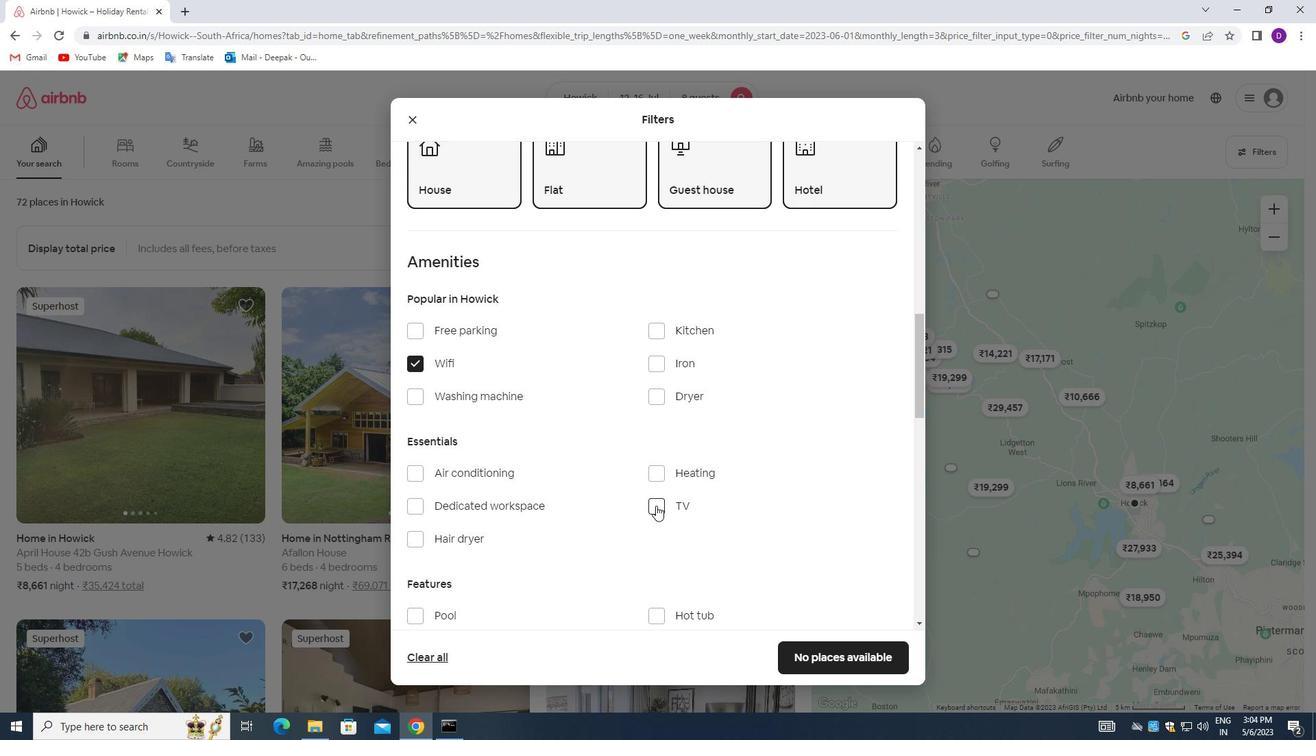 
Action: Mouse moved to (531, 490)
Screenshot: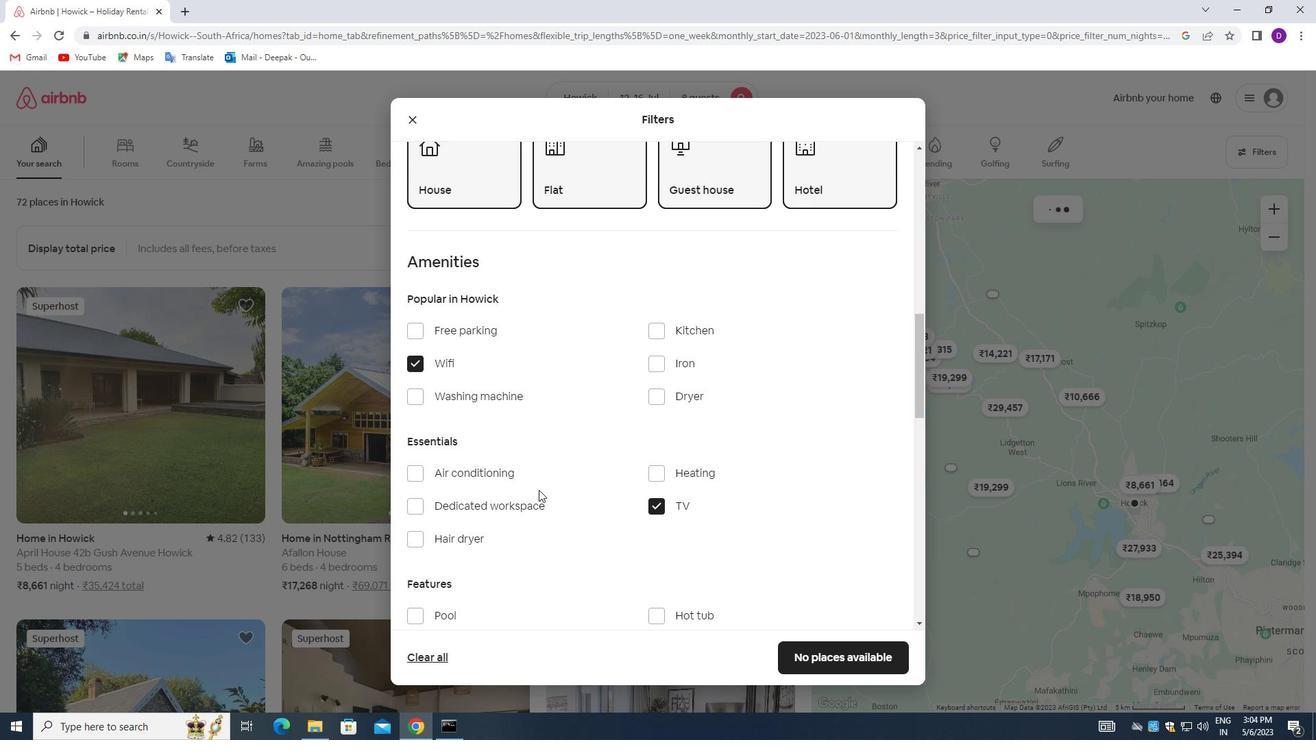 
Action: Mouse scrolled (531, 489) with delta (0, 0)
Screenshot: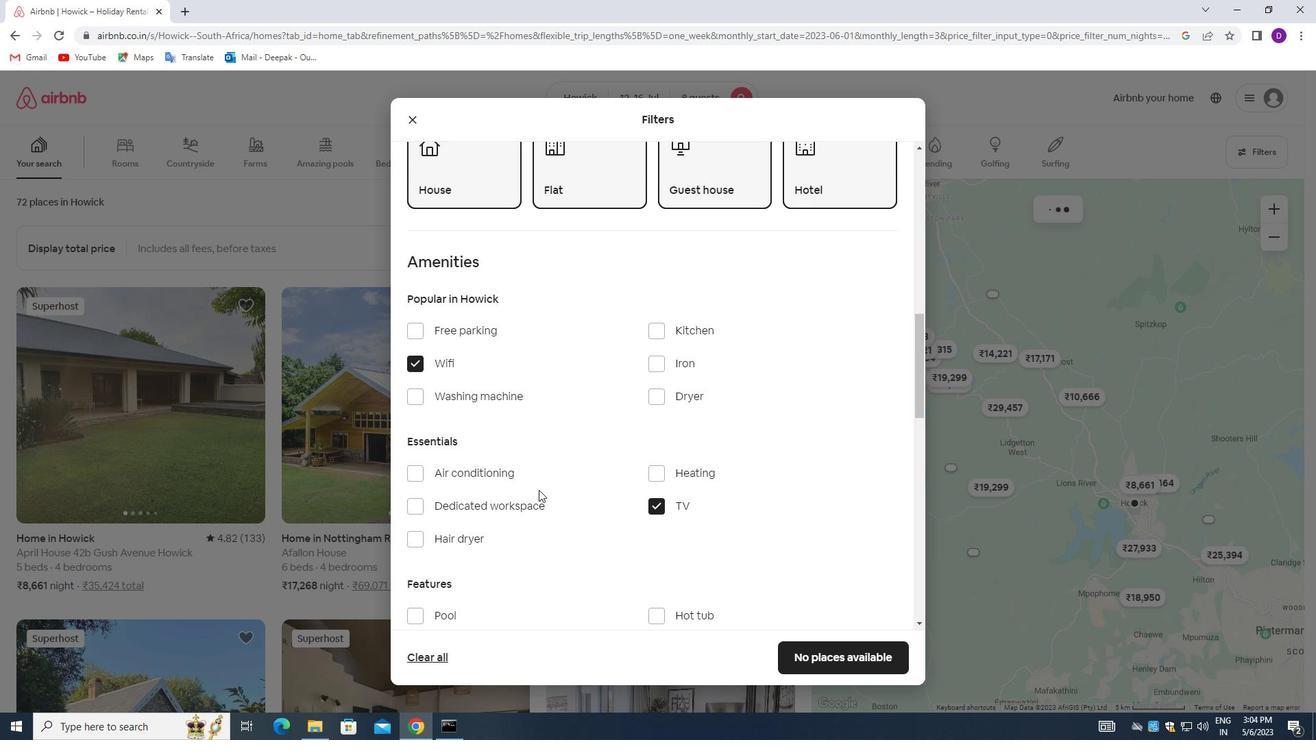 
Action: Mouse moved to (530, 490)
Screenshot: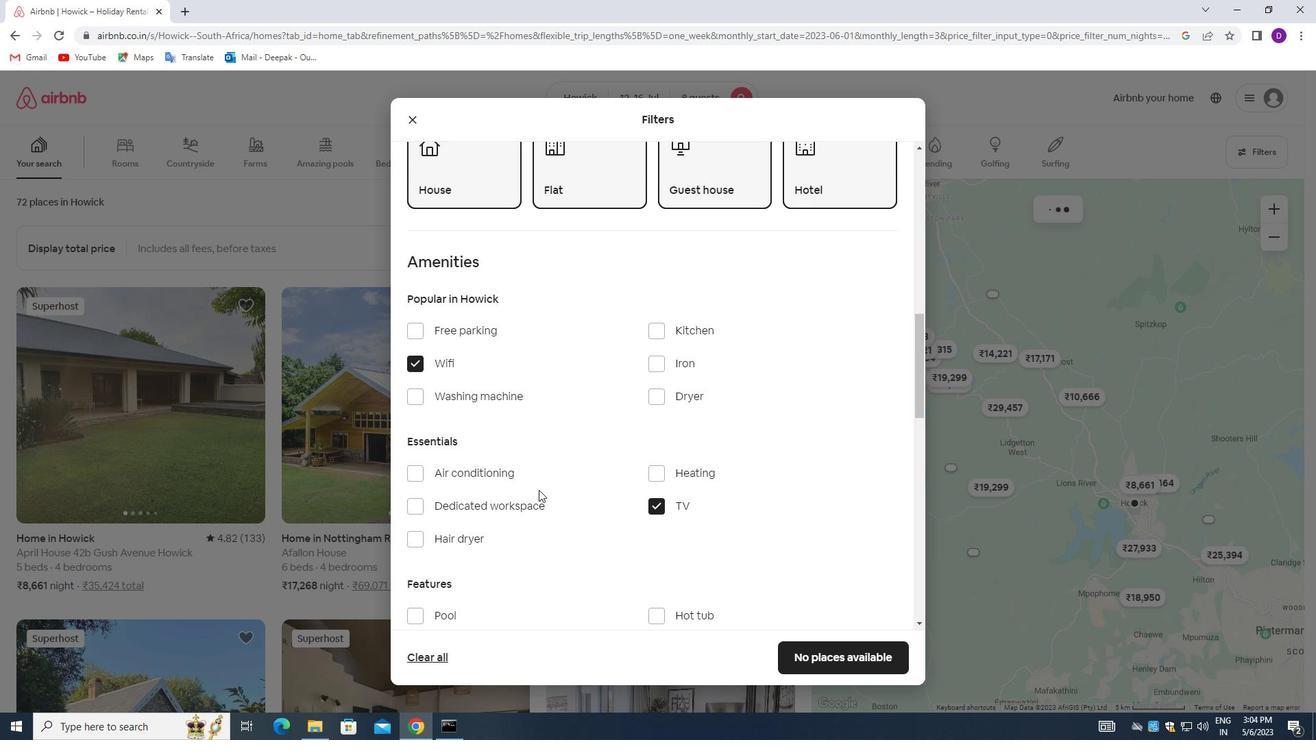 
Action: Mouse scrolled (530, 489) with delta (0, 0)
Screenshot: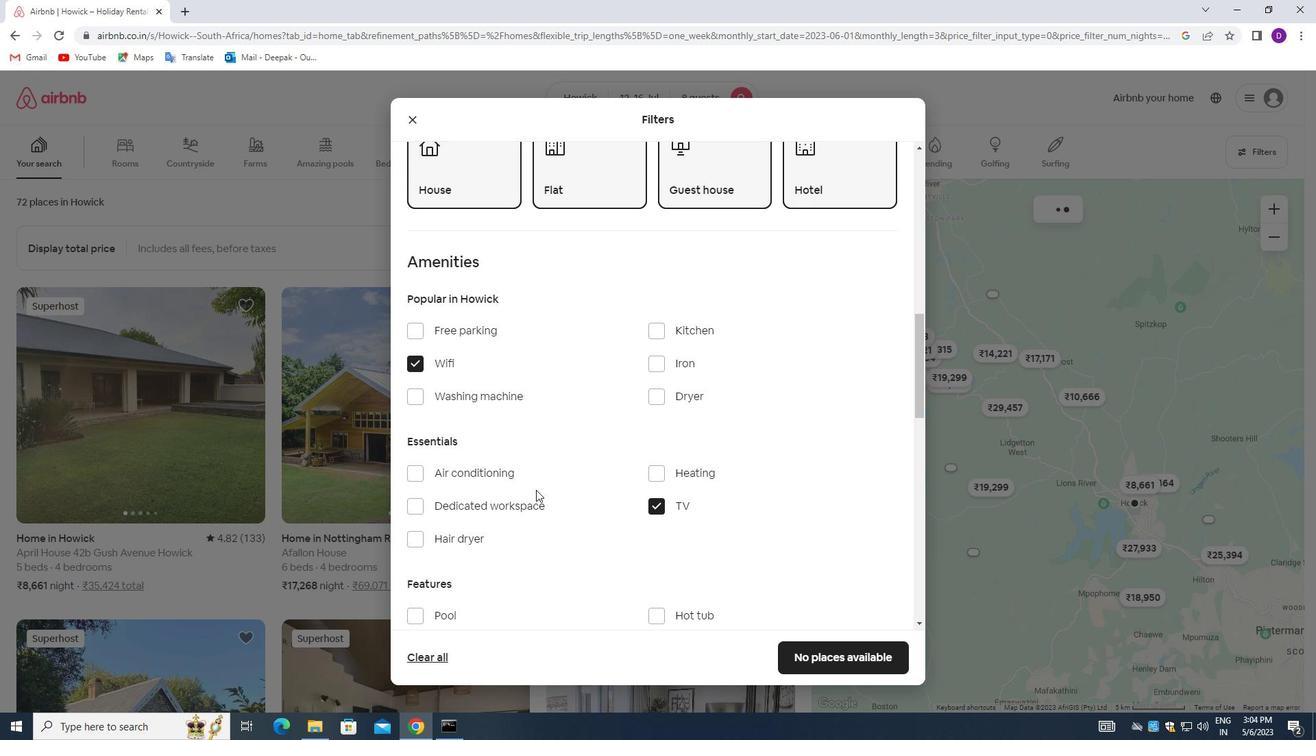 
Action: Mouse moved to (571, 447)
Screenshot: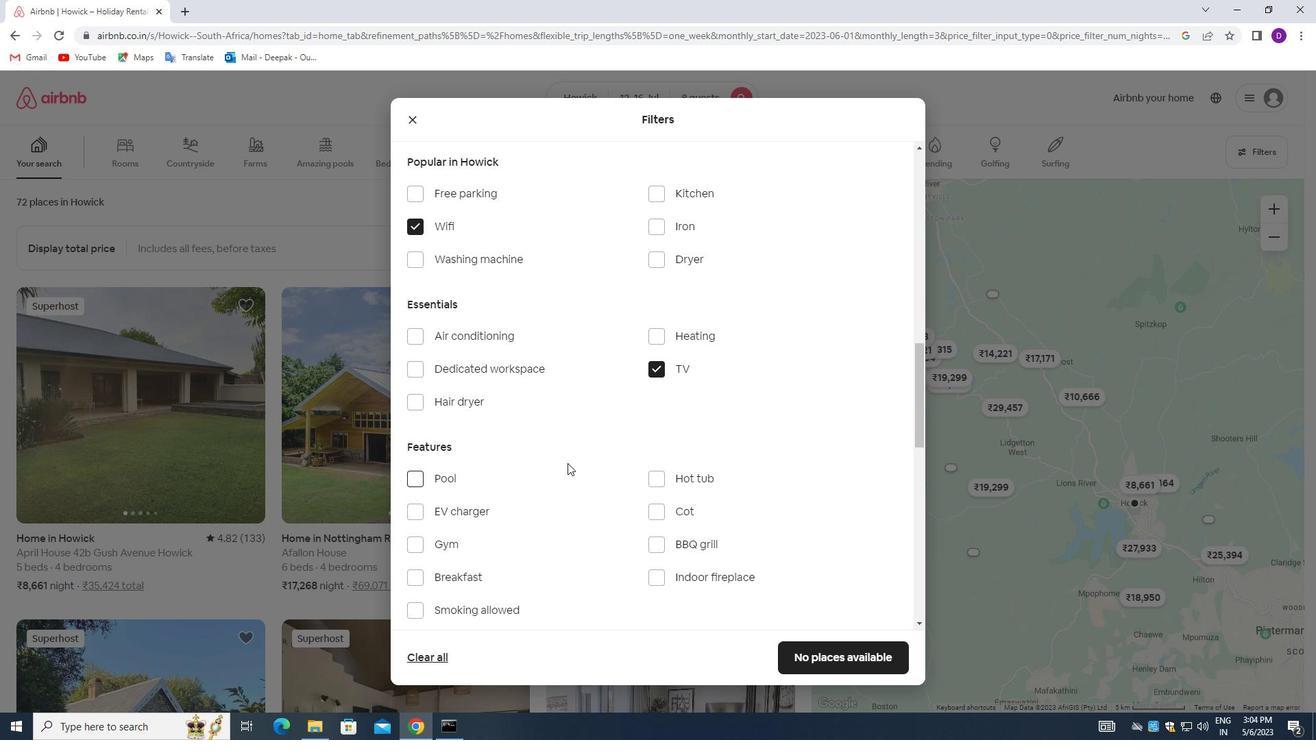 
Action: Mouse scrolled (571, 448) with delta (0, 0)
Screenshot: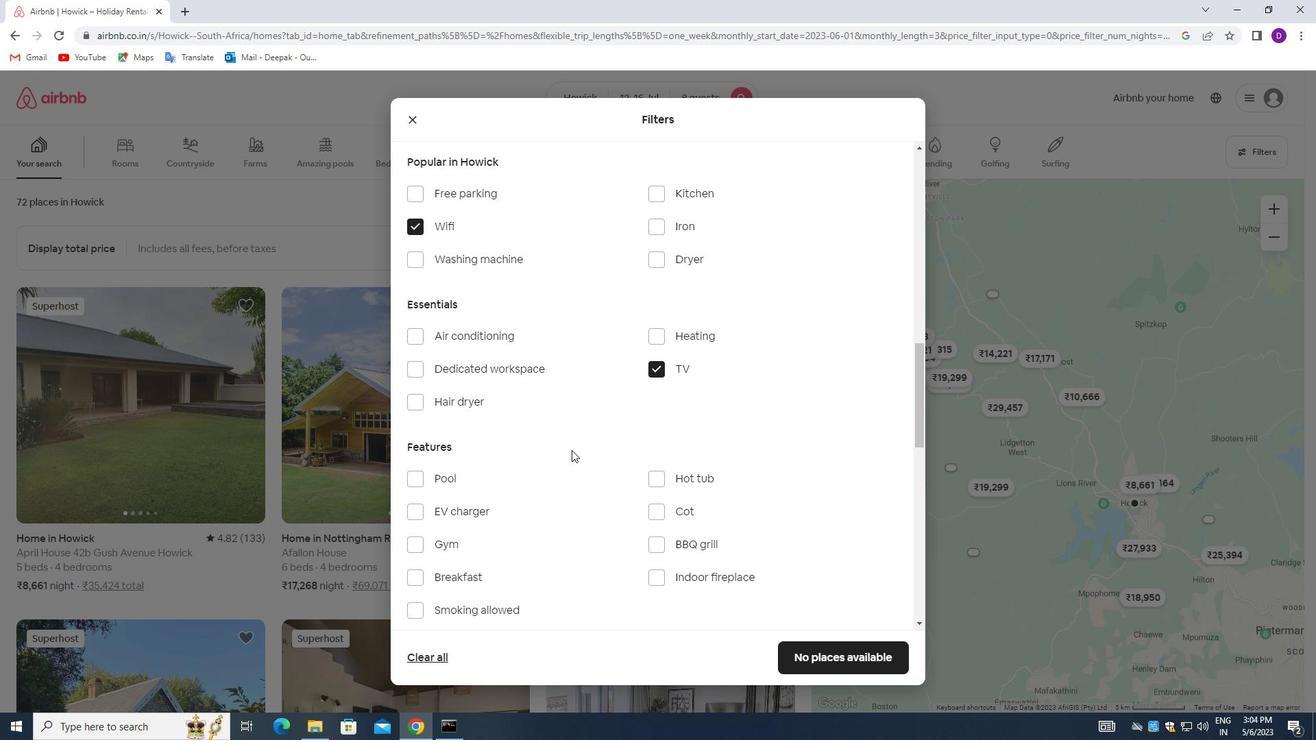 
Action: Mouse moved to (412, 263)
Screenshot: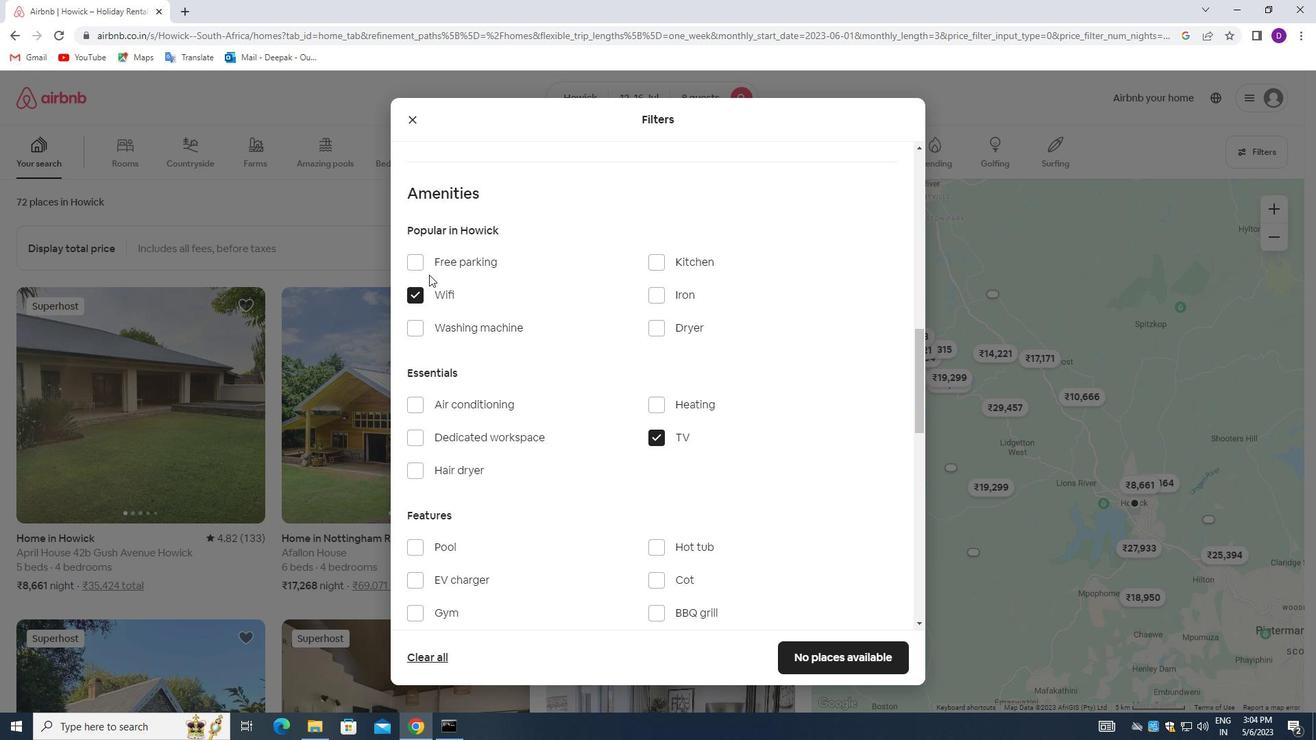 
Action: Mouse pressed left at (412, 263)
Screenshot: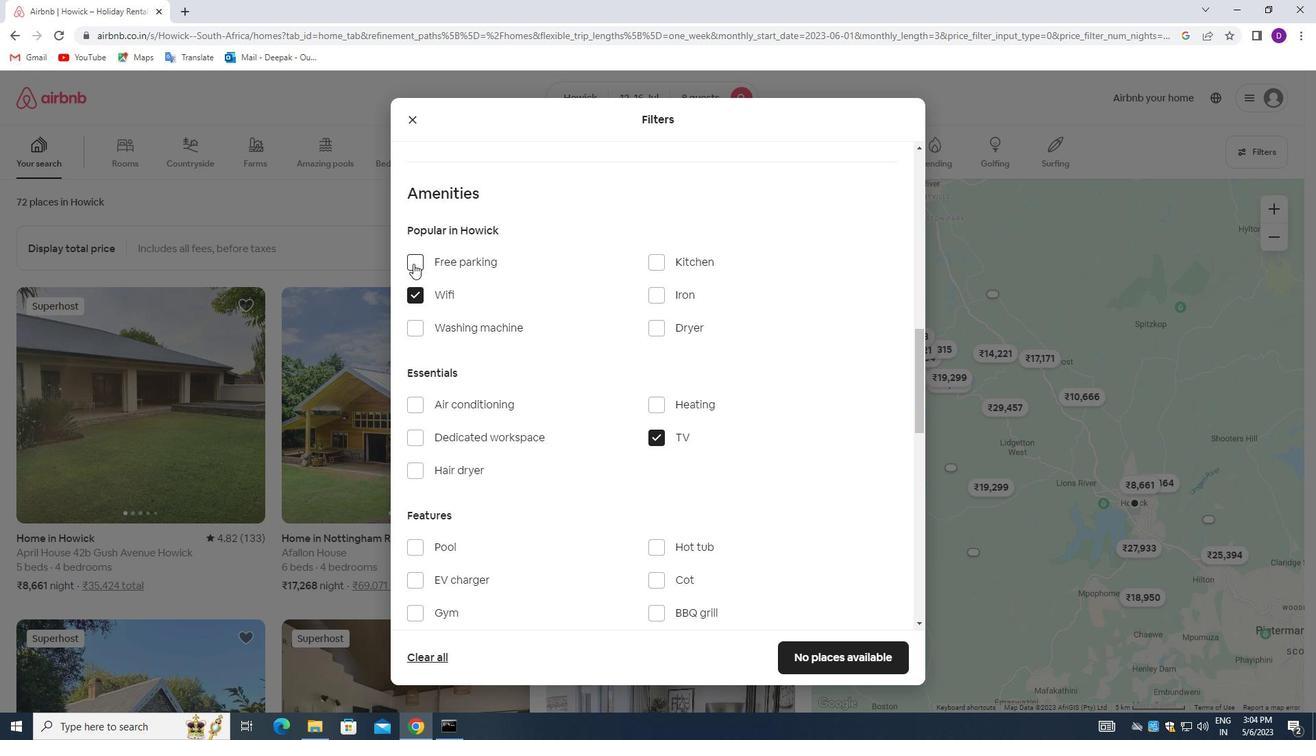 
Action: Mouse moved to (527, 387)
Screenshot: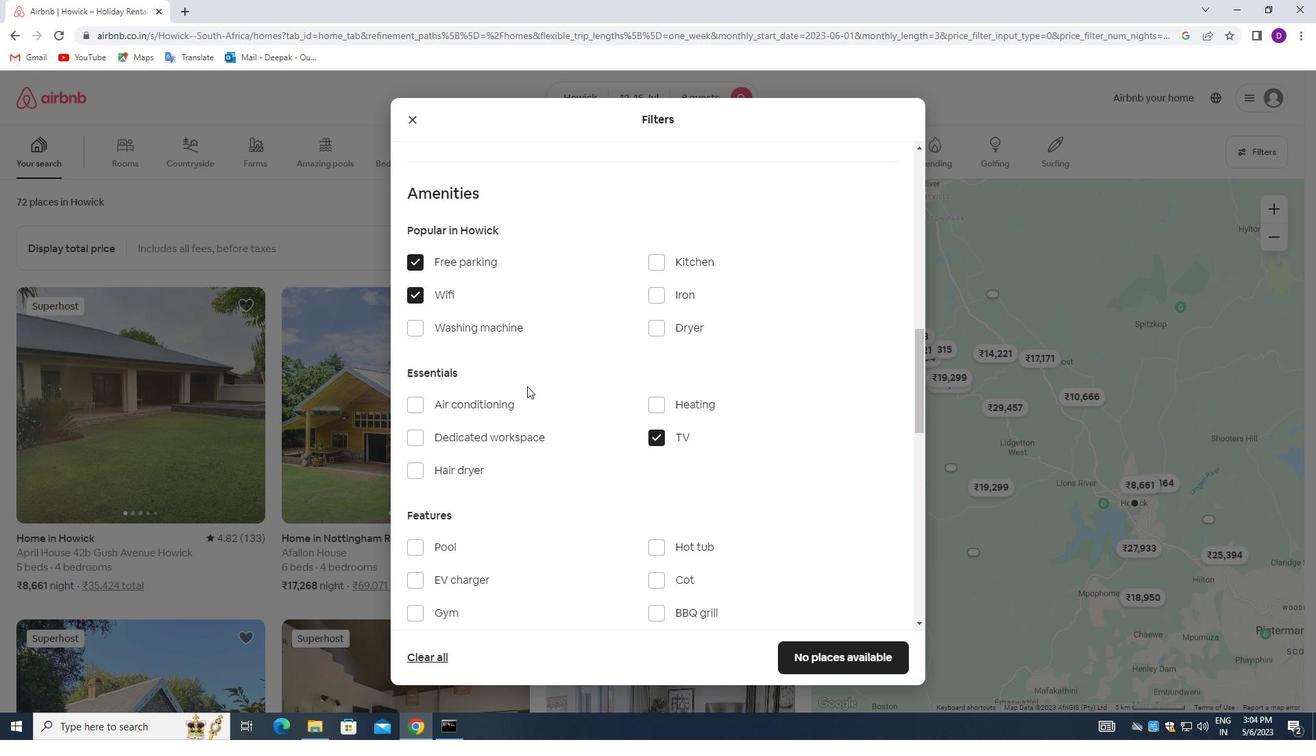 
Action: Mouse scrolled (527, 386) with delta (0, 0)
Screenshot: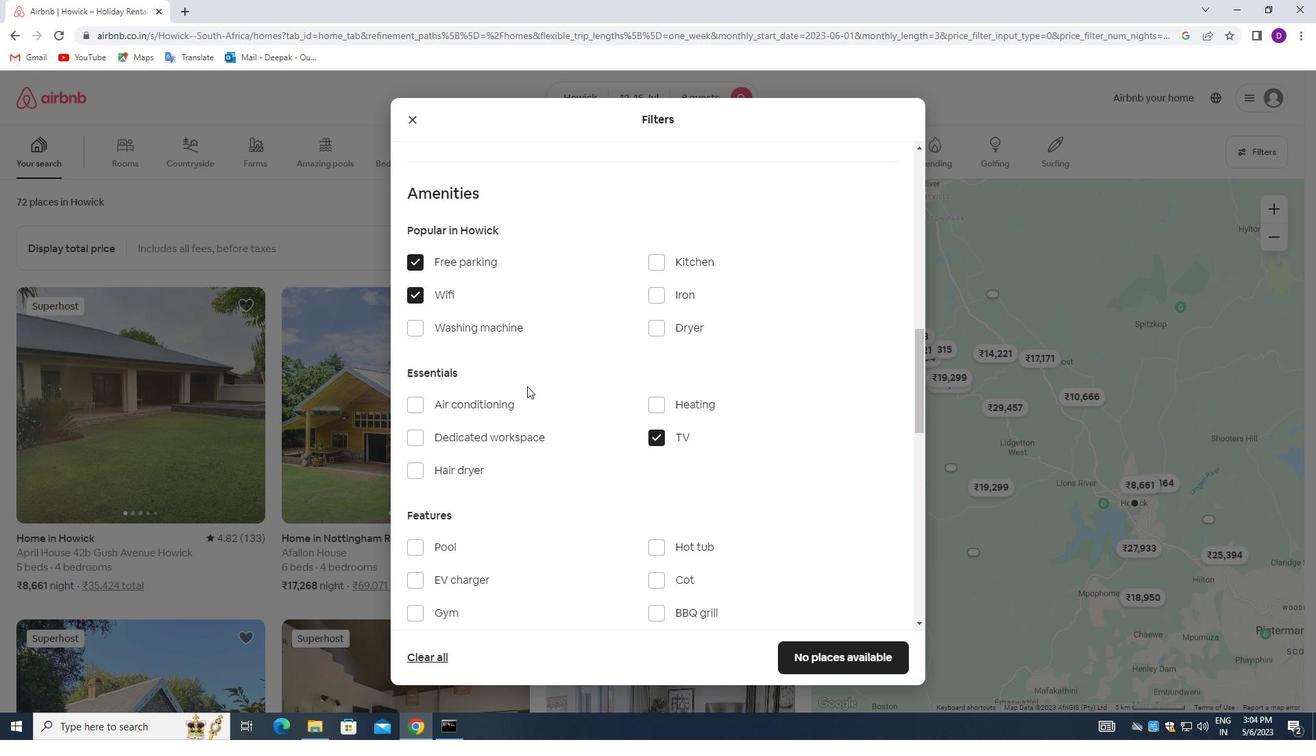 
Action: Mouse moved to (529, 396)
Screenshot: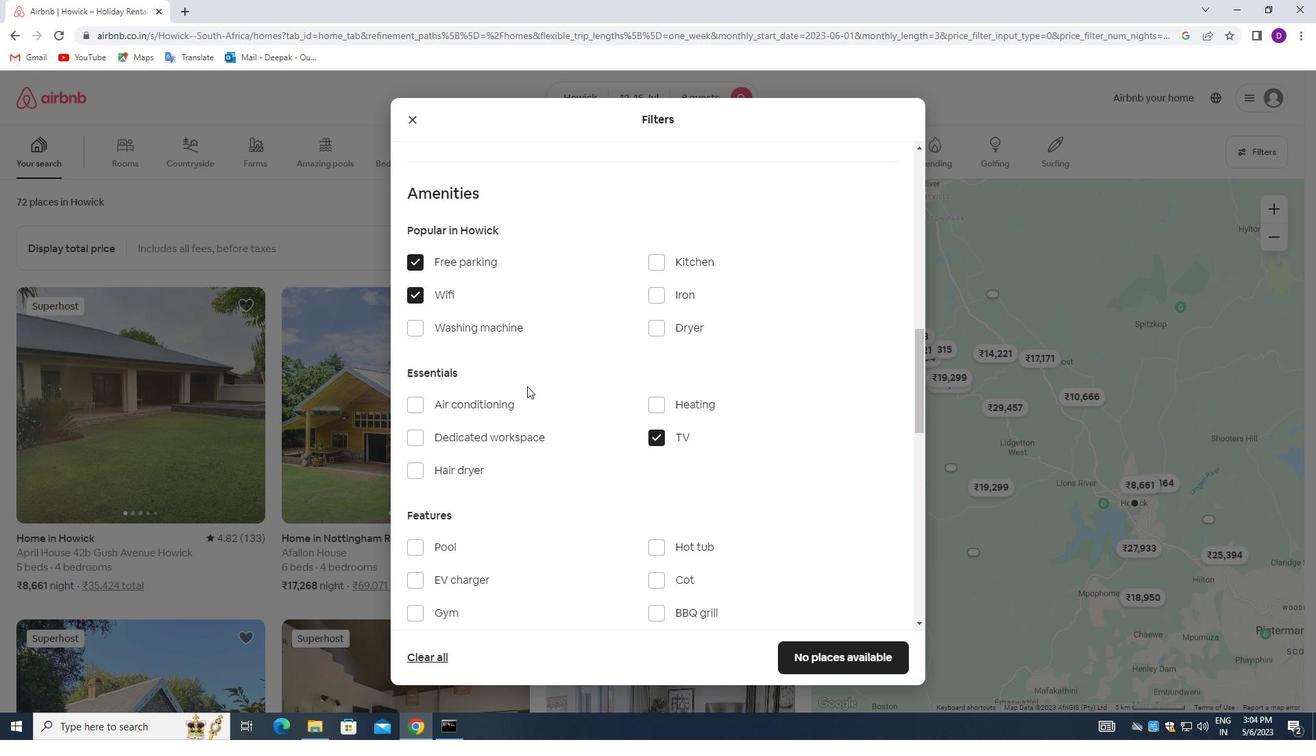 
Action: Mouse scrolled (529, 395) with delta (0, 0)
Screenshot: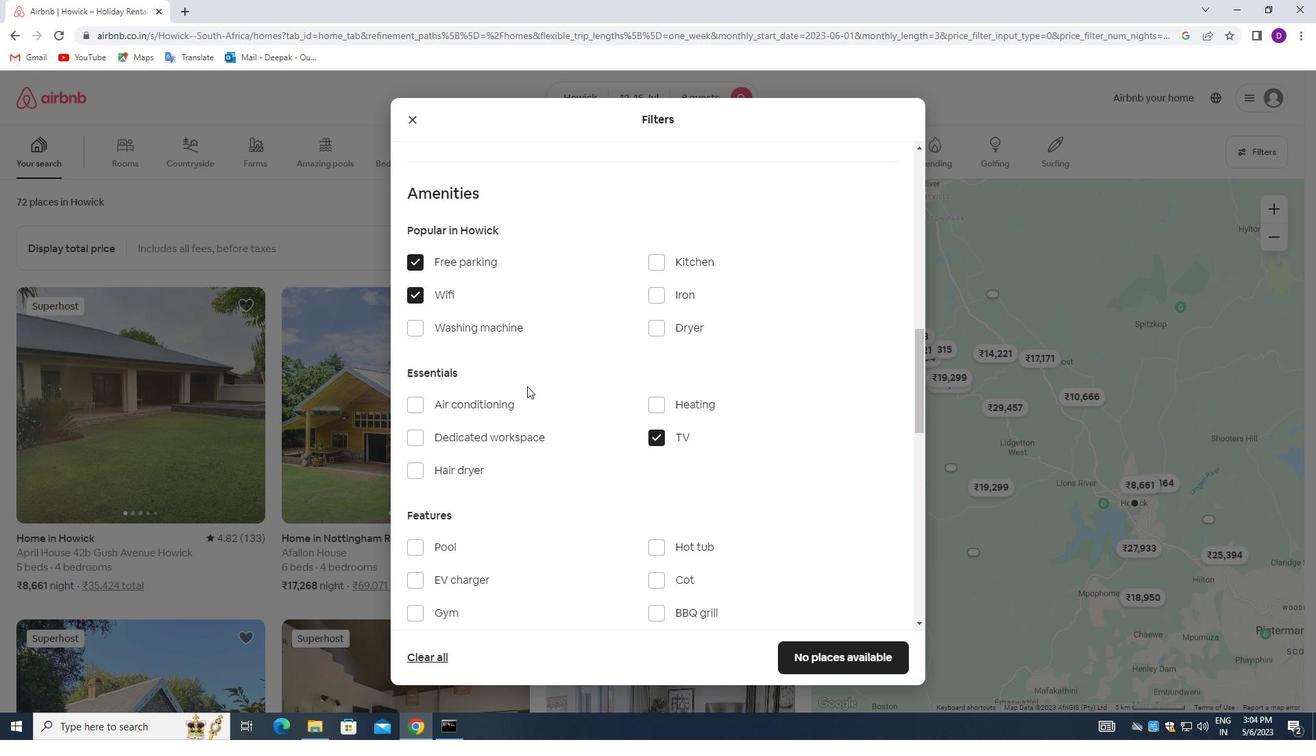 
Action: Mouse moved to (416, 477)
Screenshot: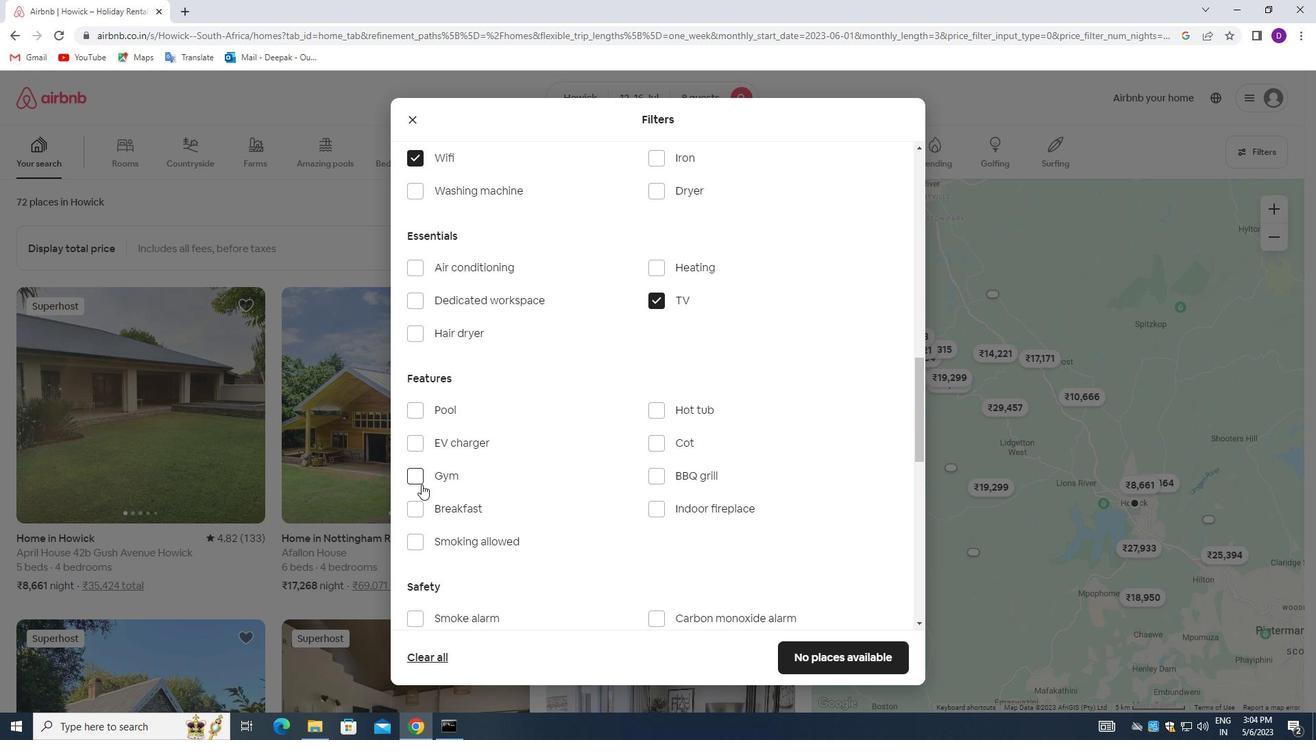 
Action: Mouse pressed left at (416, 477)
Screenshot: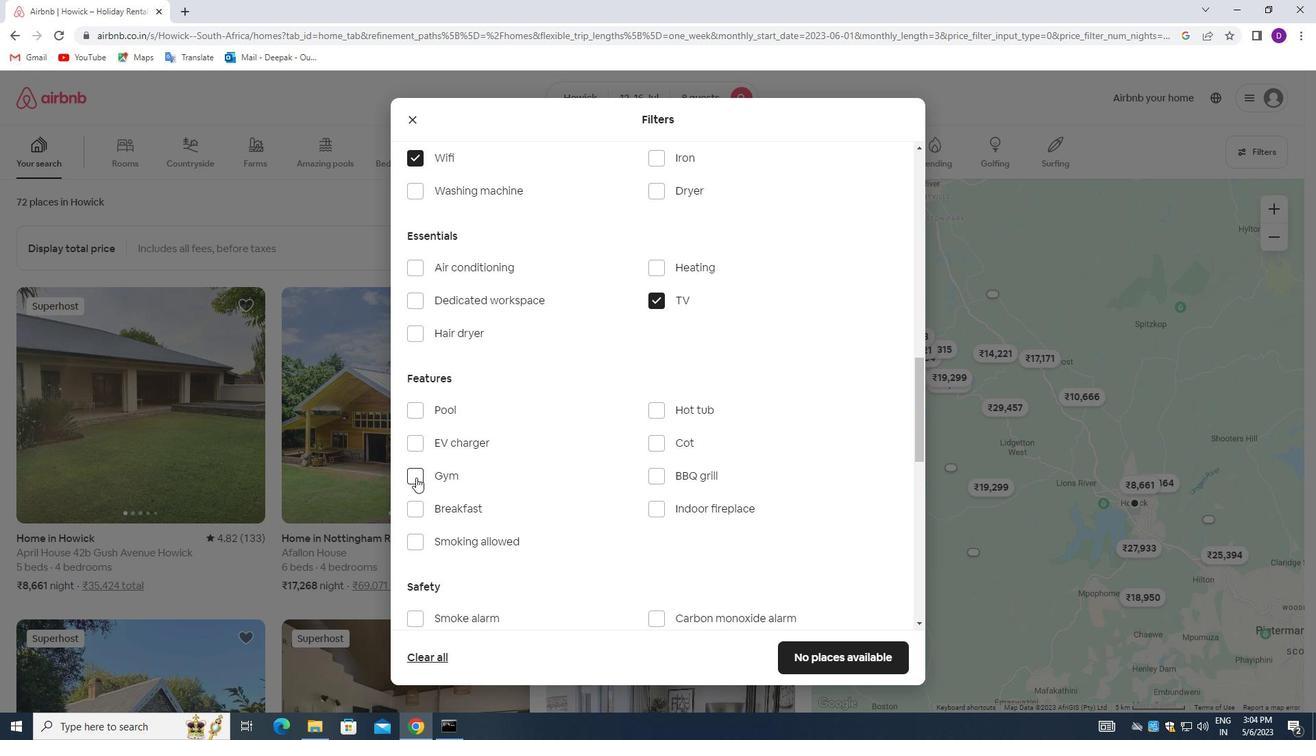 
Action: Mouse moved to (419, 507)
Screenshot: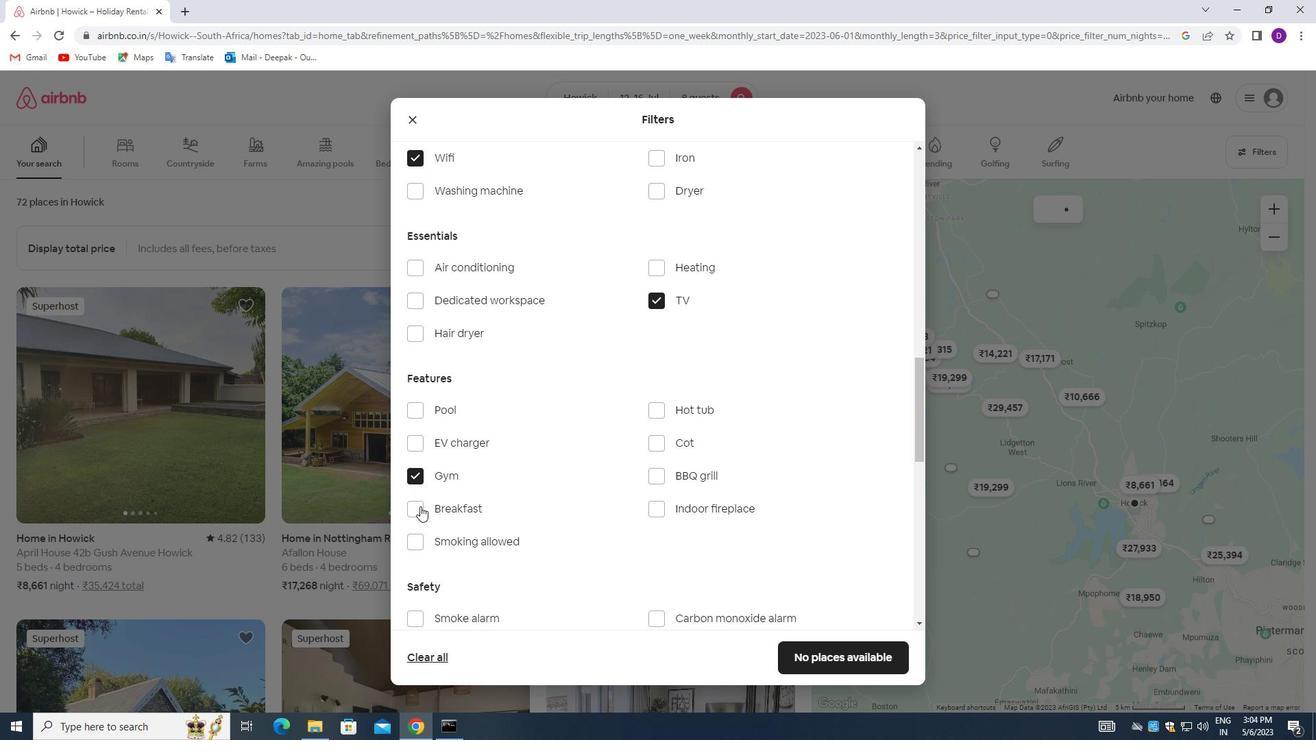 
Action: Mouse pressed left at (419, 507)
Screenshot: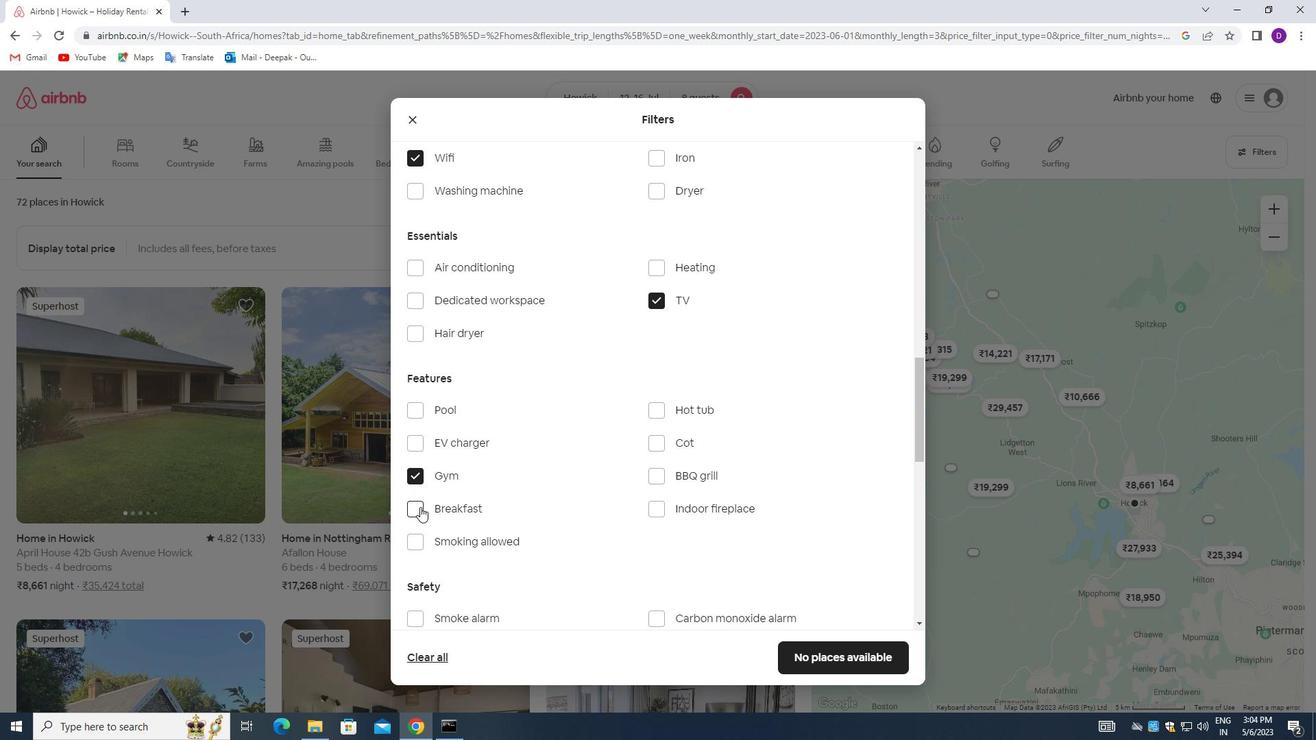 
Action: Mouse moved to (539, 456)
Screenshot: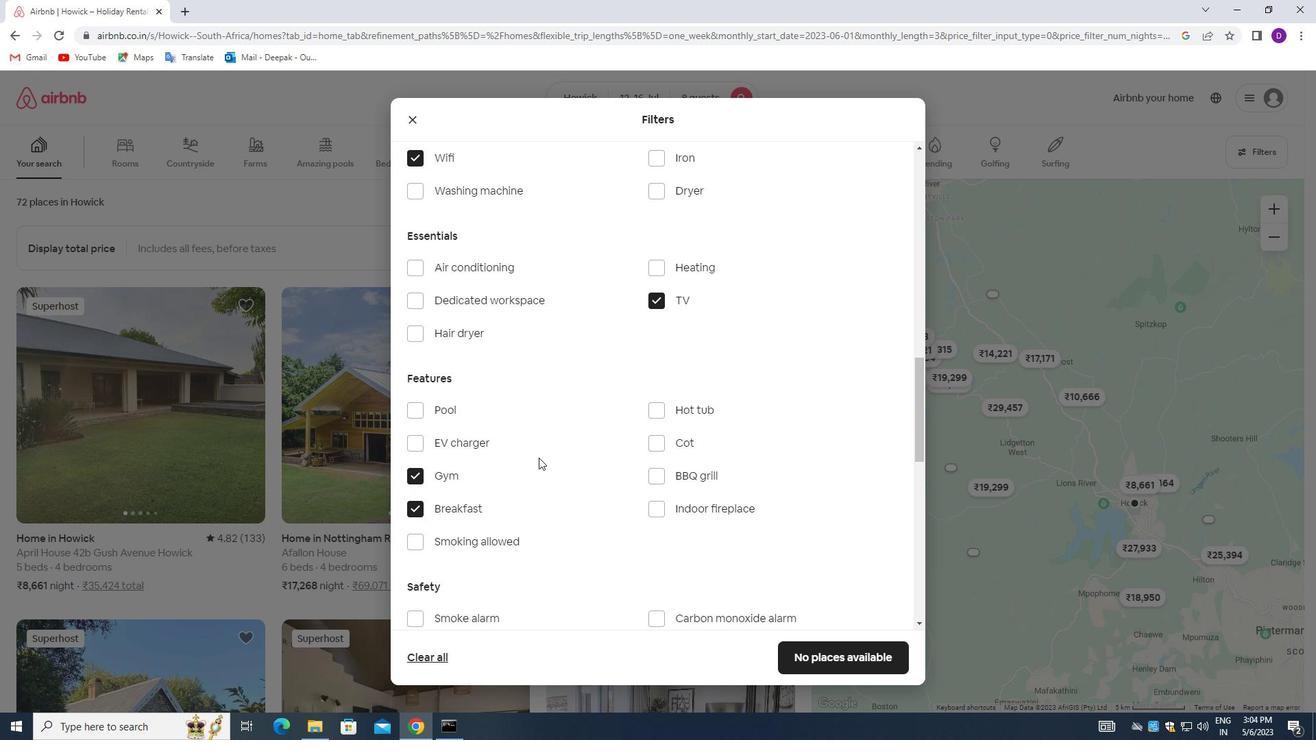 
Action: Mouse scrolled (539, 455) with delta (0, 0)
Screenshot: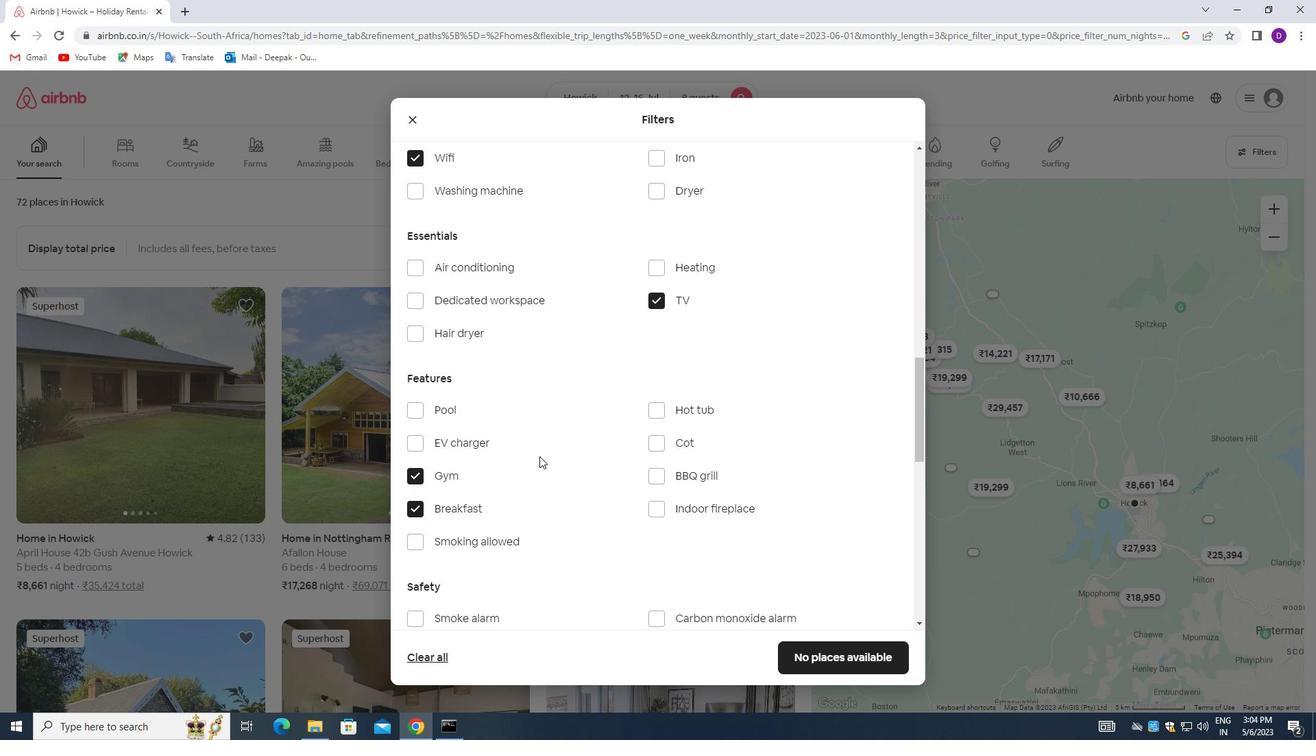 
Action: Mouse scrolled (539, 455) with delta (0, 0)
Screenshot: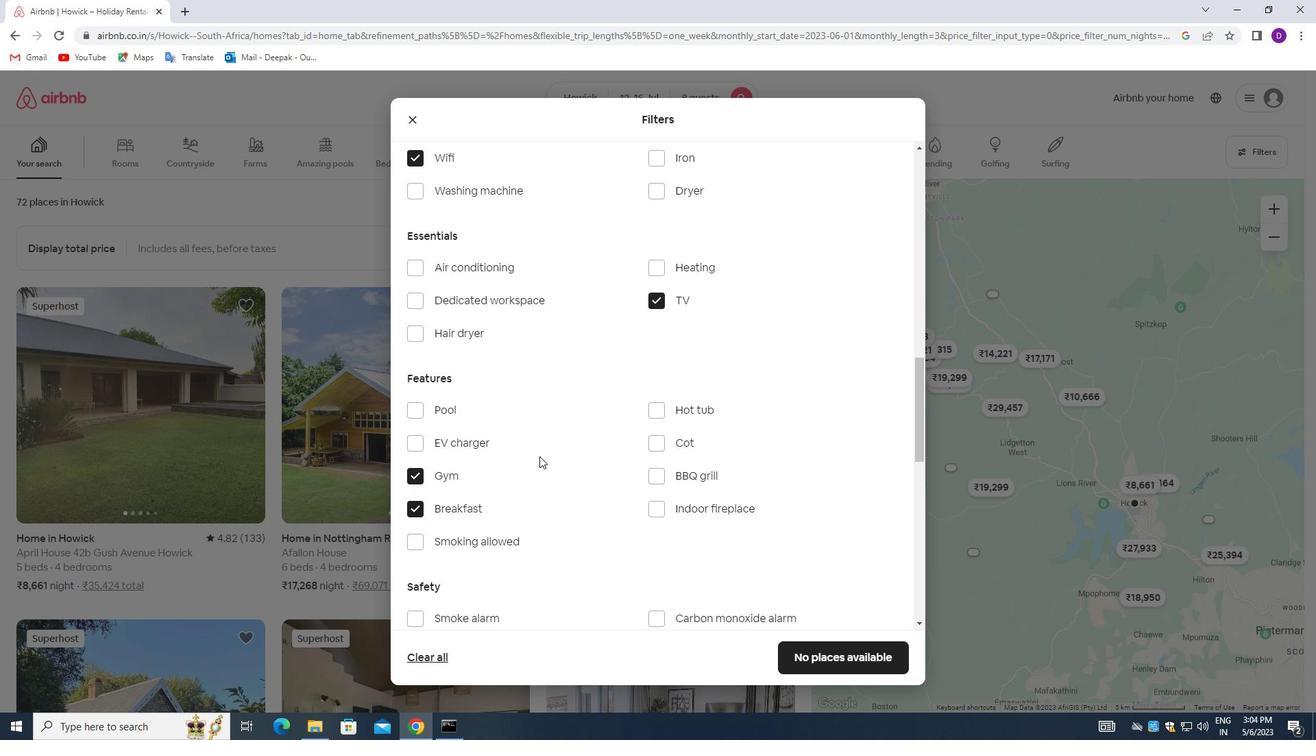 
Action: Mouse scrolled (539, 455) with delta (0, 0)
Screenshot: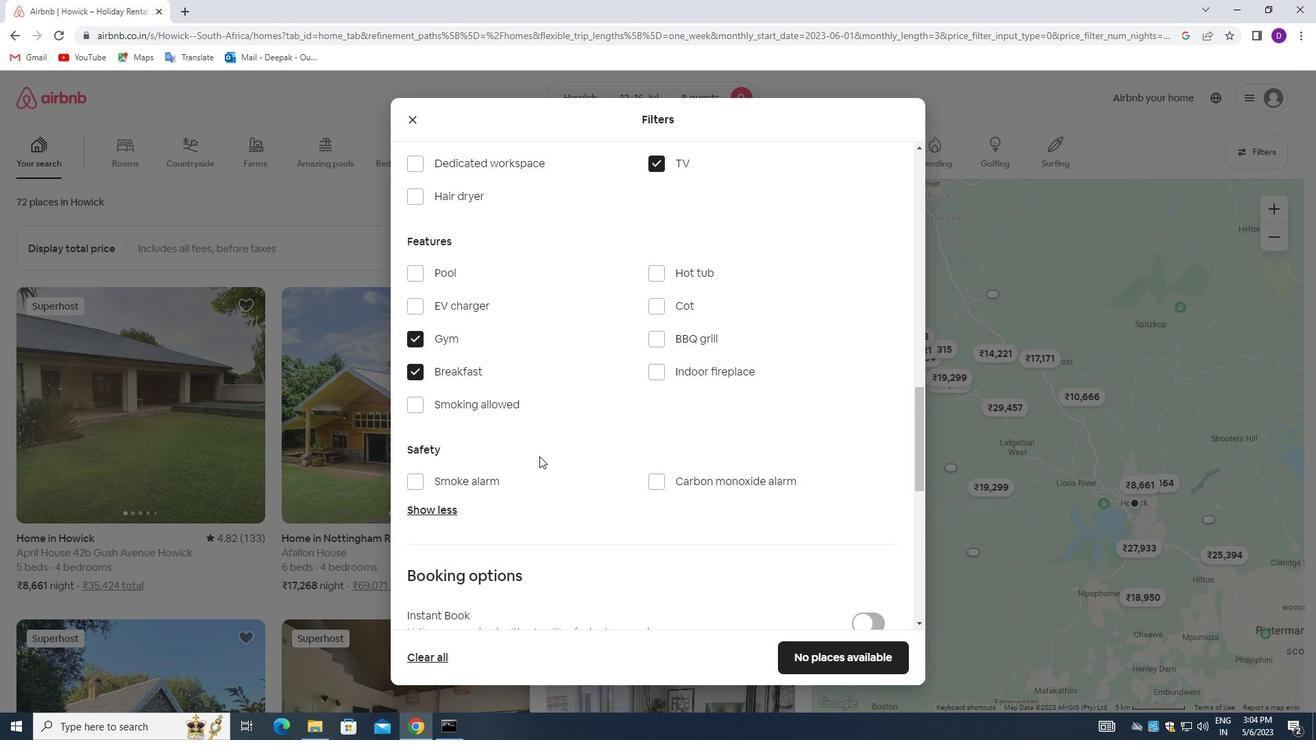 
Action: Mouse moved to (540, 456)
Screenshot: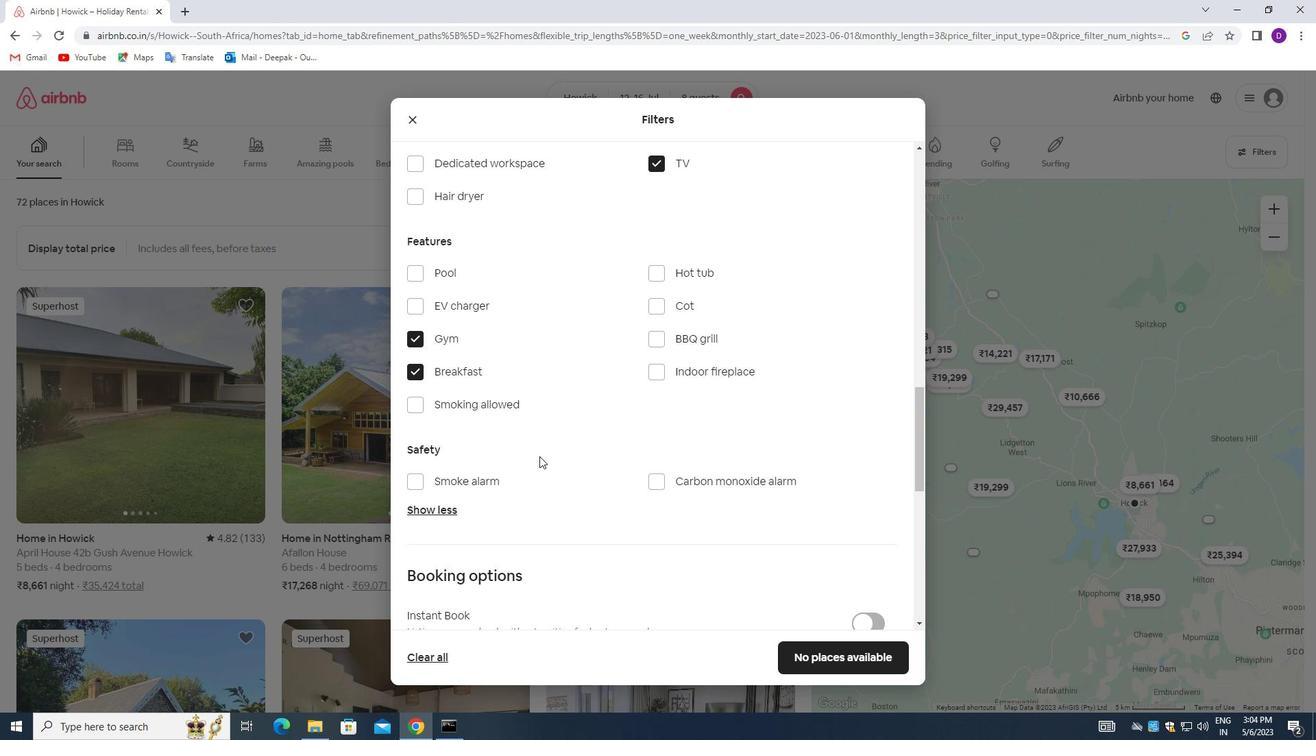 
Action: Mouse scrolled (540, 455) with delta (0, 0)
Screenshot: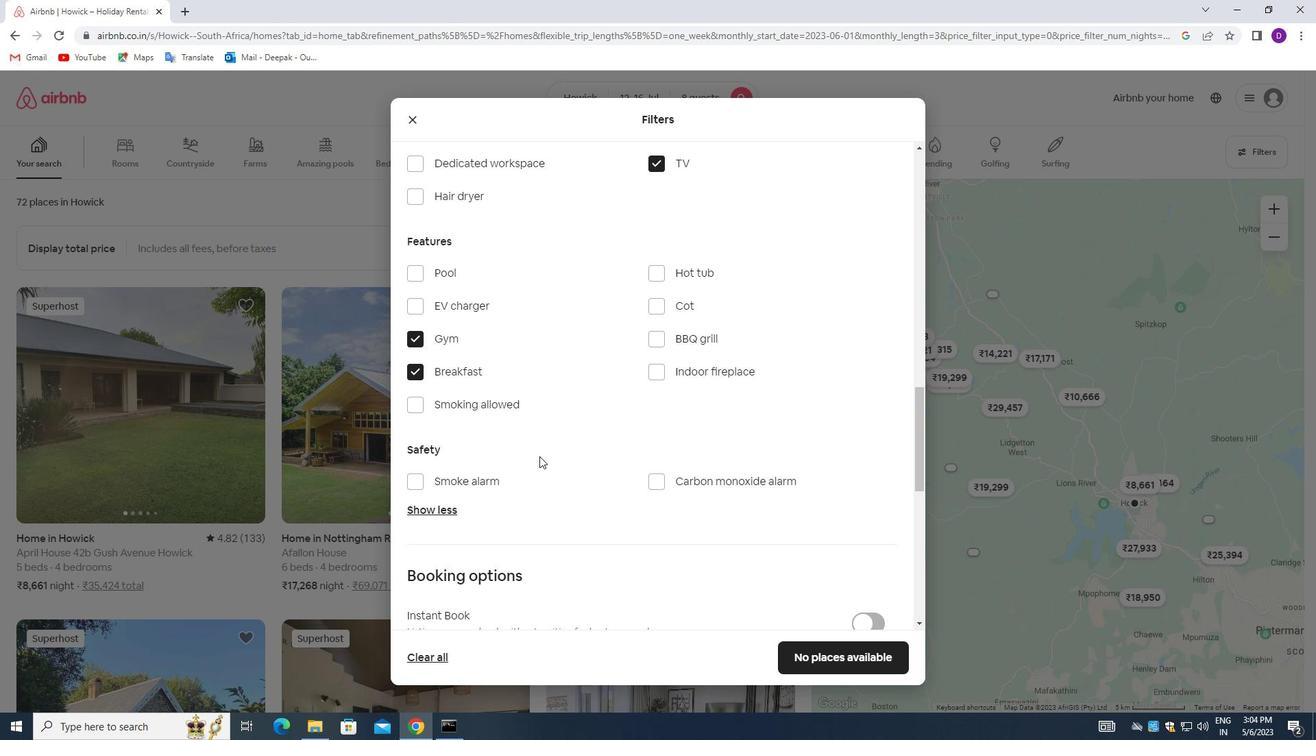 
Action: Mouse scrolled (540, 455) with delta (0, 0)
Screenshot: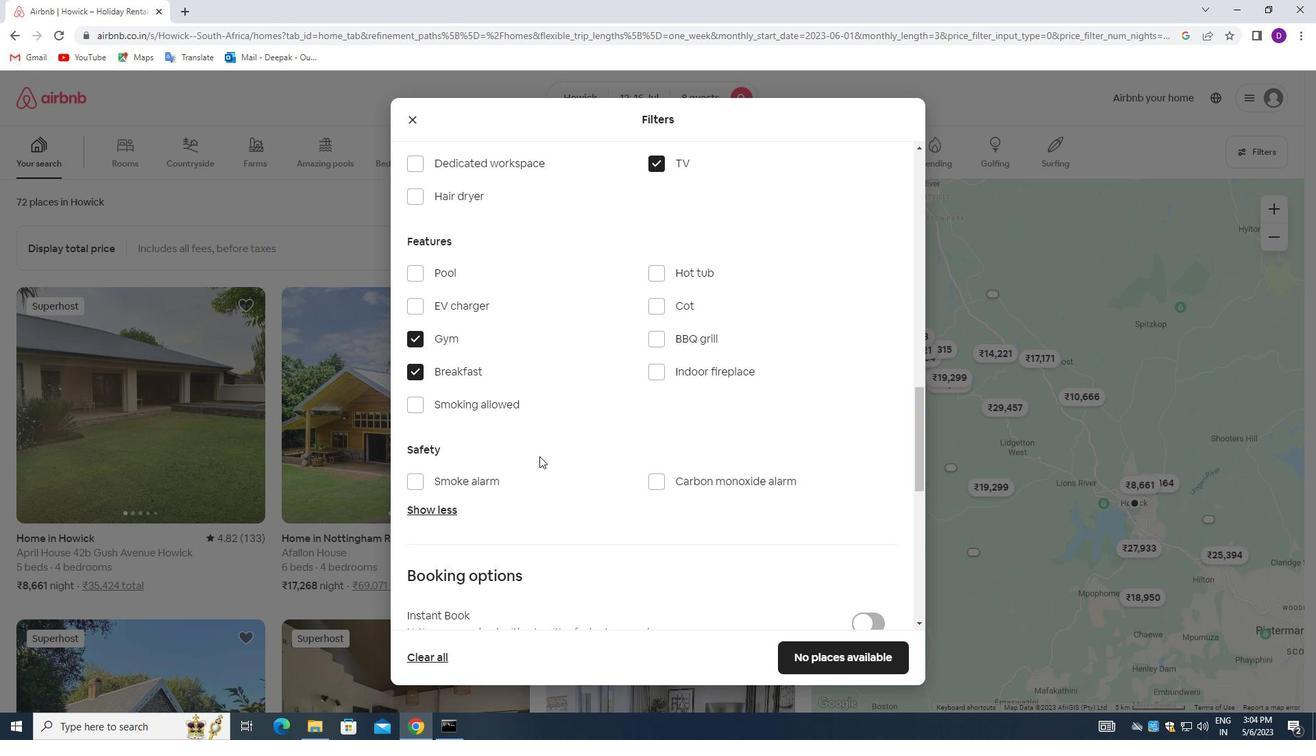 
Action: Mouse moved to (861, 457)
Screenshot: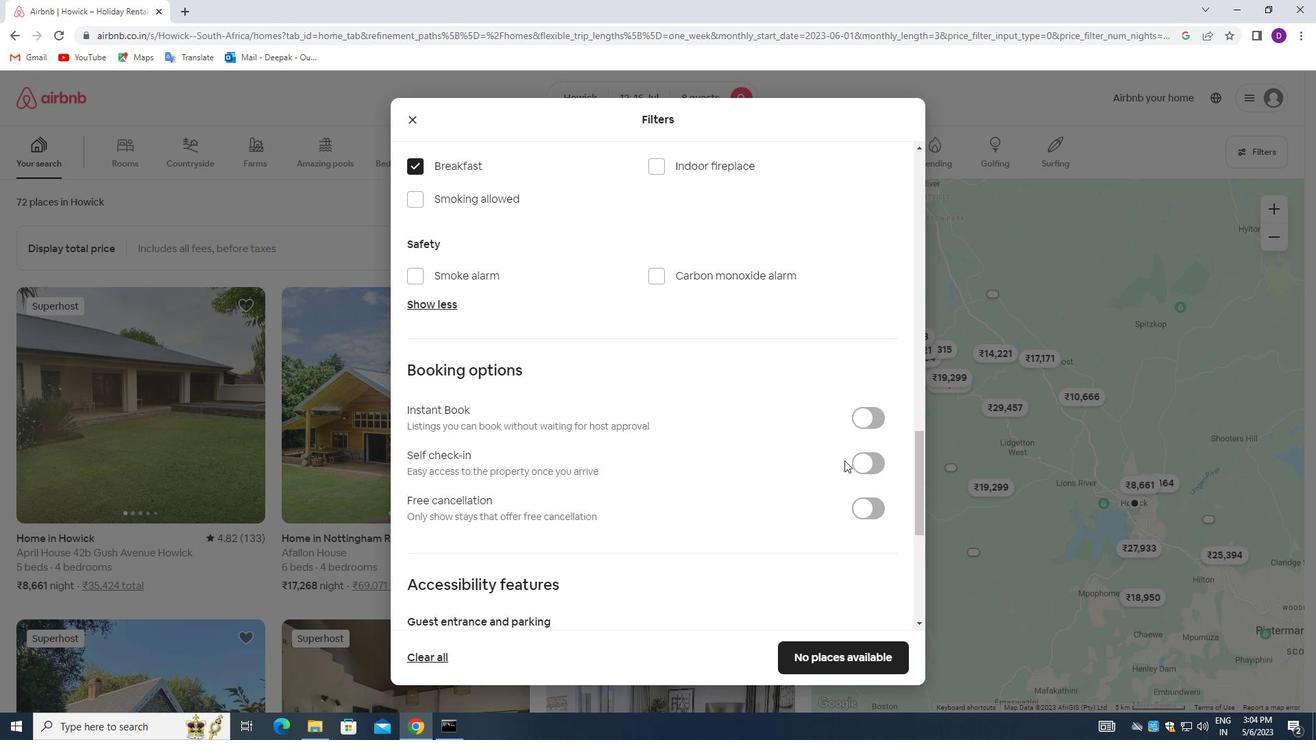 
Action: Mouse pressed left at (861, 457)
Screenshot: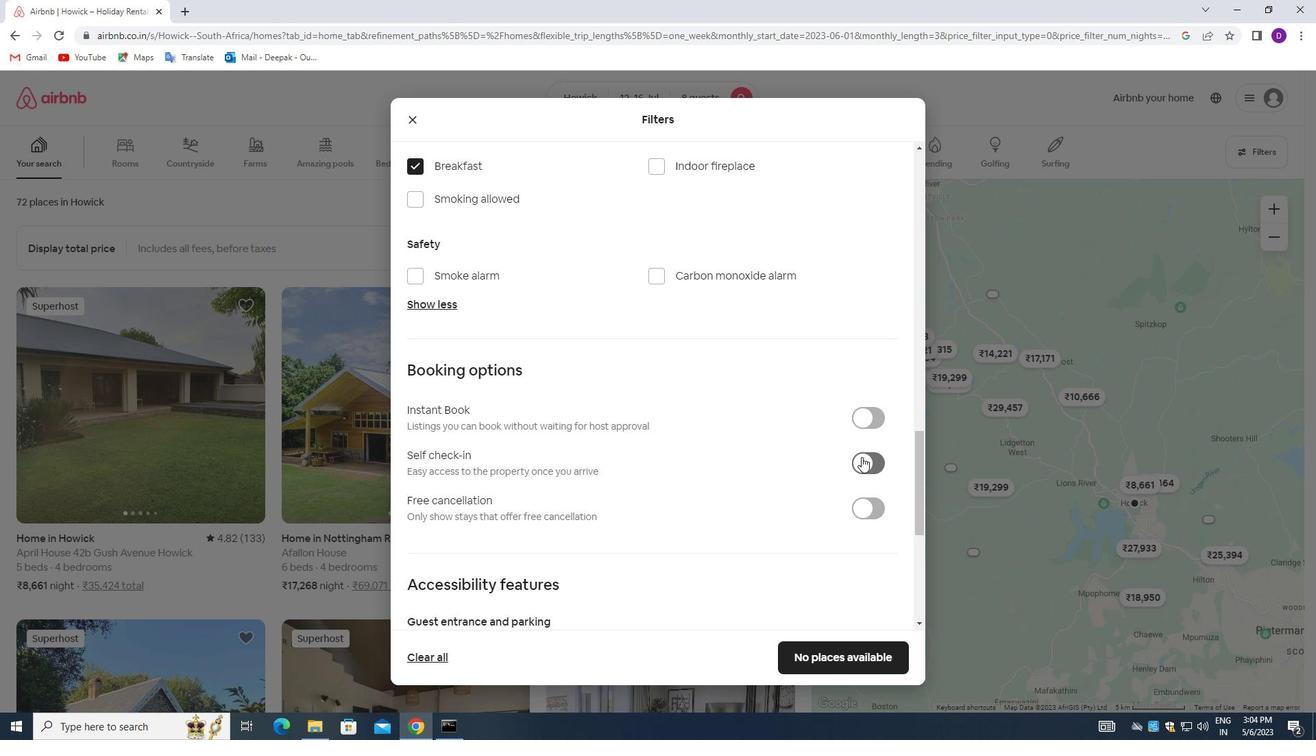 
Action: Mouse moved to (601, 472)
Screenshot: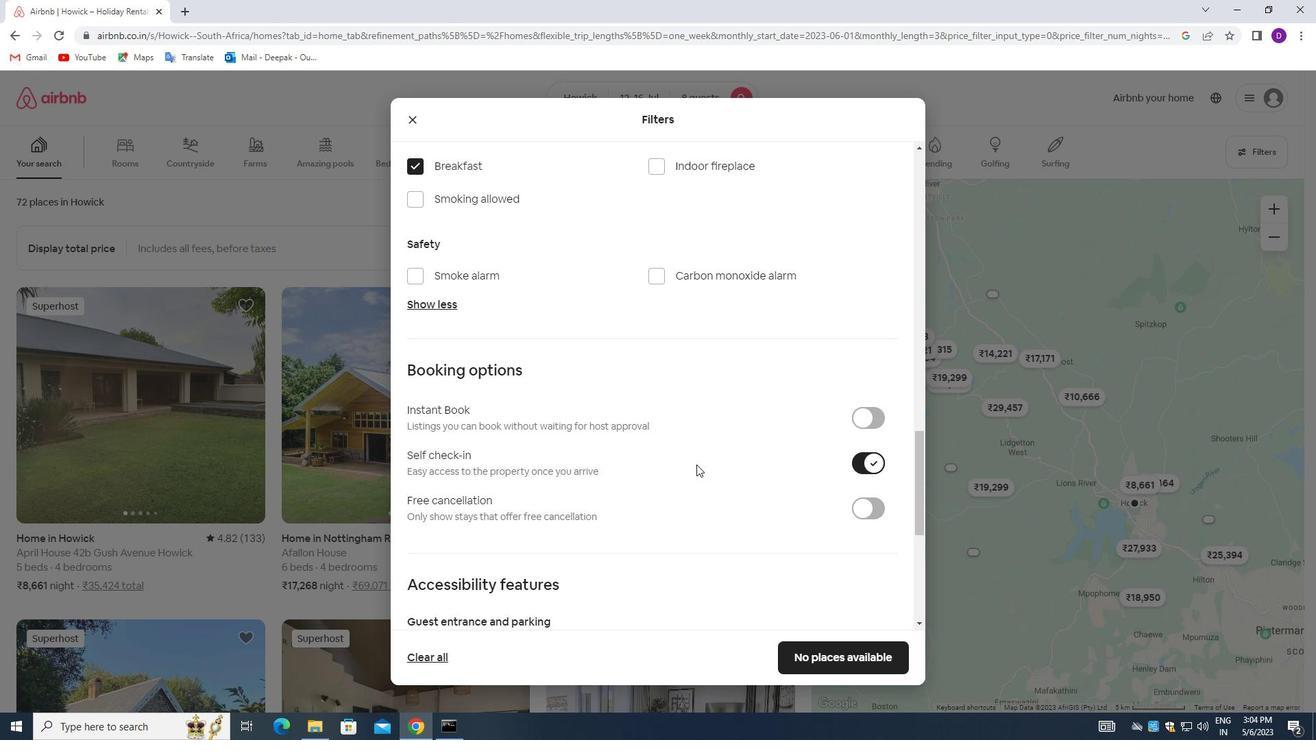 
Action: Mouse scrolled (601, 472) with delta (0, 0)
Screenshot: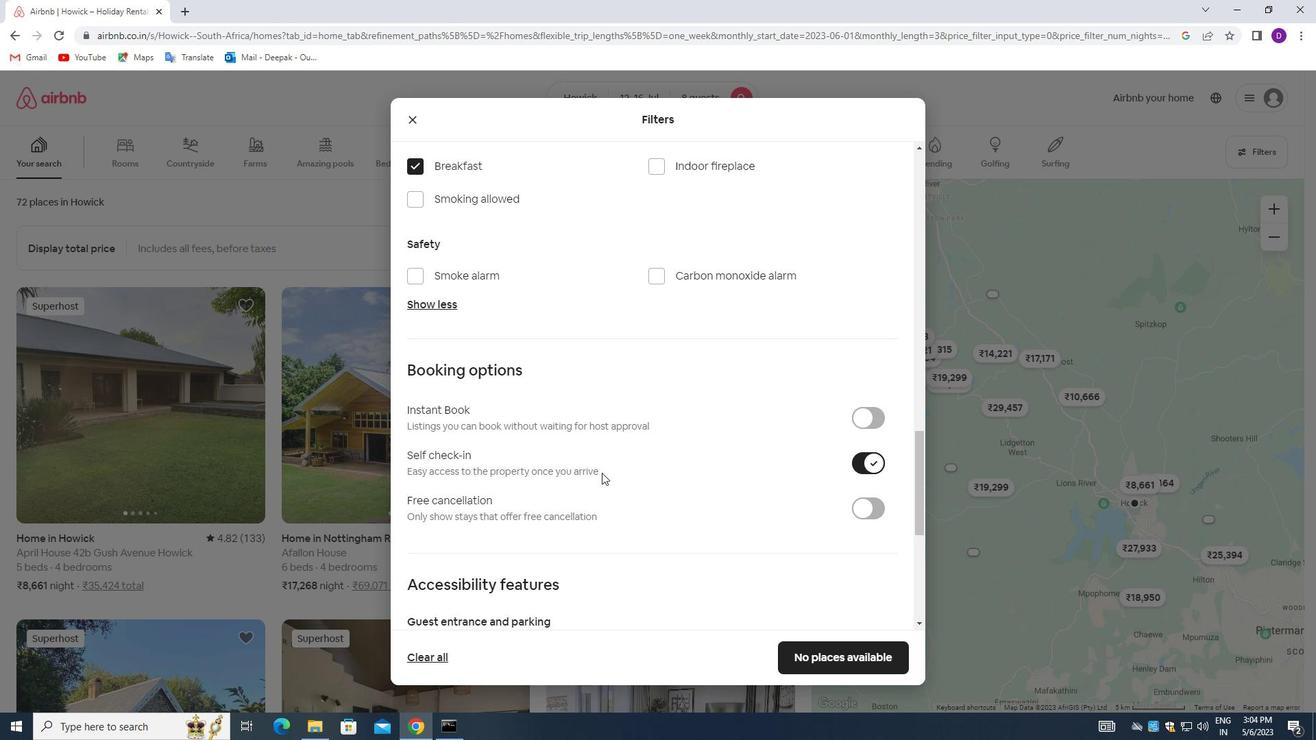 
Action: Mouse scrolled (601, 472) with delta (0, 0)
Screenshot: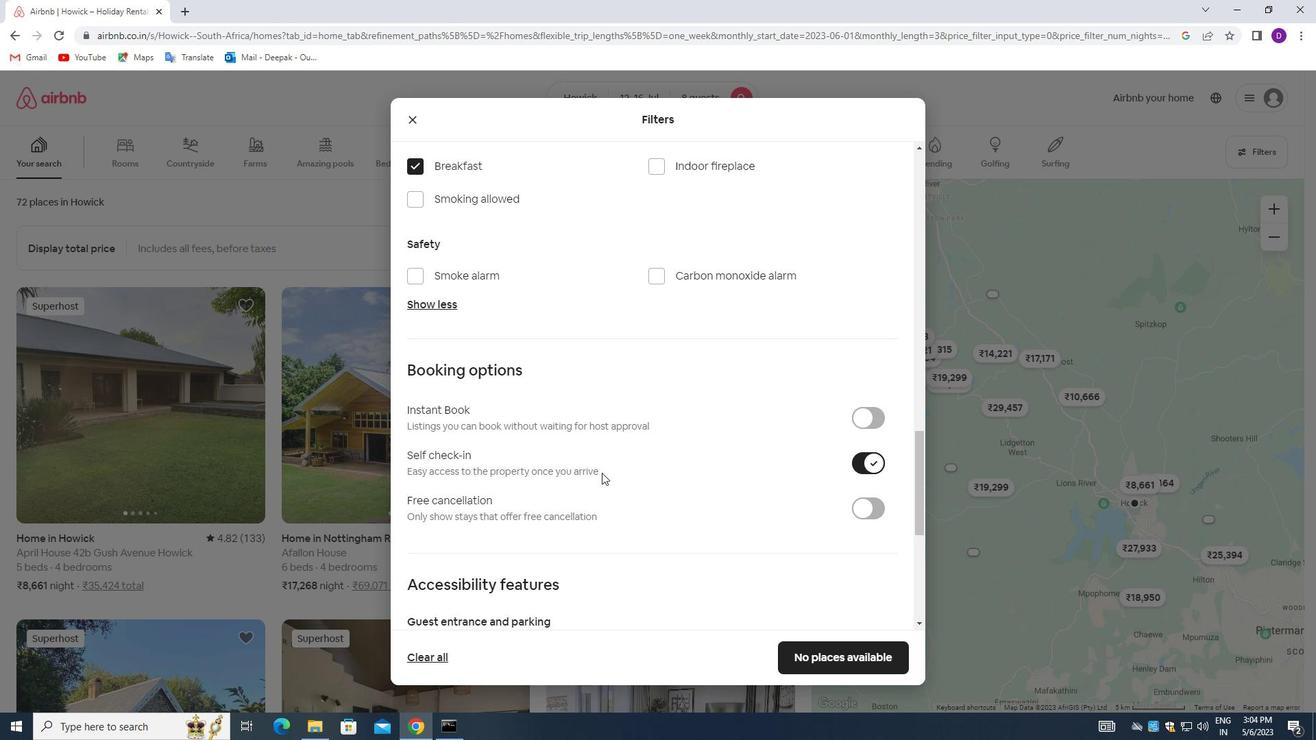 
Action: Mouse scrolled (601, 472) with delta (0, 0)
Screenshot: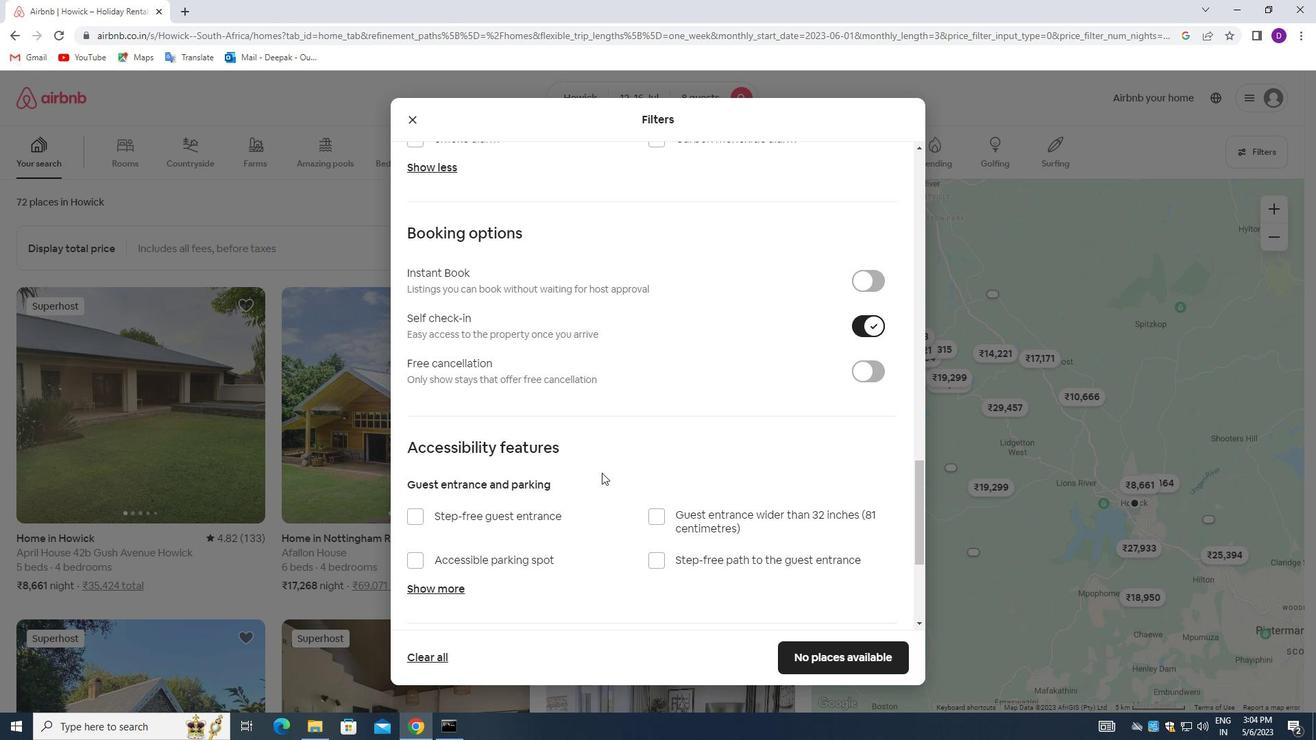 
Action: Mouse scrolled (601, 472) with delta (0, 0)
Screenshot: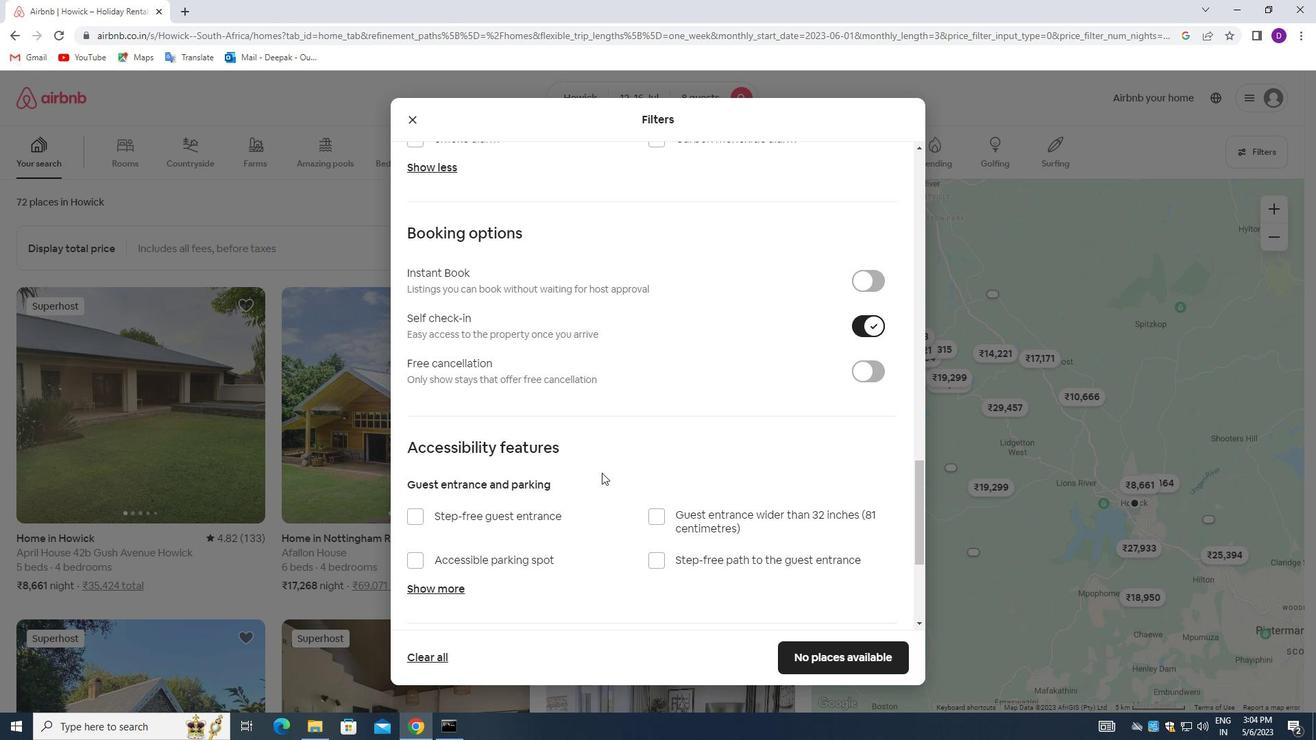 
Action: Mouse scrolled (601, 472) with delta (0, 0)
Screenshot: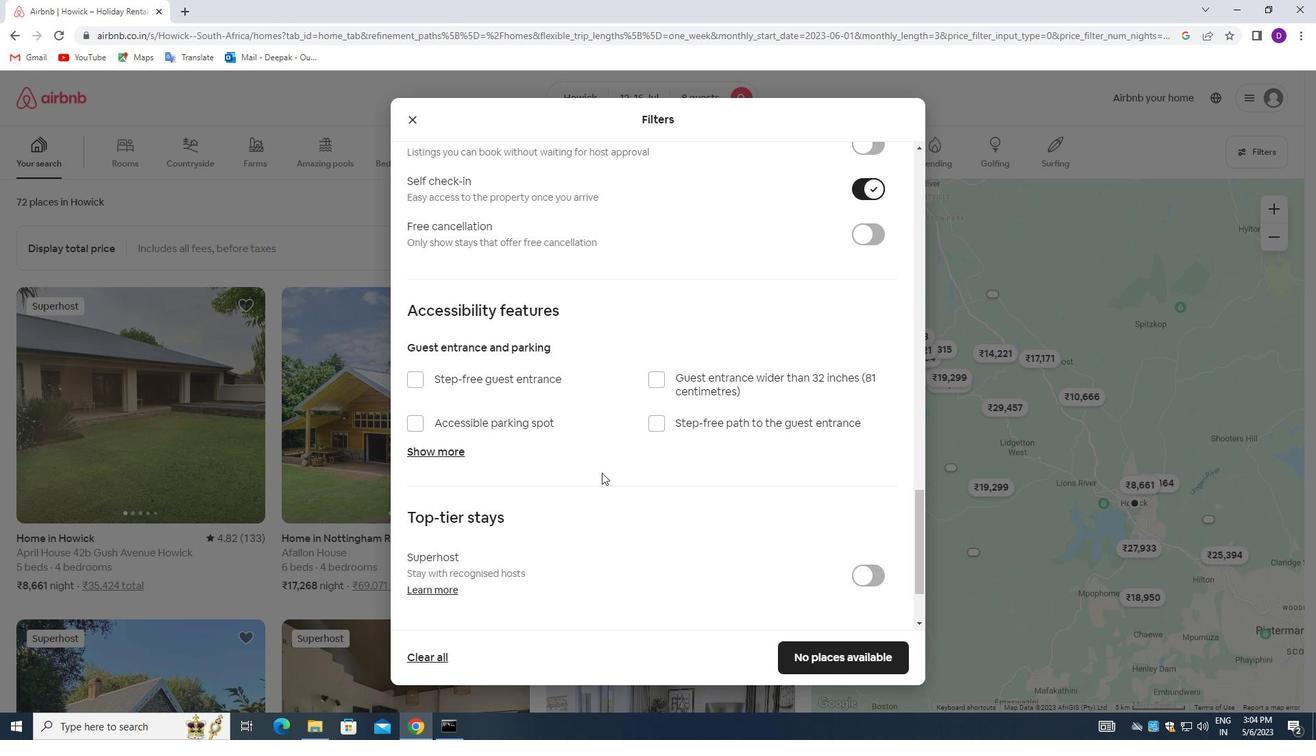 
Action: Mouse moved to (601, 474)
Screenshot: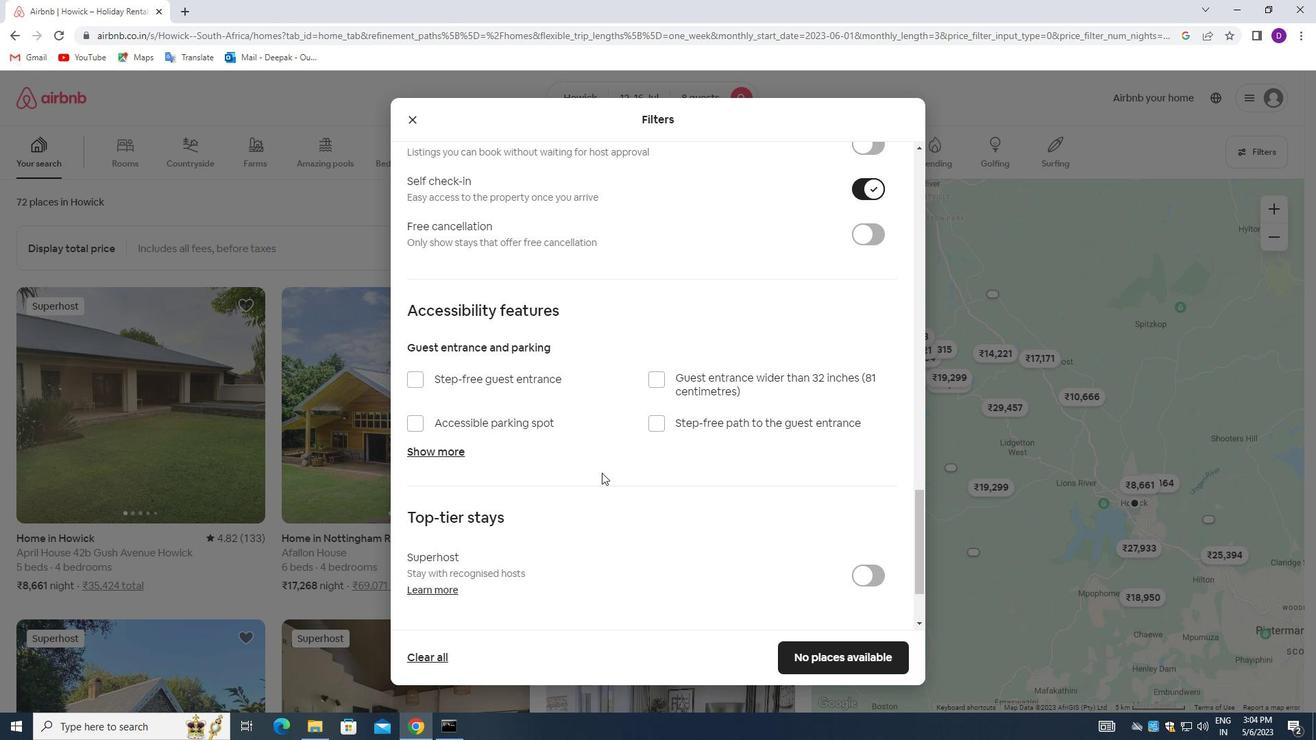 
Action: Mouse scrolled (601, 473) with delta (0, 0)
Screenshot: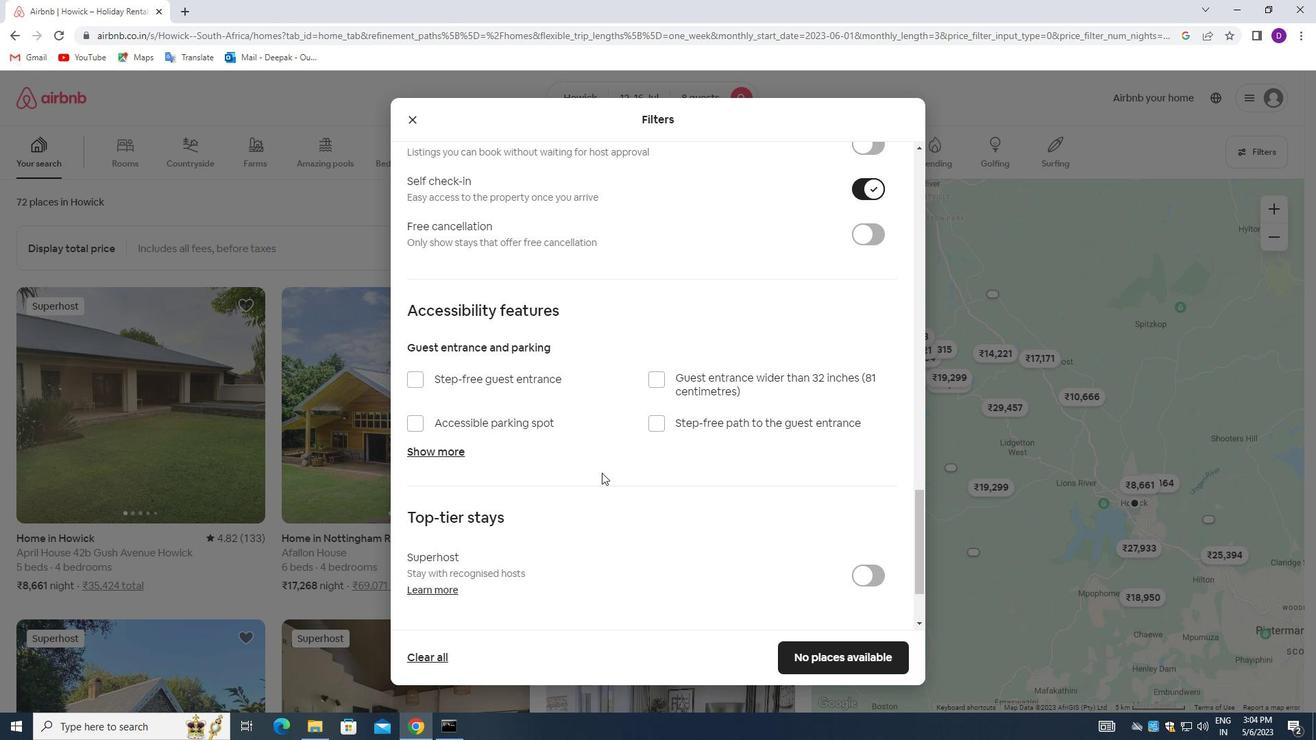 
Action: Mouse moved to (601, 475)
Screenshot: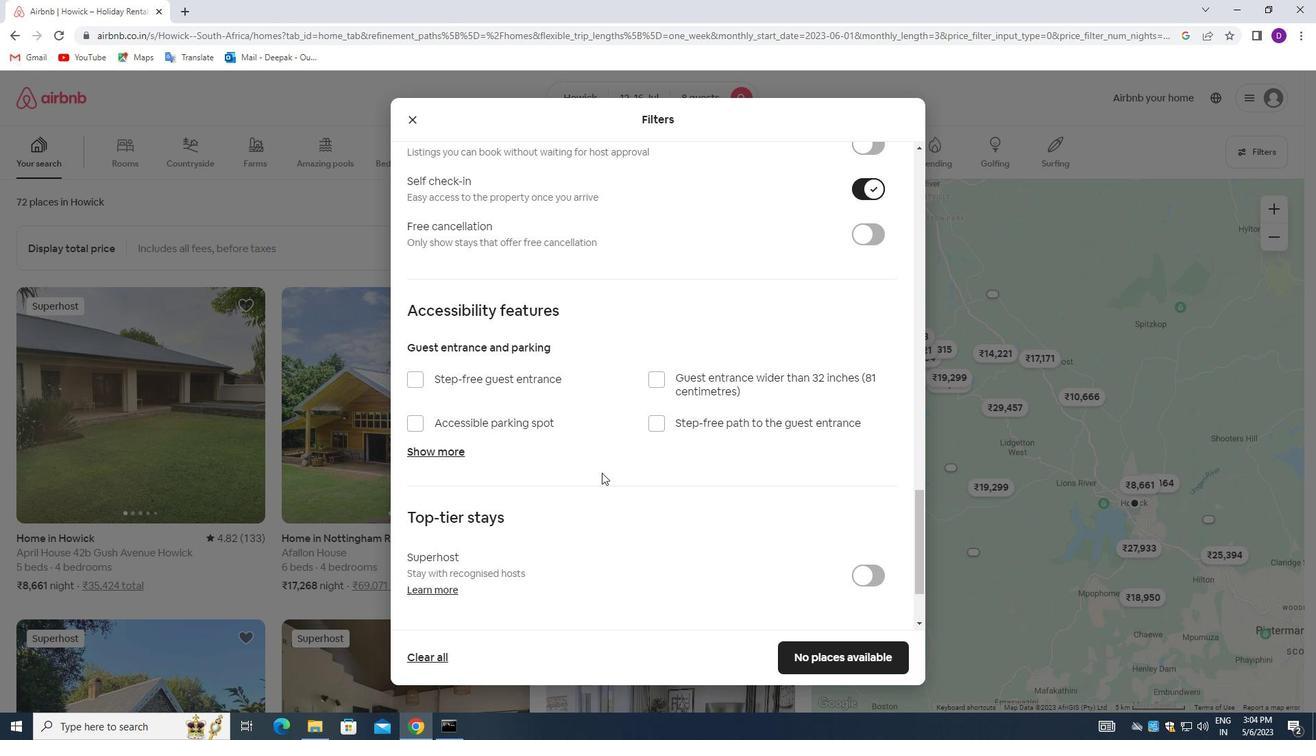 
Action: Mouse scrolled (601, 475) with delta (0, 0)
Screenshot: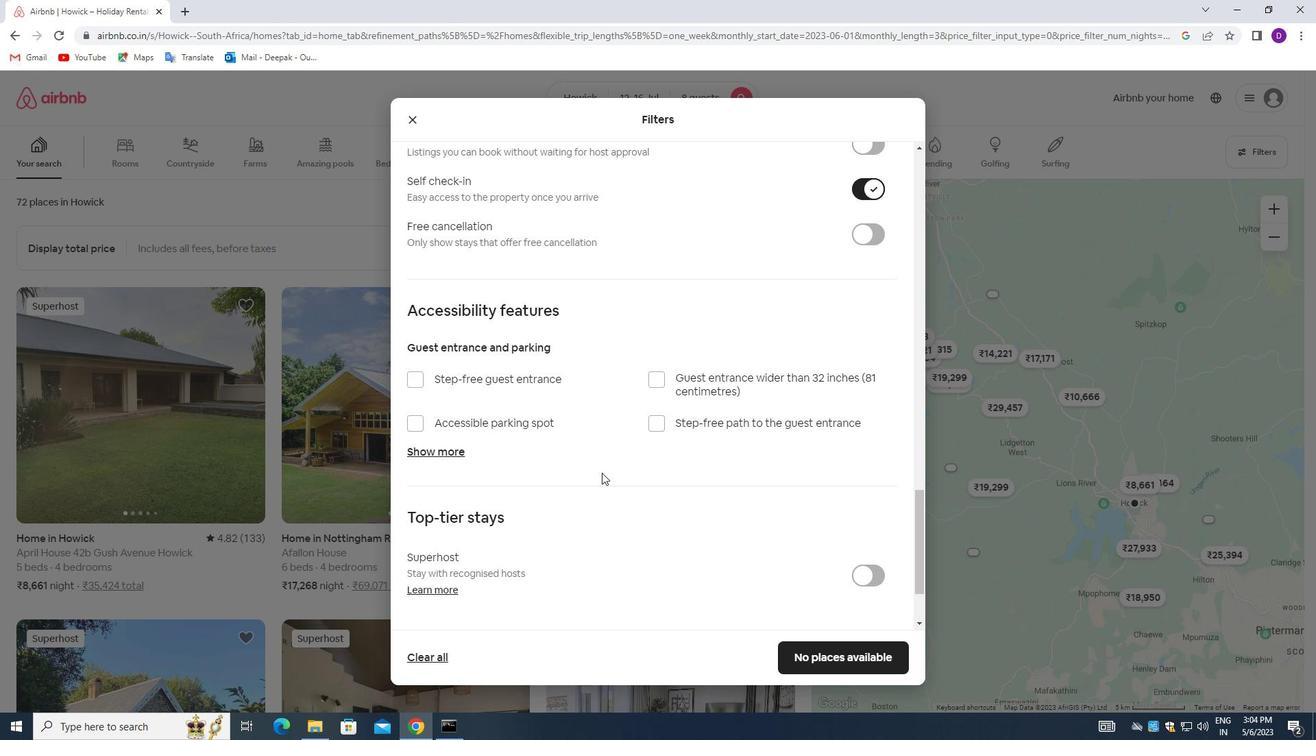 
Action: Mouse moved to (580, 492)
Screenshot: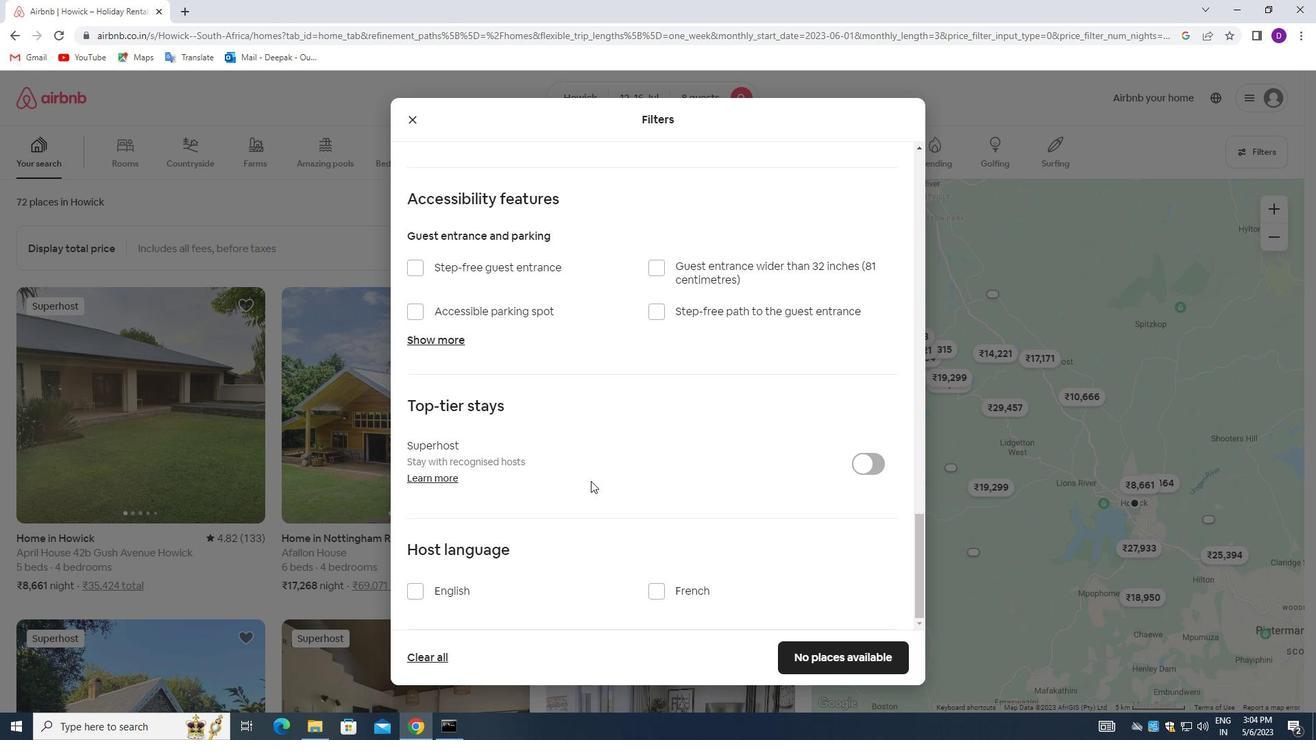 
Action: Mouse scrolled (580, 492) with delta (0, 0)
Screenshot: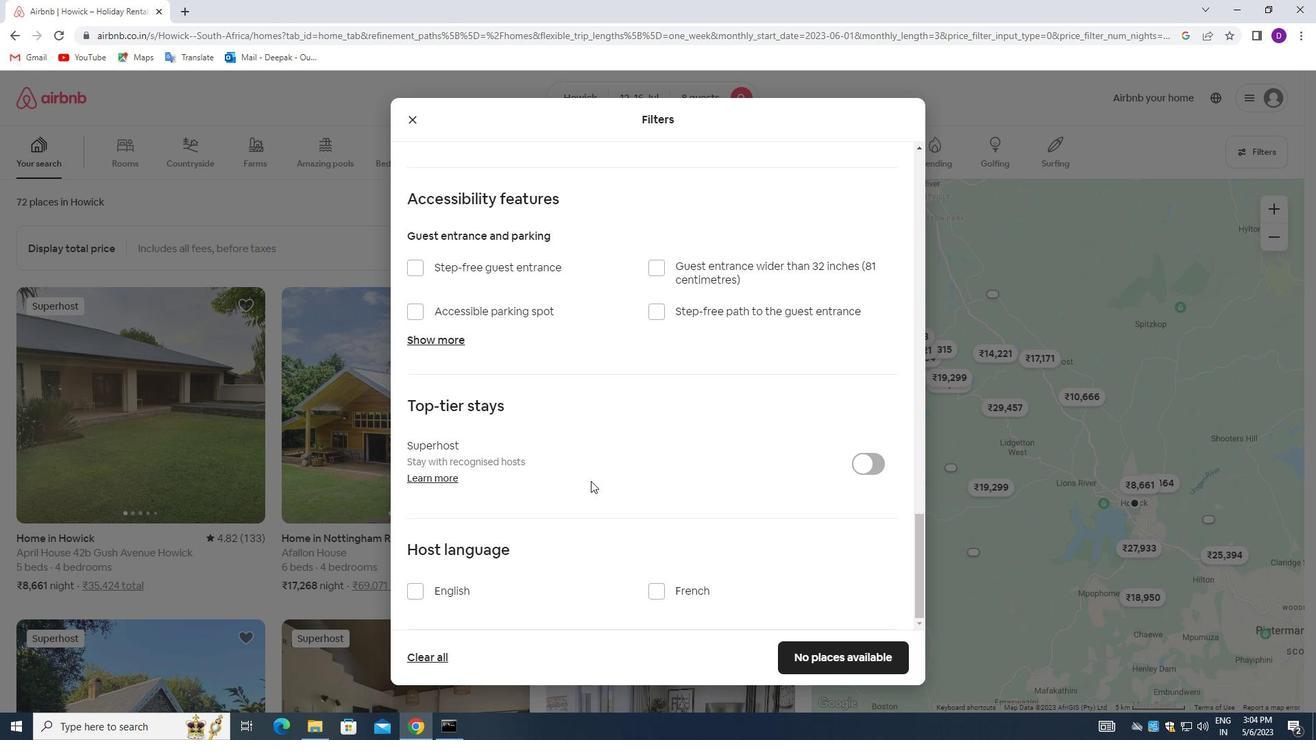 
Action: Mouse moved to (560, 505)
Screenshot: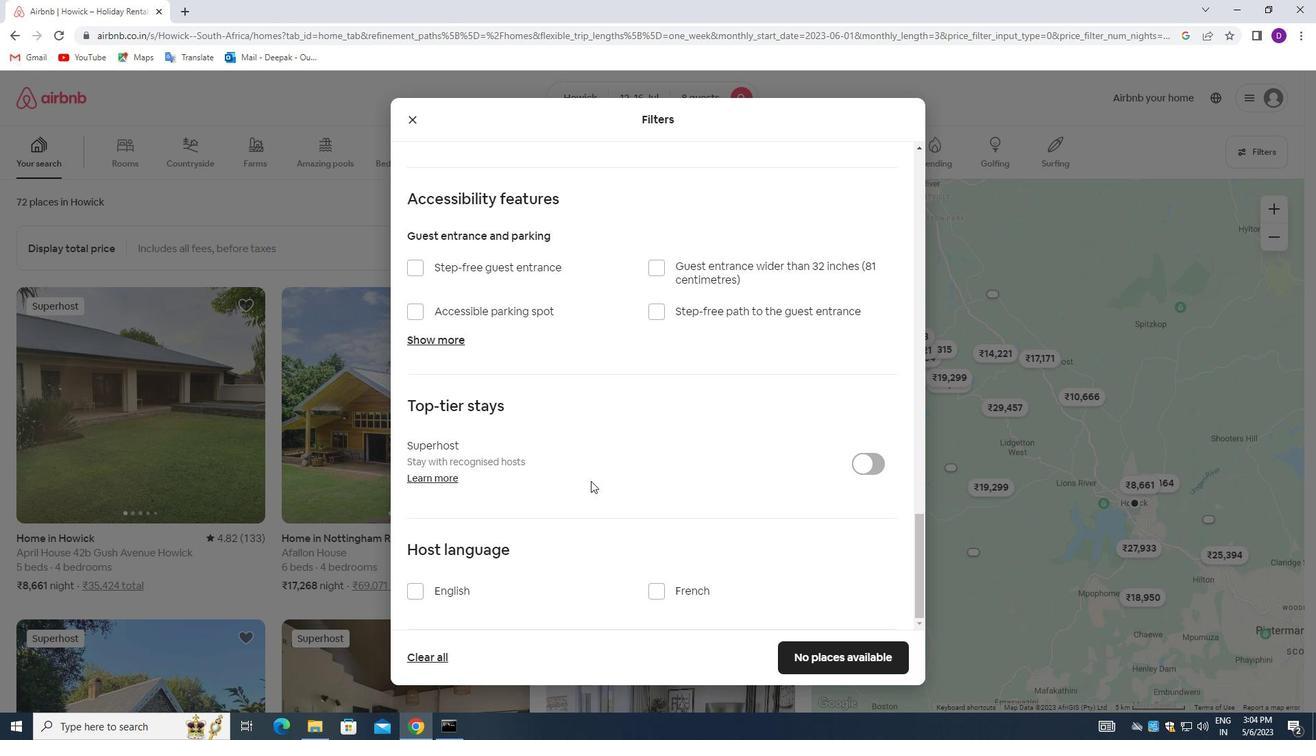 
Action: Mouse scrolled (560, 505) with delta (0, 0)
Screenshot: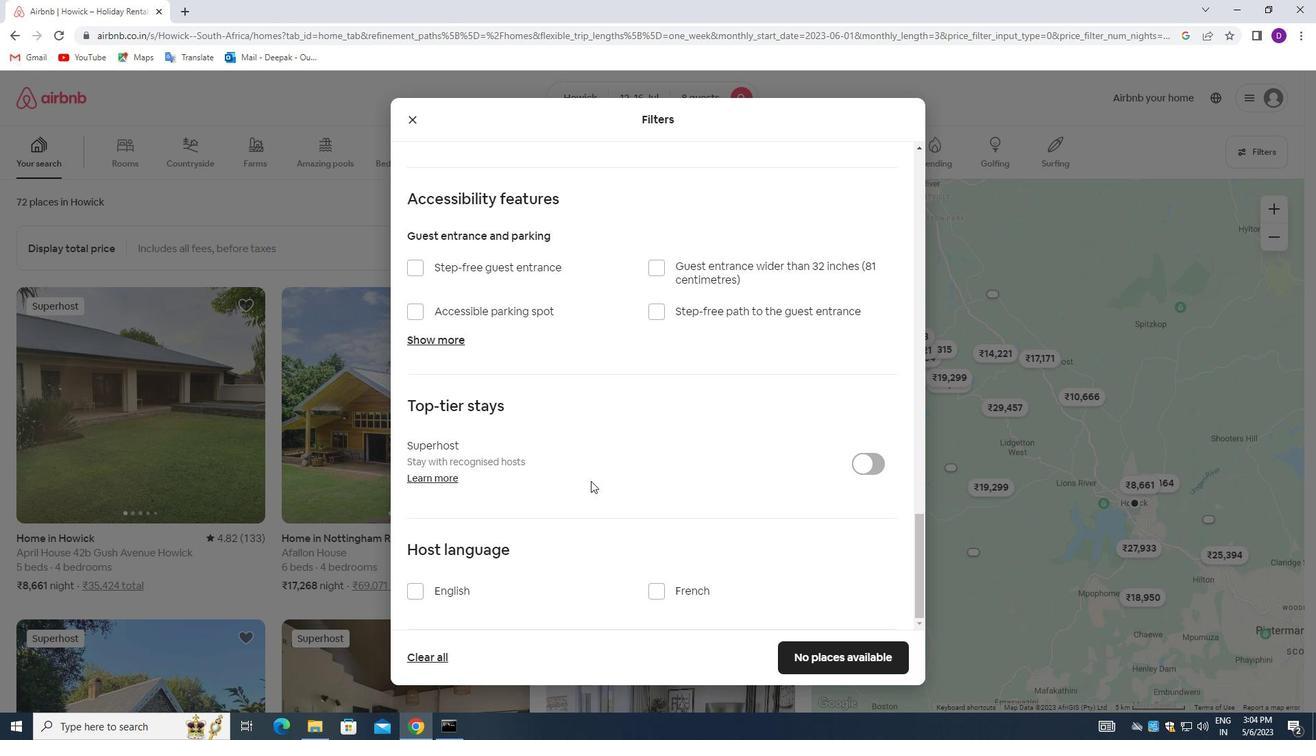 
Action: Mouse moved to (546, 514)
Screenshot: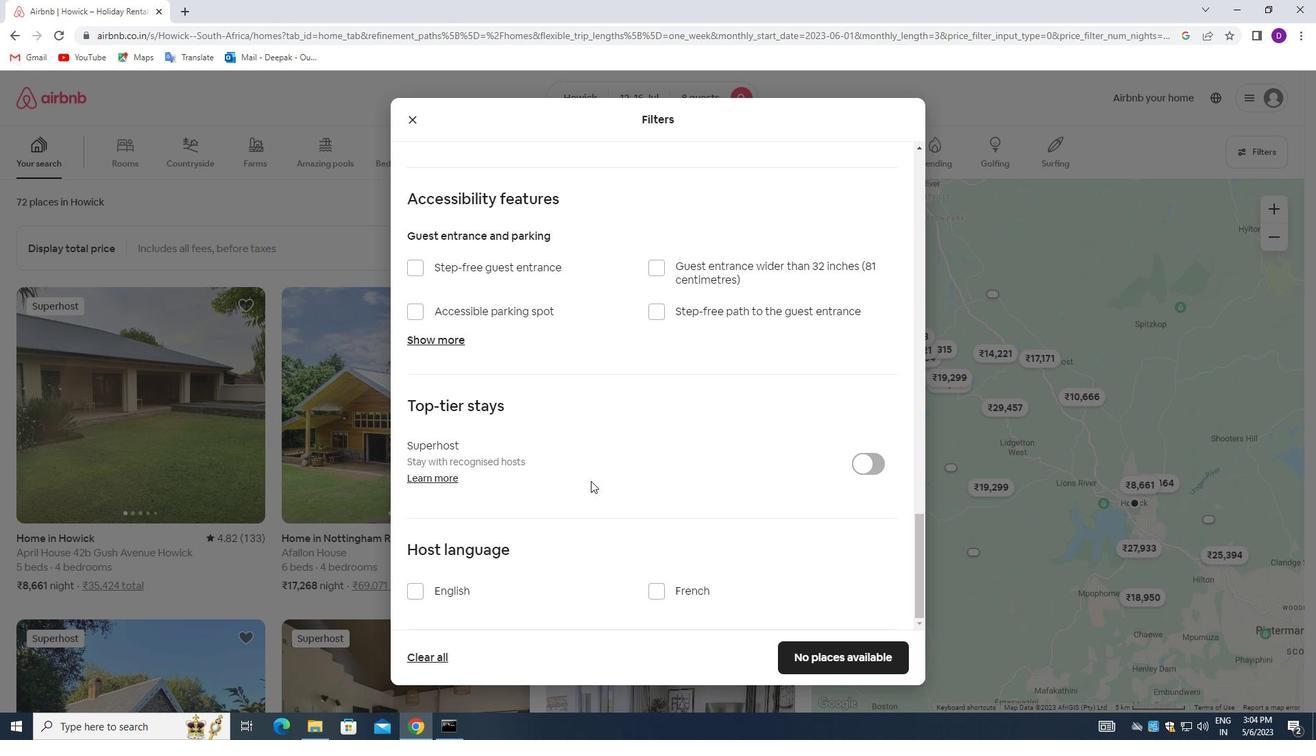 
Action: Mouse scrolled (546, 513) with delta (0, 0)
Screenshot: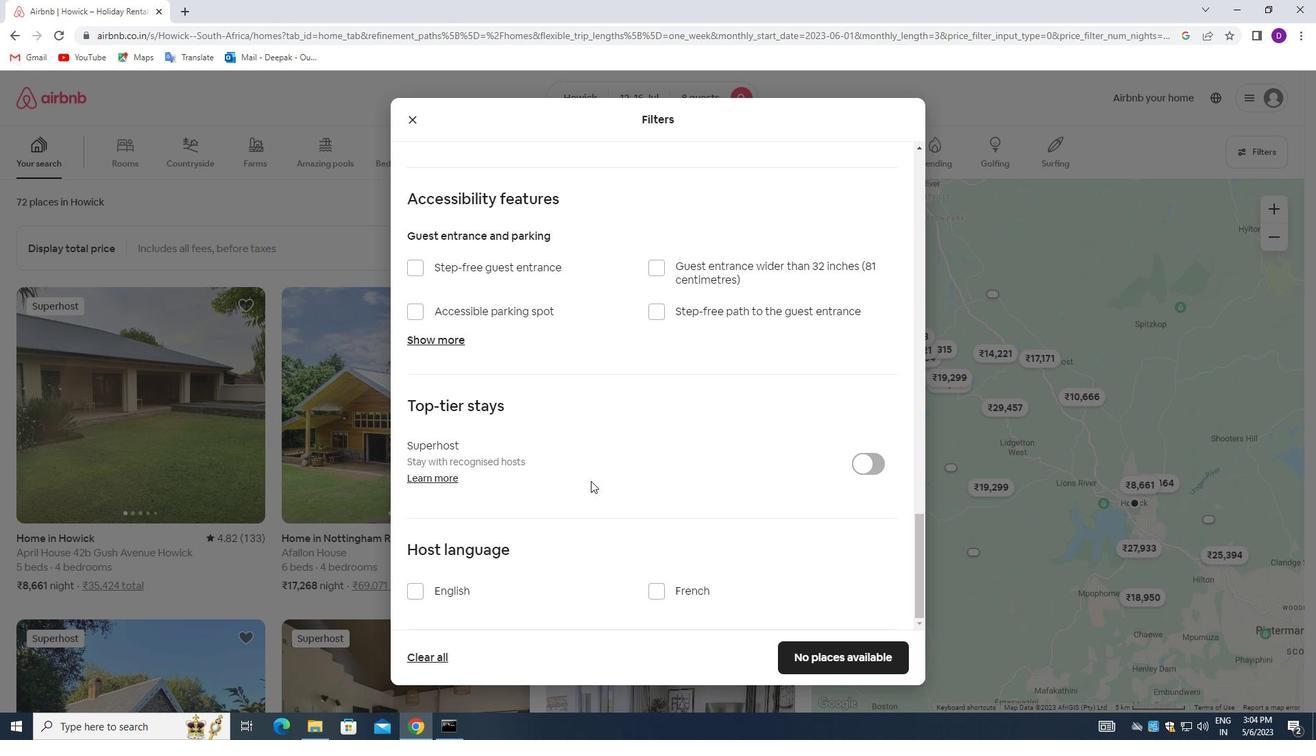 
Action: Mouse moved to (414, 592)
Screenshot: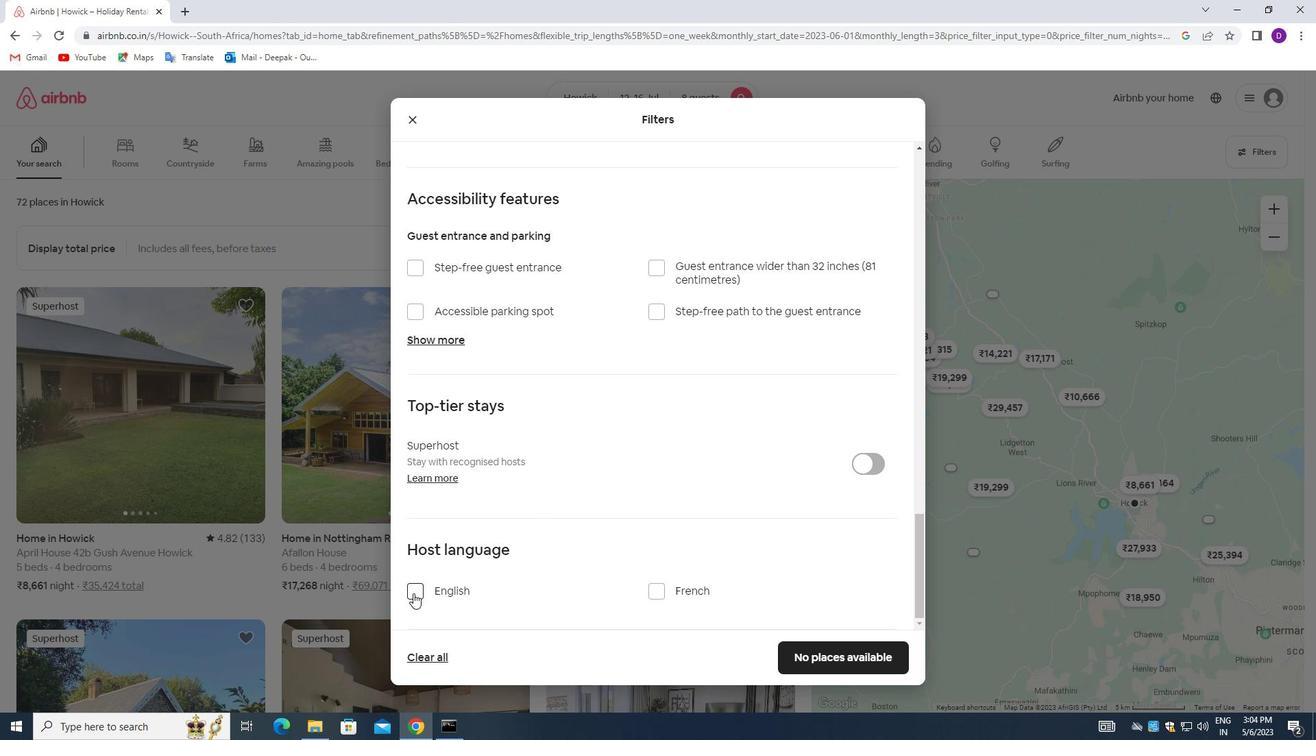 
Action: Mouse pressed left at (414, 592)
Screenshot: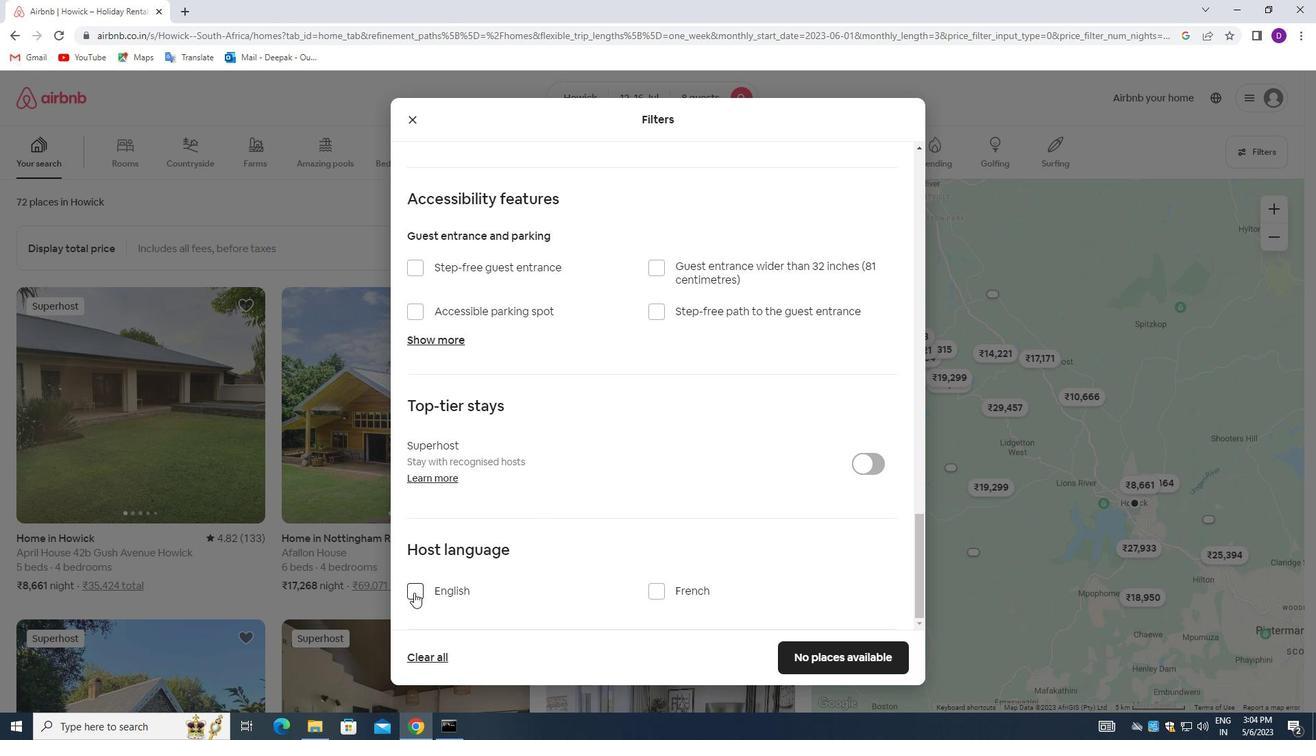
Action: Mouse moved to (784, 649)
Screenshot: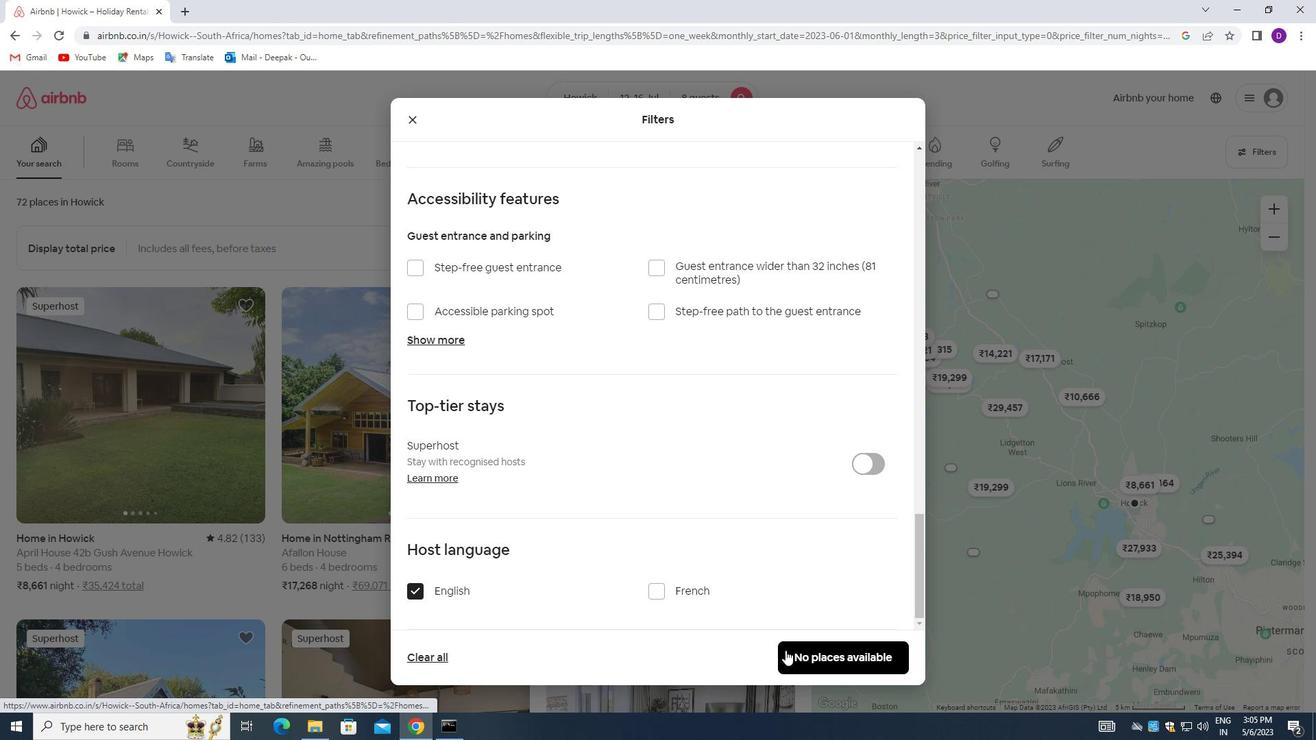 
Action: Mouse pressed left at (784, 649)
Screenshot: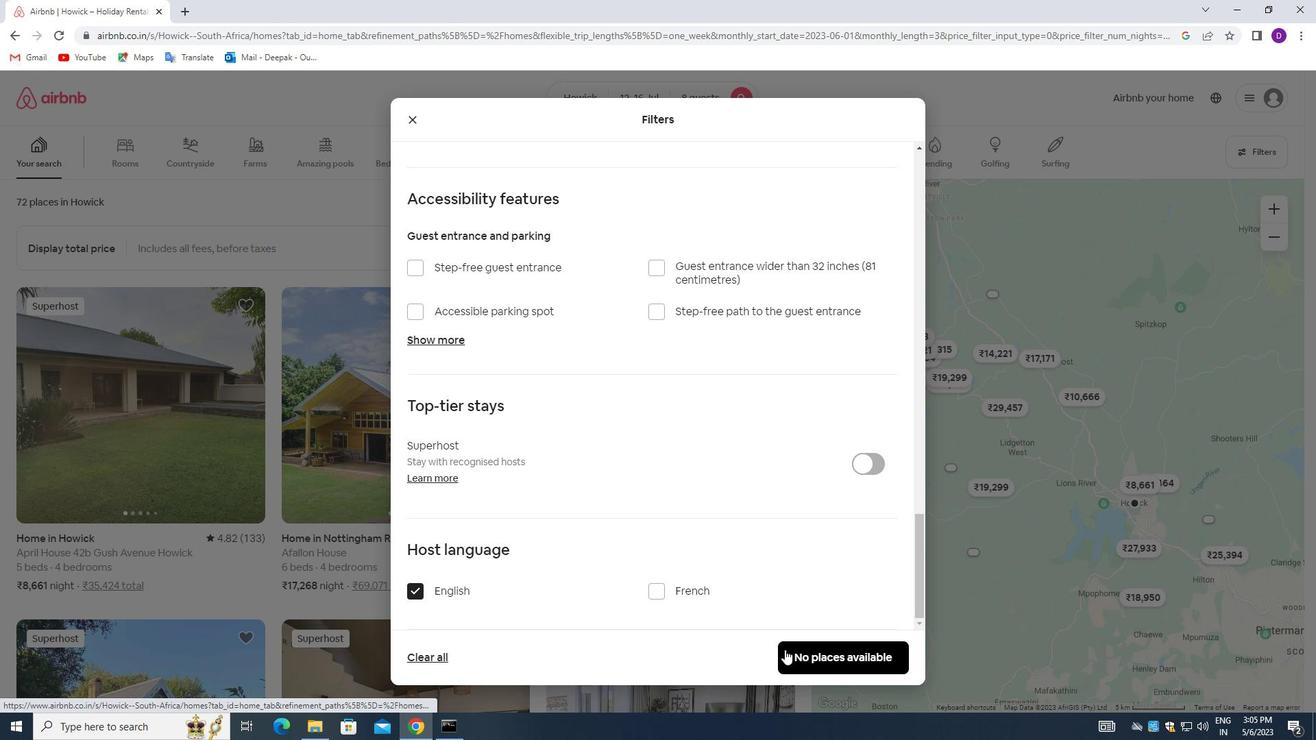 
Action: Mouse moved to (716, 510)
Screenshot: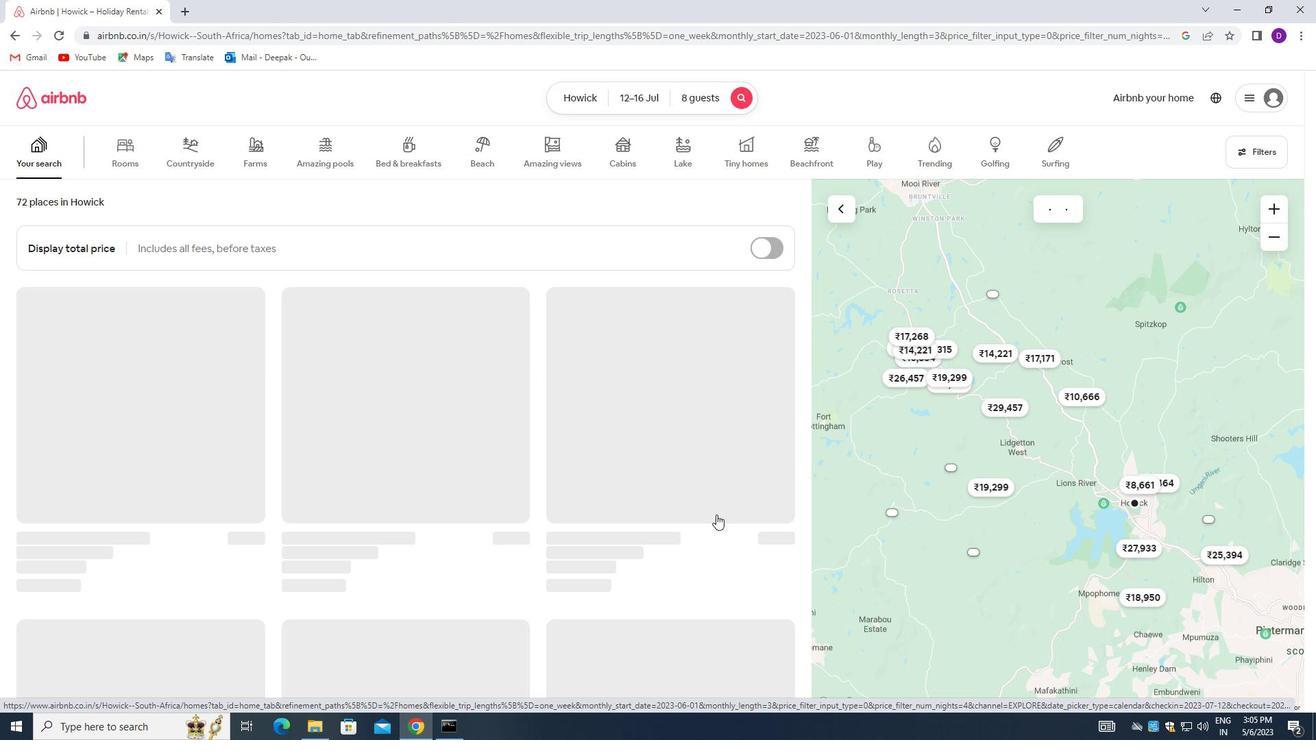 
